 Task: Look for space in Kanaya, Japan from 9th June, 2023 to 16th June, 2023 for 2 adults in price range Rs.8000 to Rs.16000. Place can be entire place with 2 bedrooms having 2 beds and 1 bathroom. Property type can be house, flat, guest house. Booking option can be shelf check-in. Required host language is English.
Action: Mouse moved to (594, 159)
Screenshot: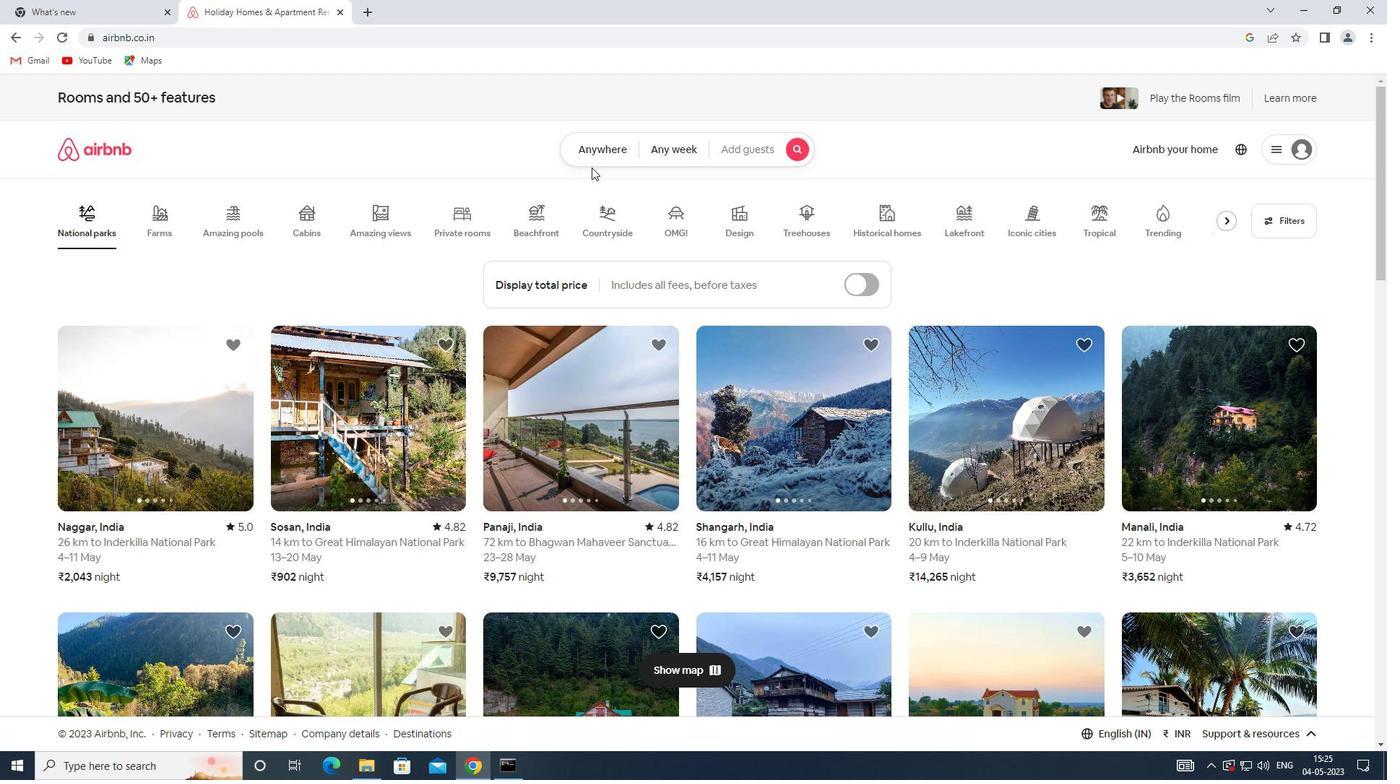 
Action: Mouse pressed left at (594, 159)
Screenshot: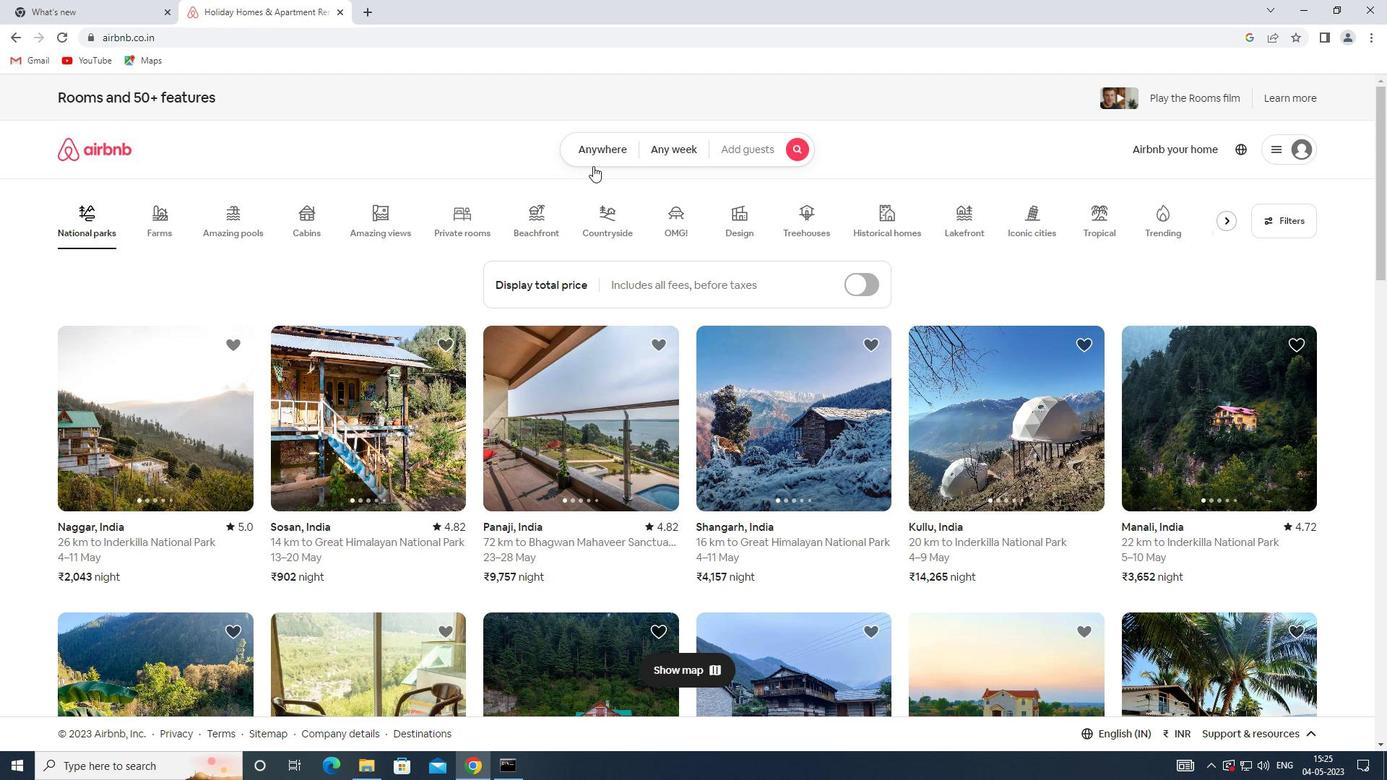 
Action: Mouse moved to (526, 197)
Screenshot: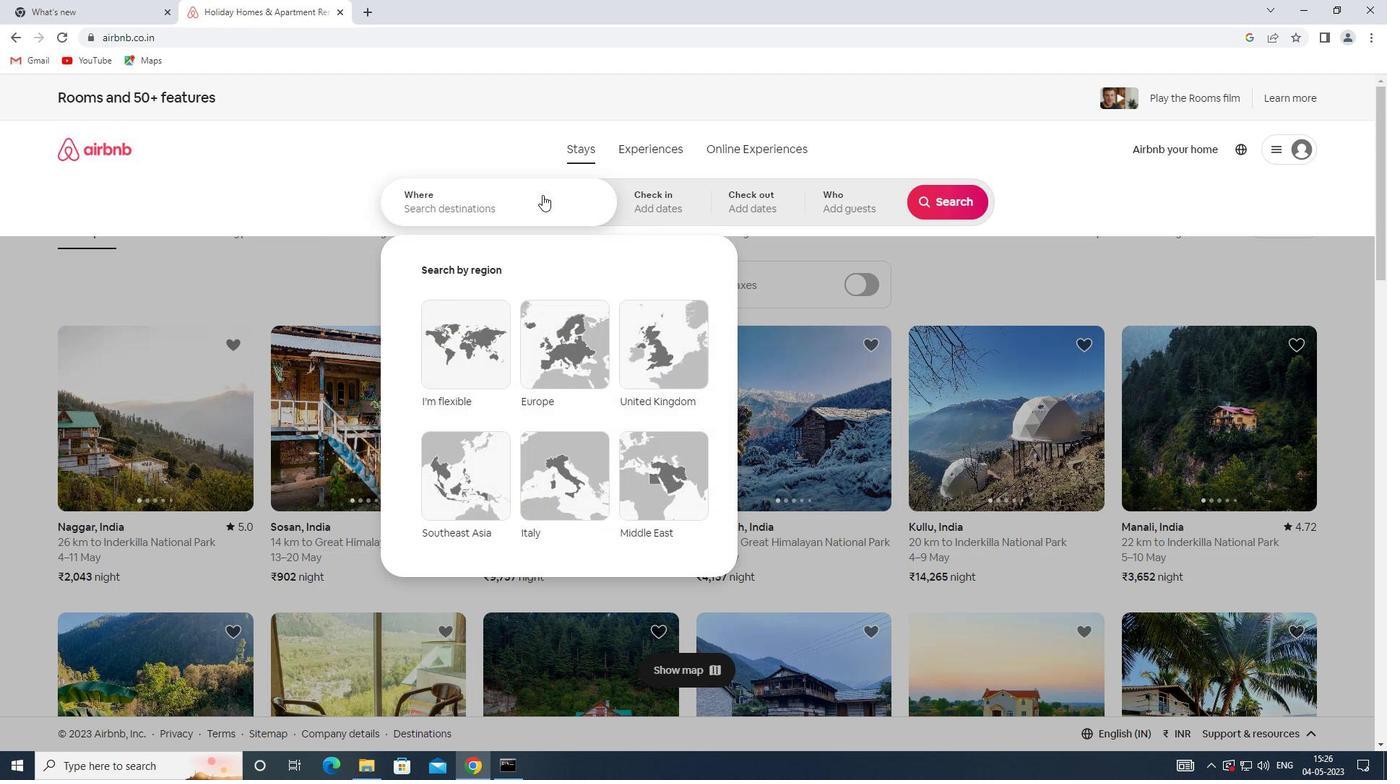 
Action: Mouse pressed left at (526, 197)
Screenshot: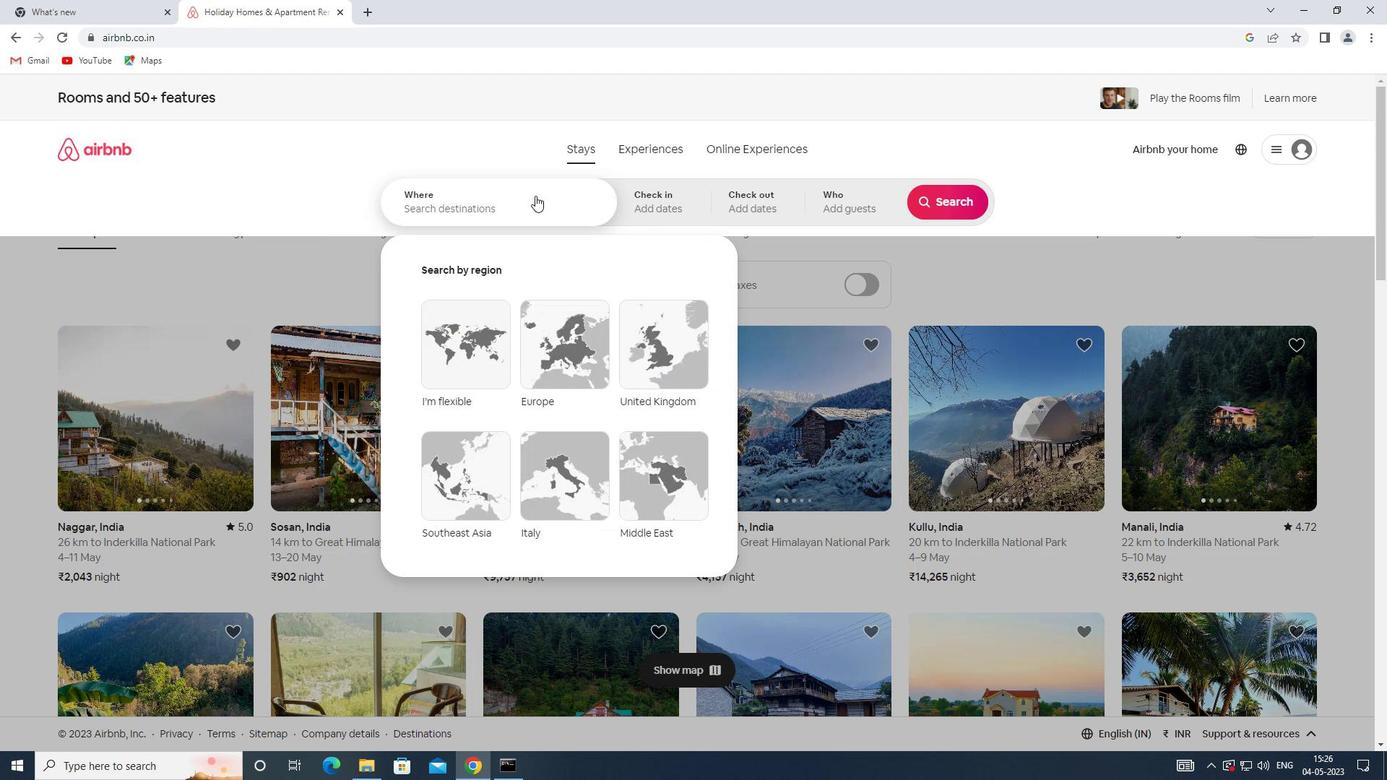 
Action: Mouse moved to (525, 197)
Screenshot: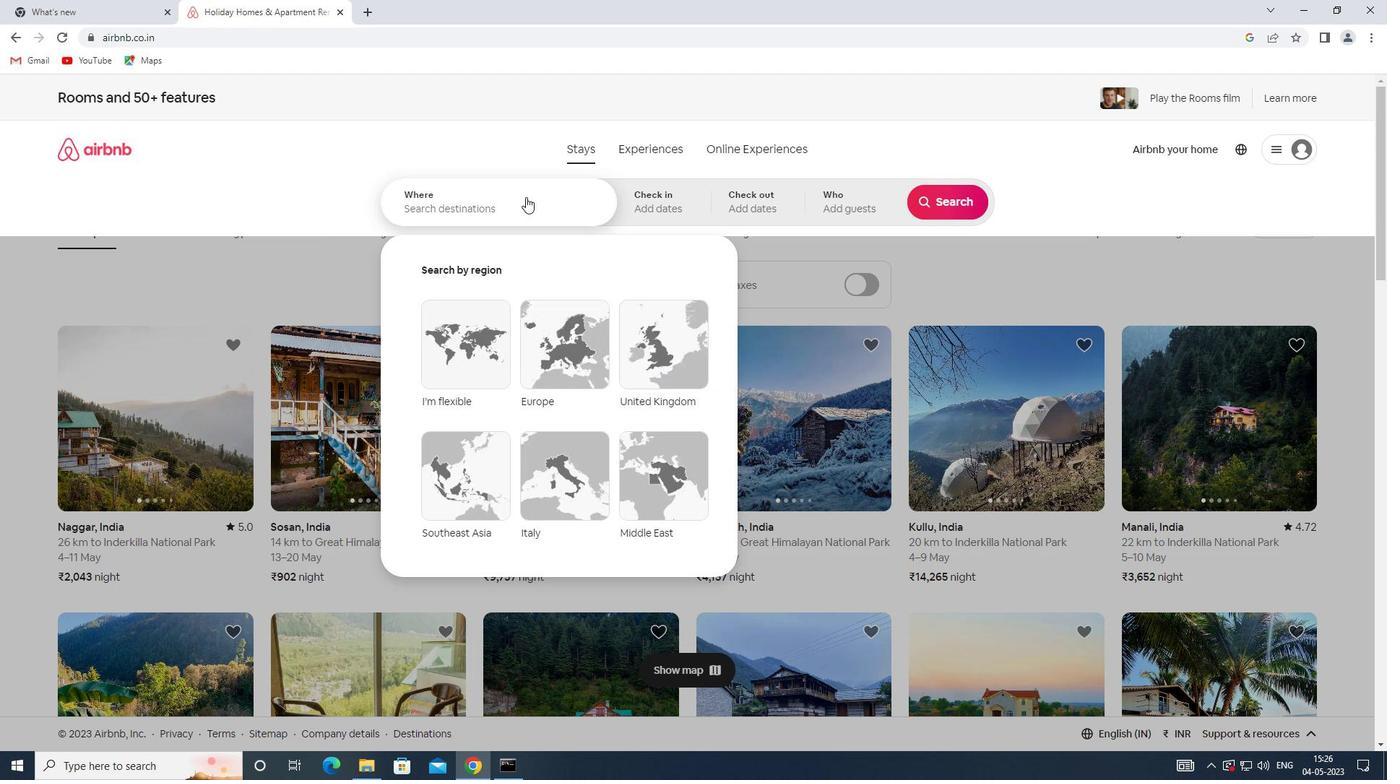 
Action: Key pressed <Key.shift>K
Screenshot: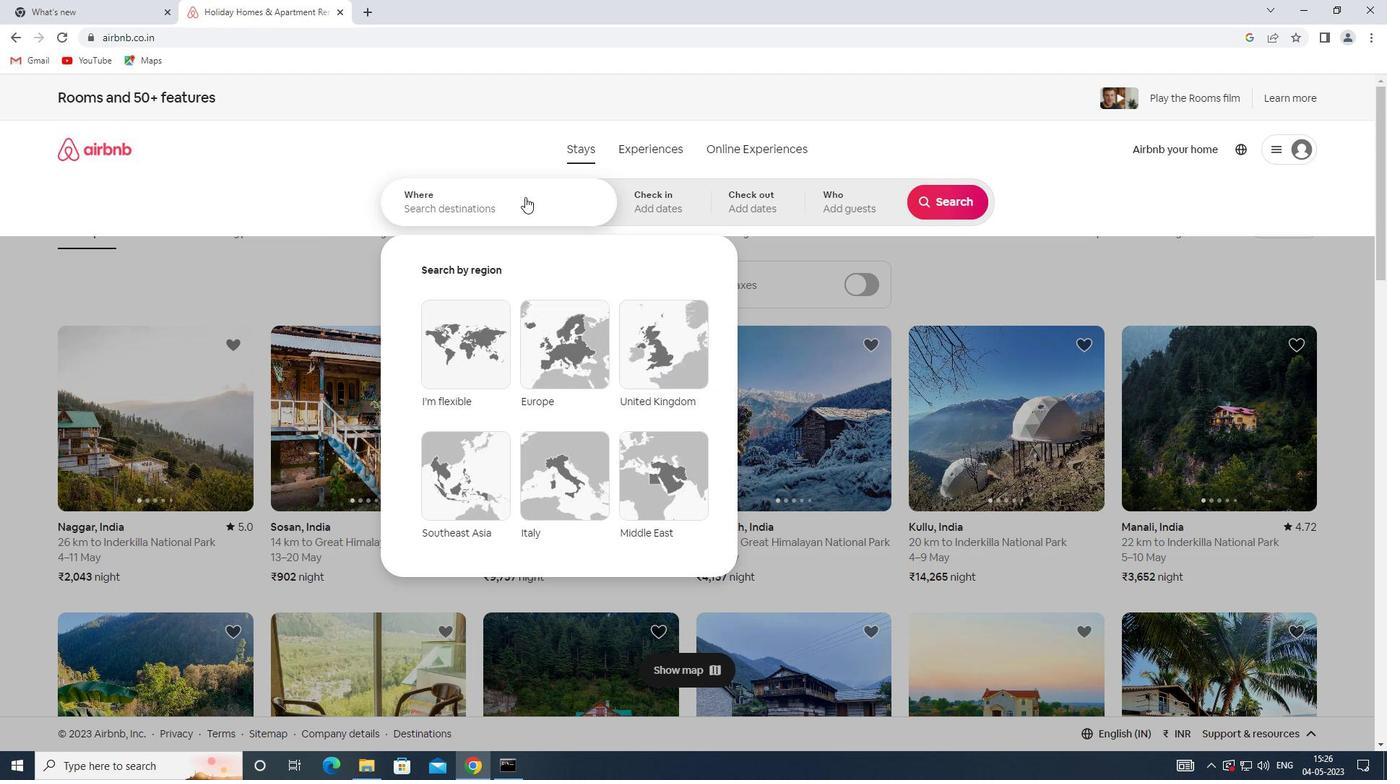 
Action: Mouse moved to (525, 198)
Screenshot: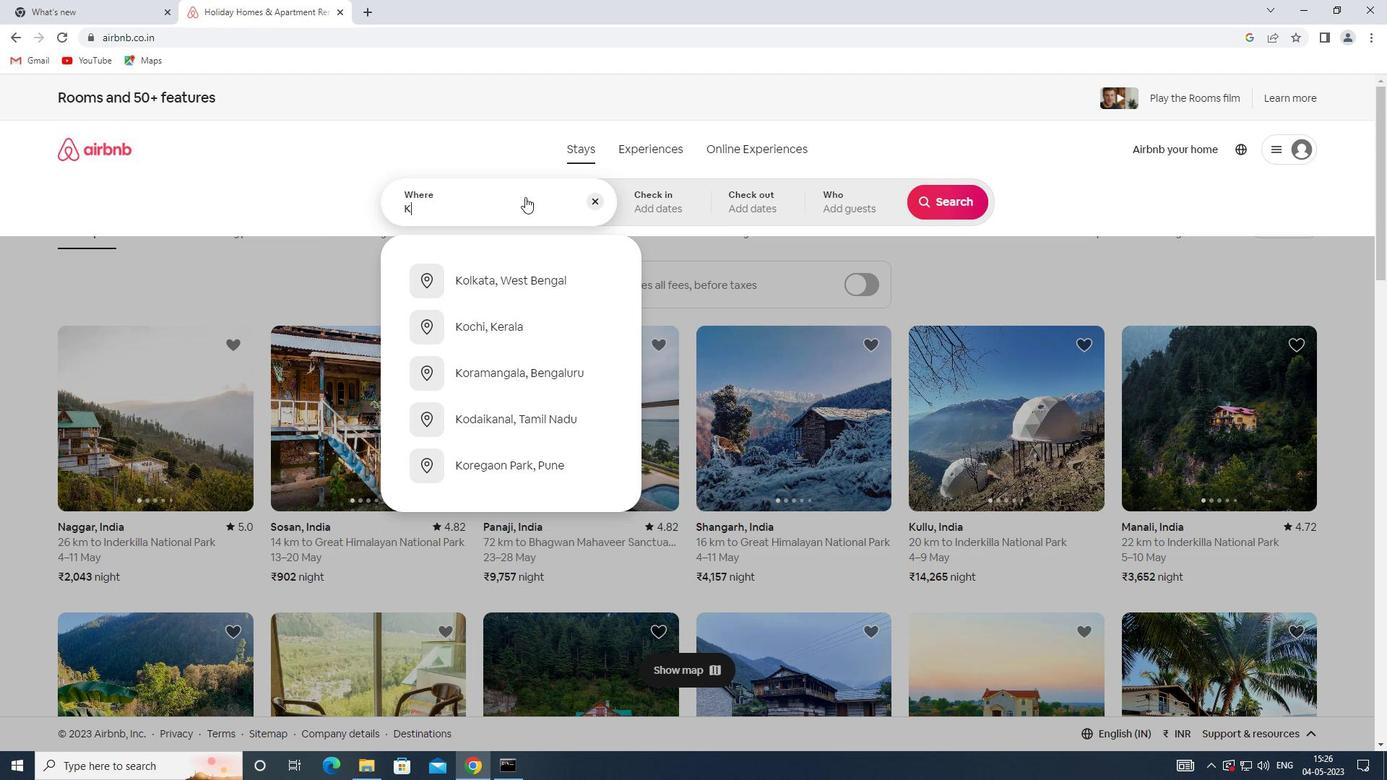 
Action: Key pressed ANAYA,<Key.shift><Key.shift><Key.shift><Key.shift><Key.shift><Key.shift><Key.shift><Key.shift><Key.shift><Key.shift><Key.shift>JAPAN
Screenshot: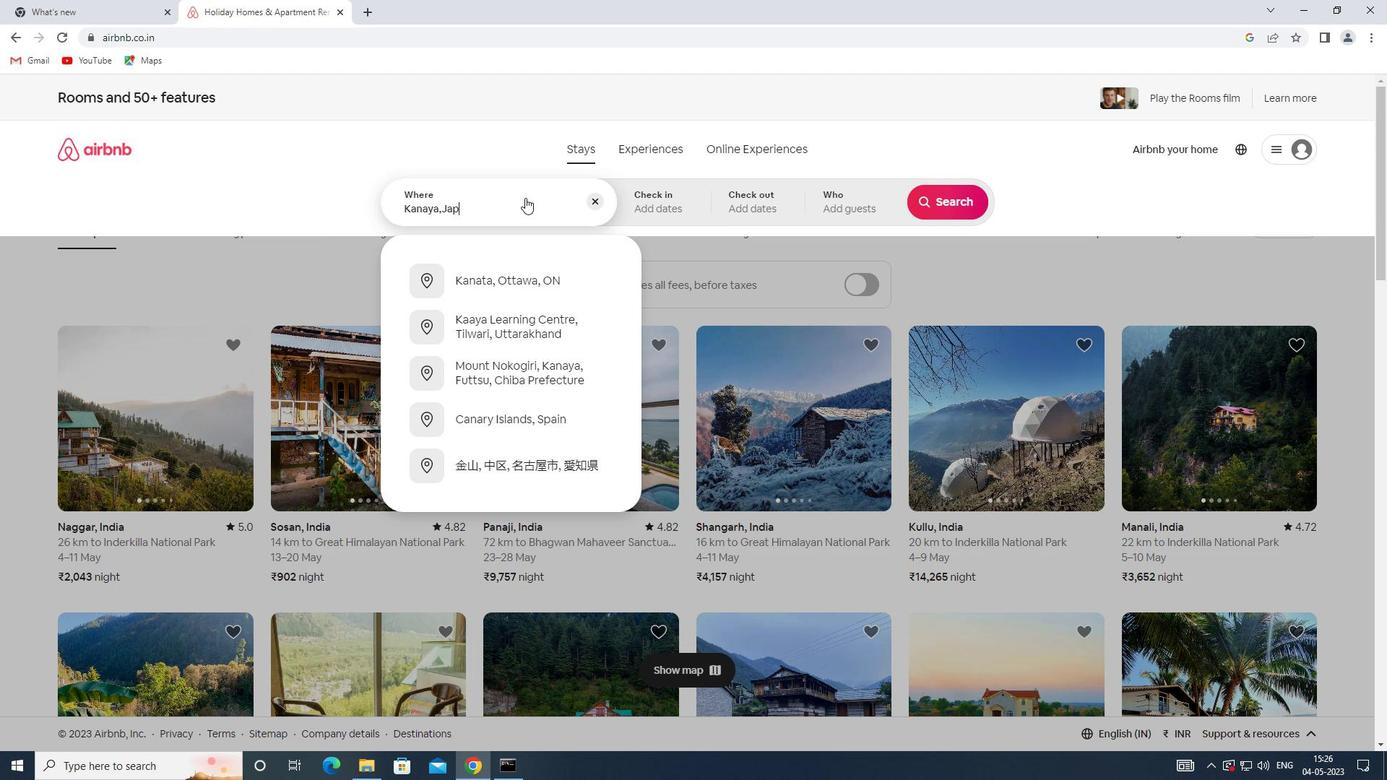 
Action: Mouse moved to (638, 207)
Screenshot: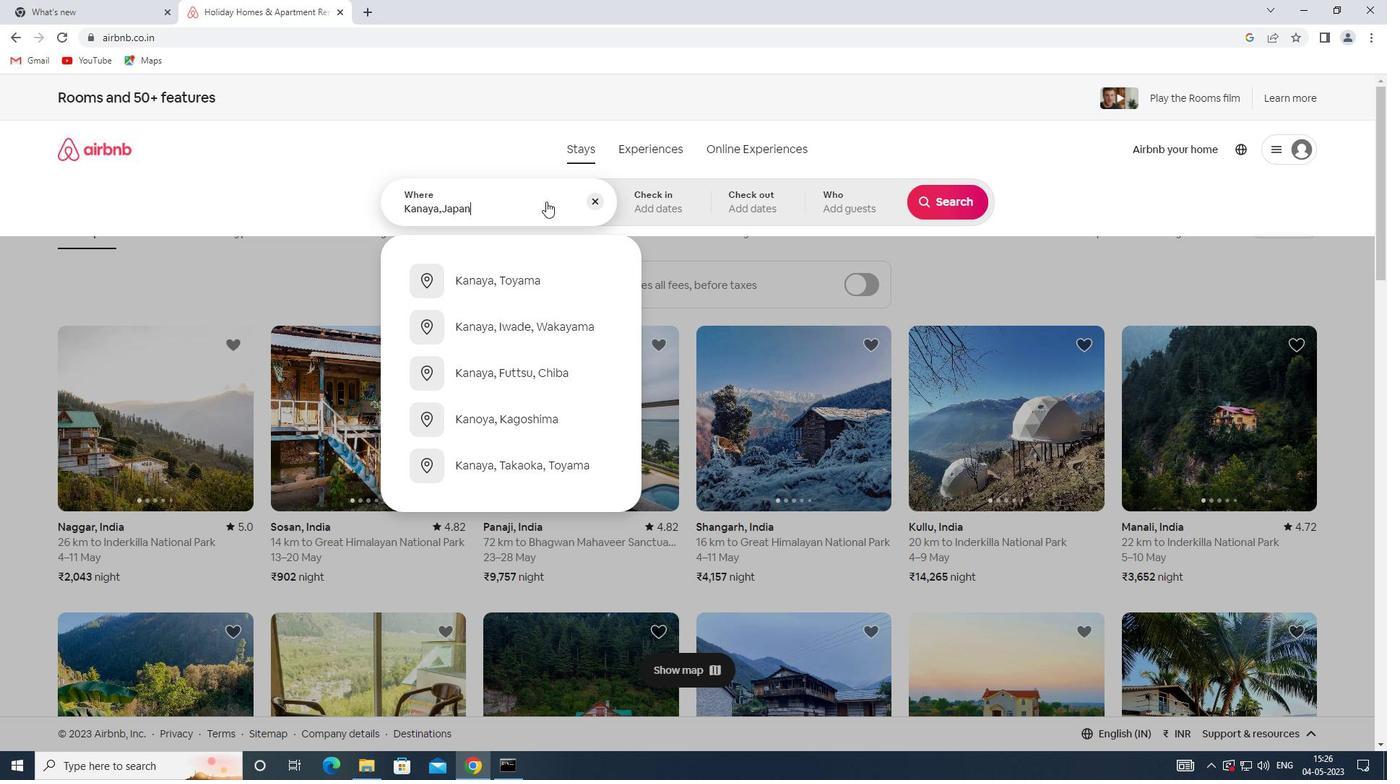 
Action: Mouse pressed left at (638, 207)
Screenshot: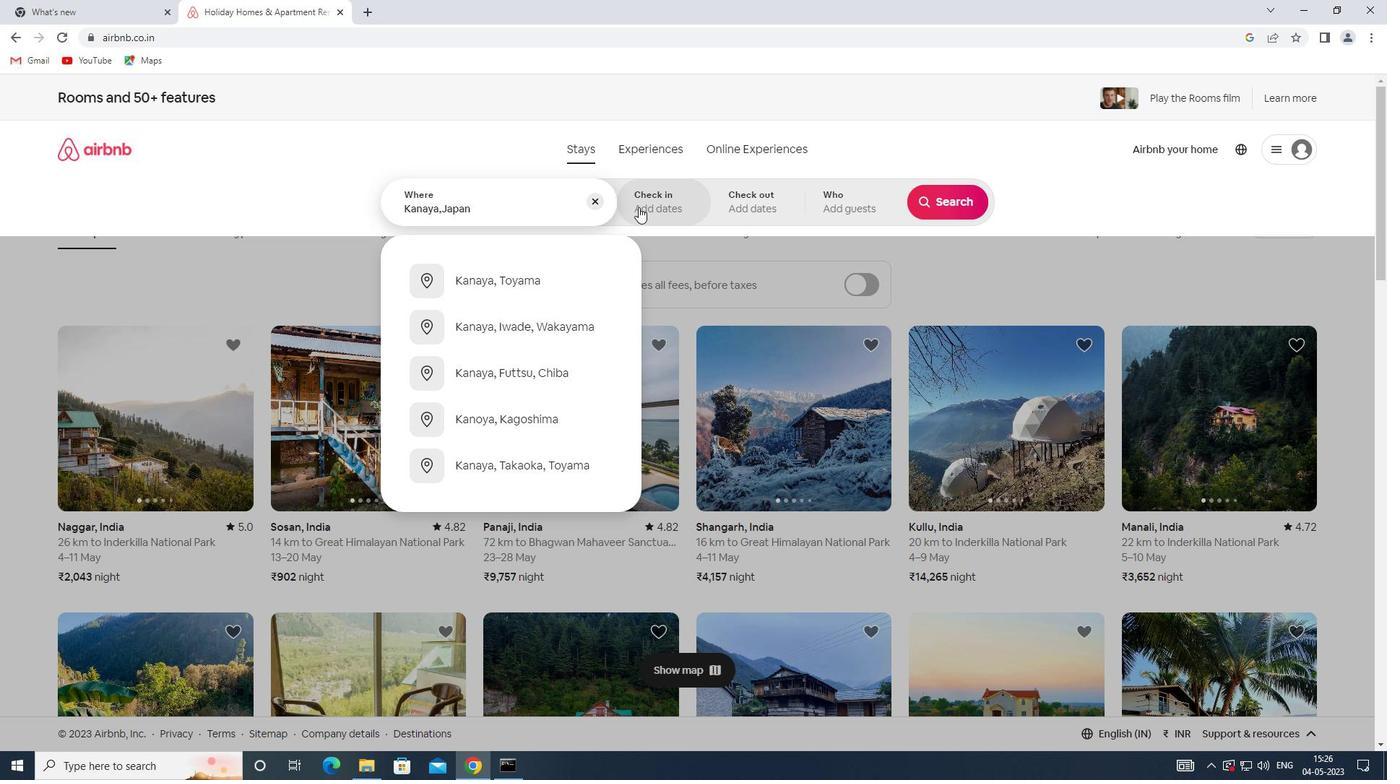 
Action: Mouse moved to (894, 411)
Screenshot: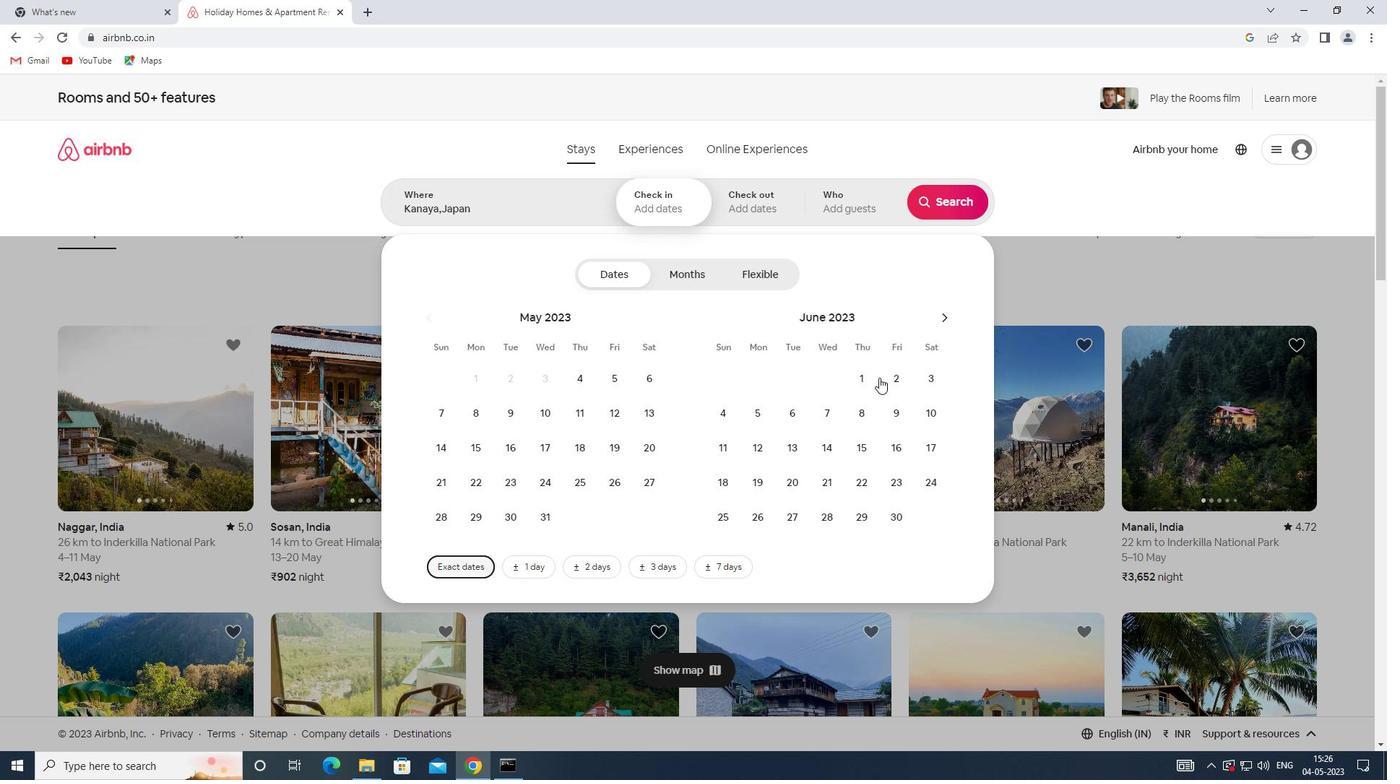 
Action: Mouse pressed left at (894, 411)
Screenshot: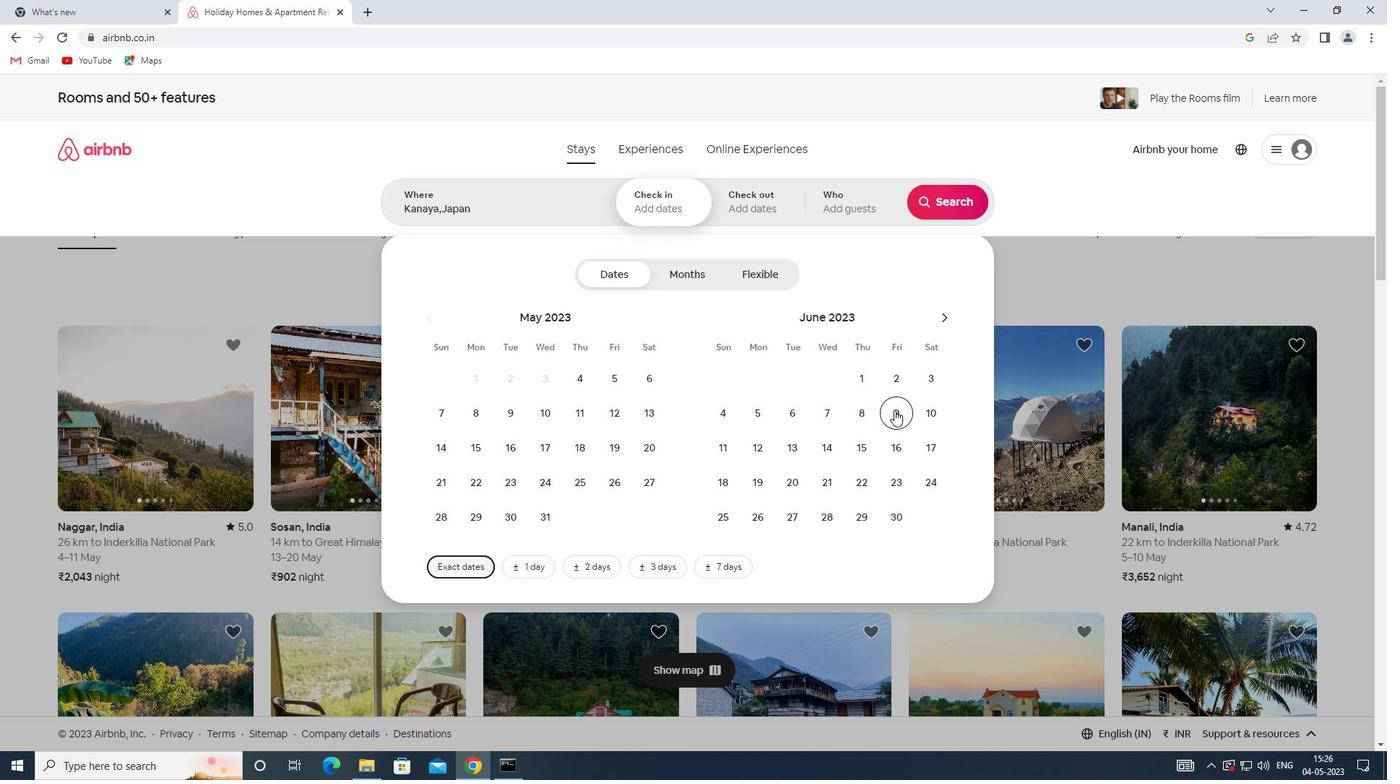 
Action: Mouse moved to (903, 450)
Screenshot: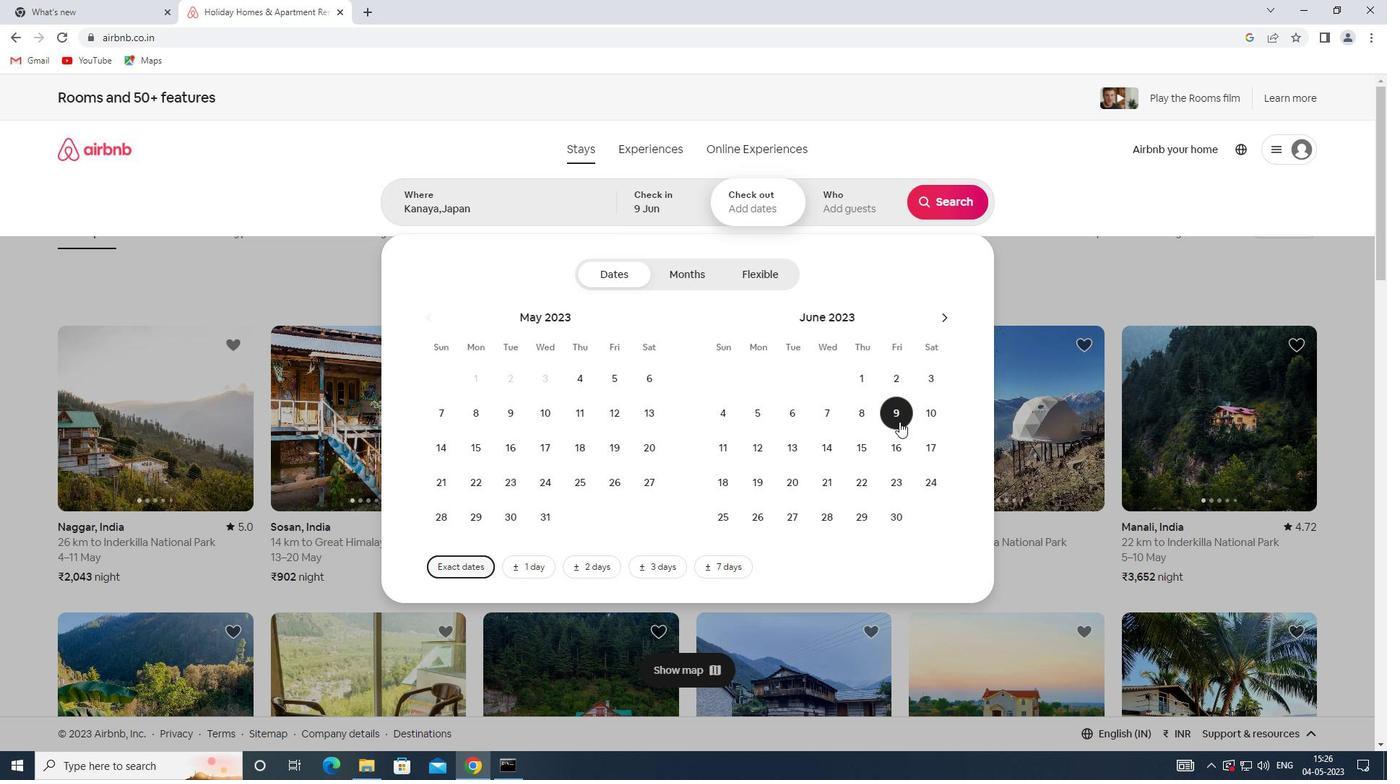 
Action: Mouse pressed left at (903, 450)
Screenshot: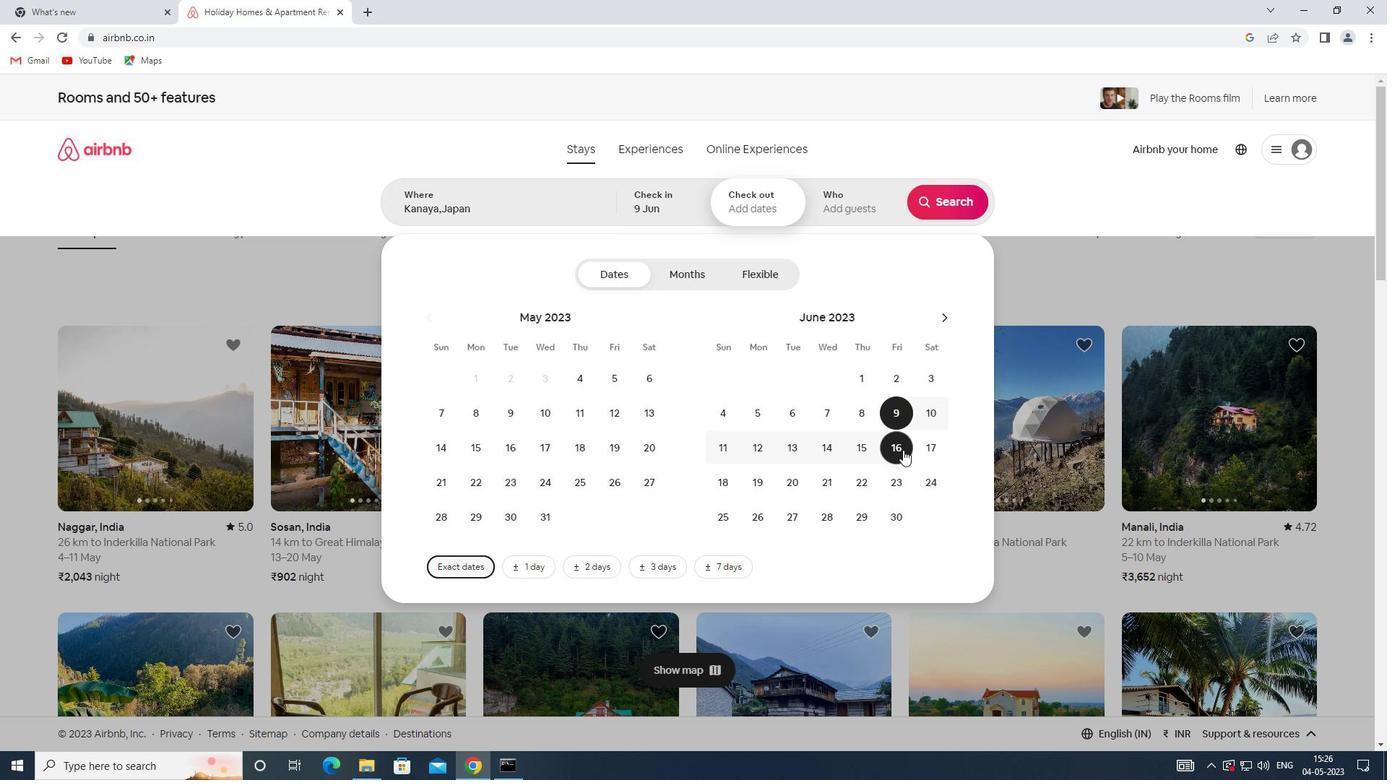 
Action: Mouse moved to (855, 207)
Screenshot: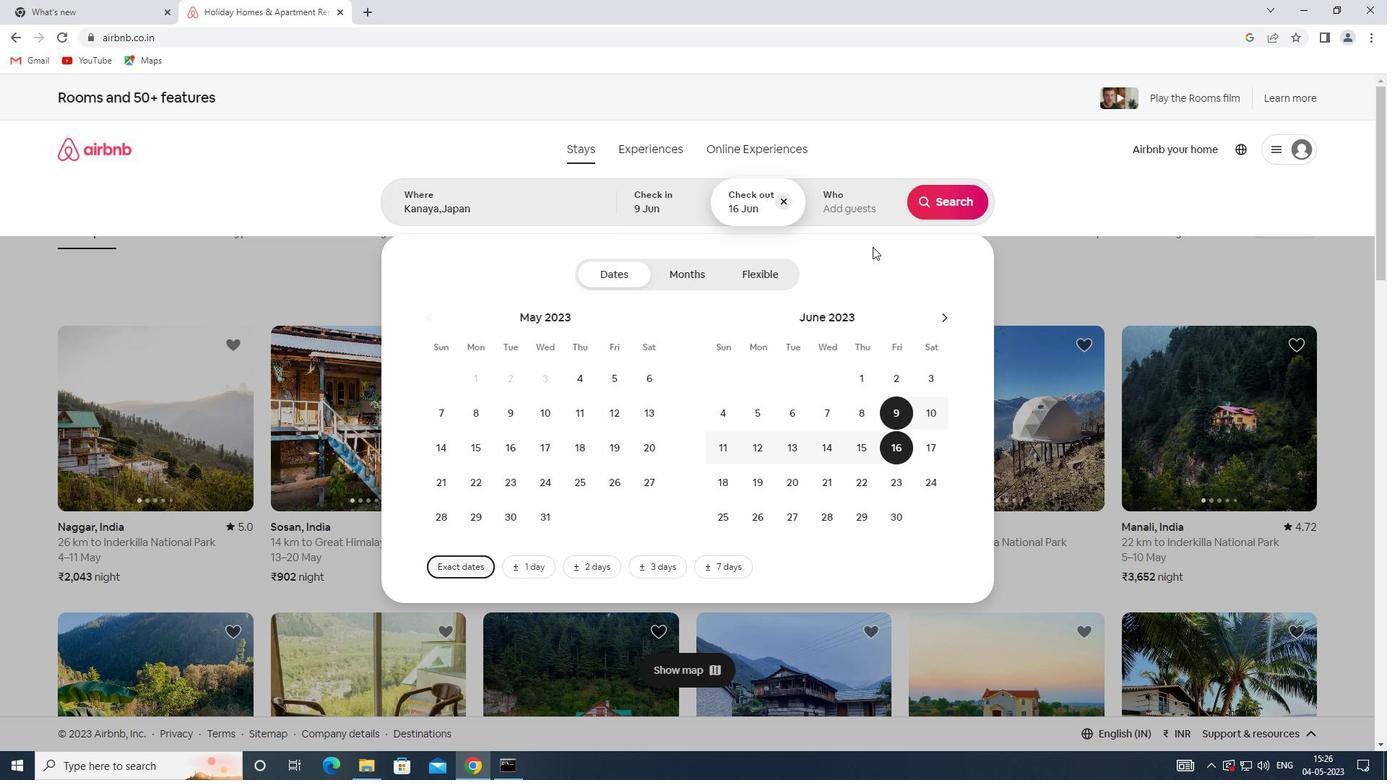 
Action: Mouse pressed left at (855, 207)
Screenshot: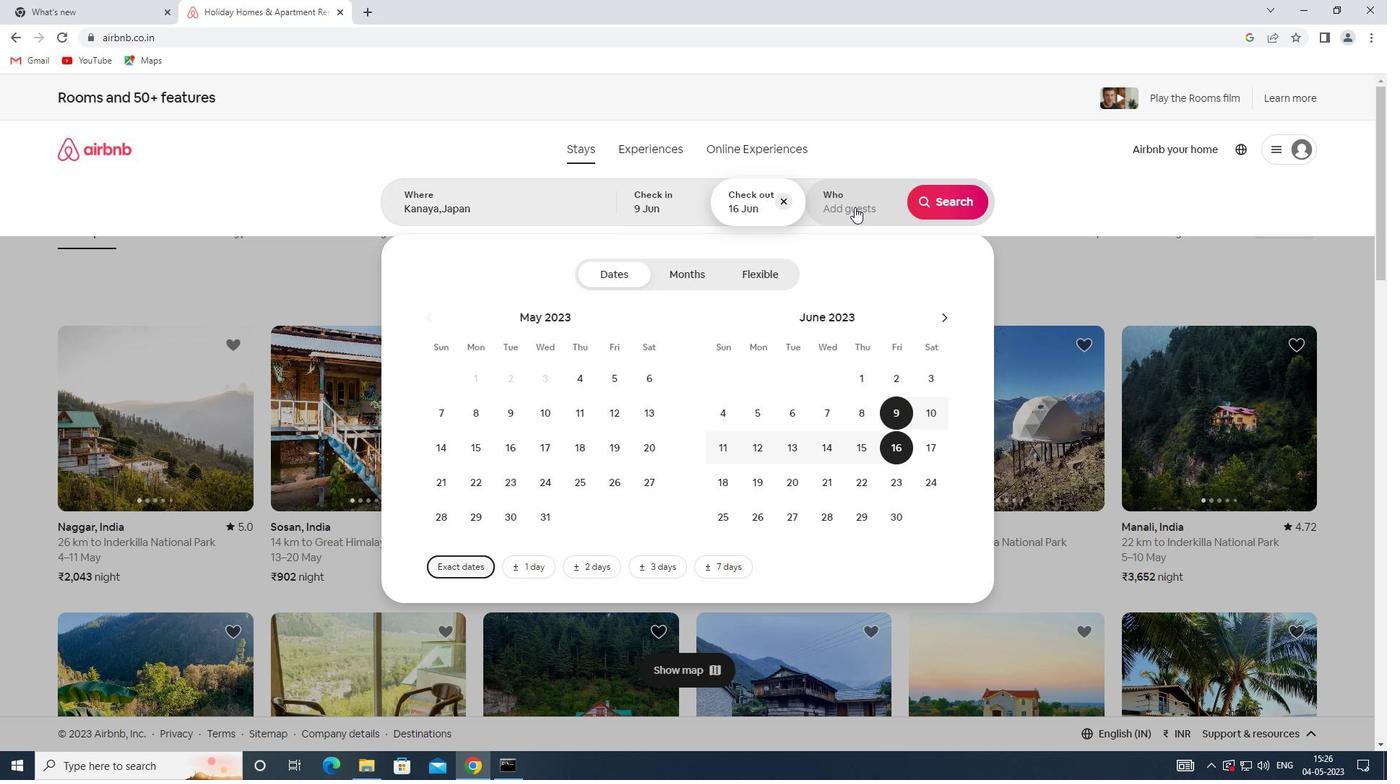 
Action: Mouse moved to (962, 276)
Screenshot: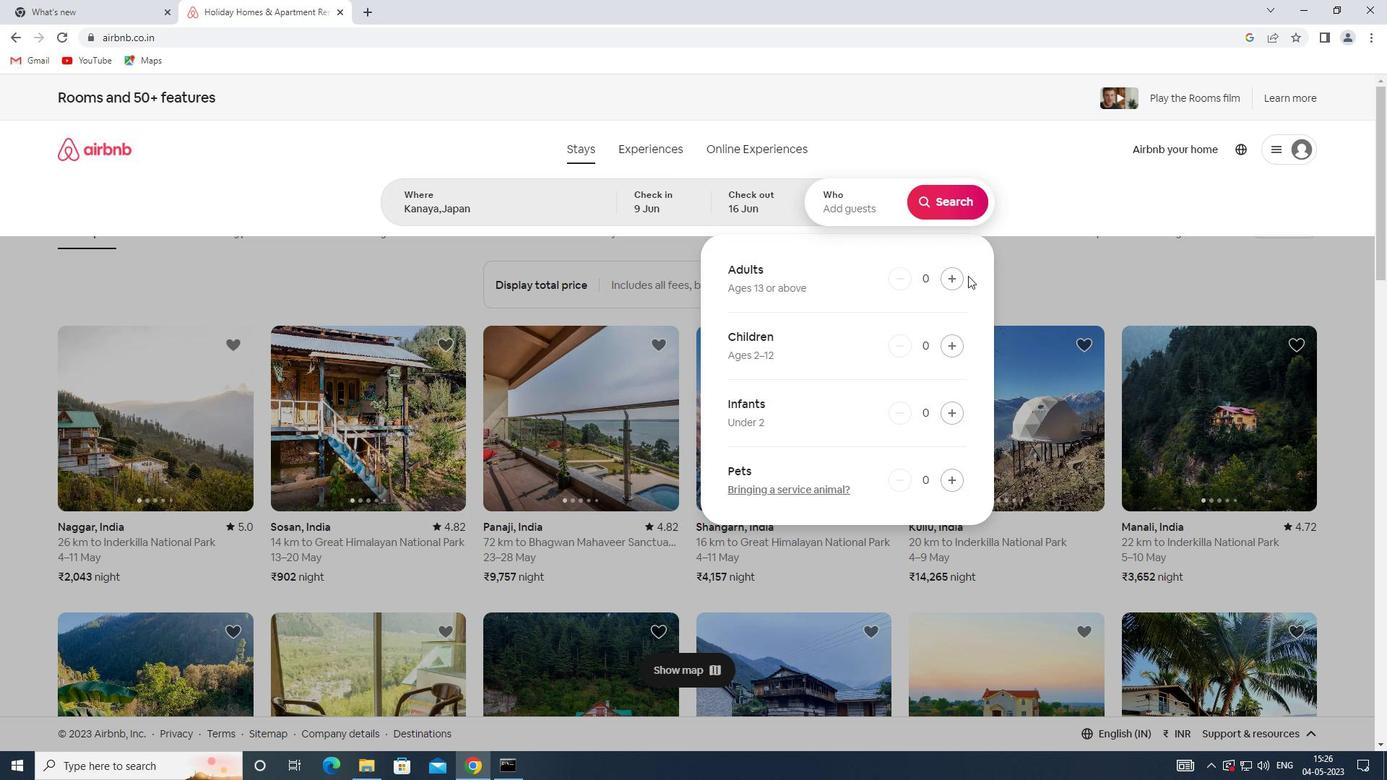 
Action: Mouse pressed left at (962, 276)
Screenshot: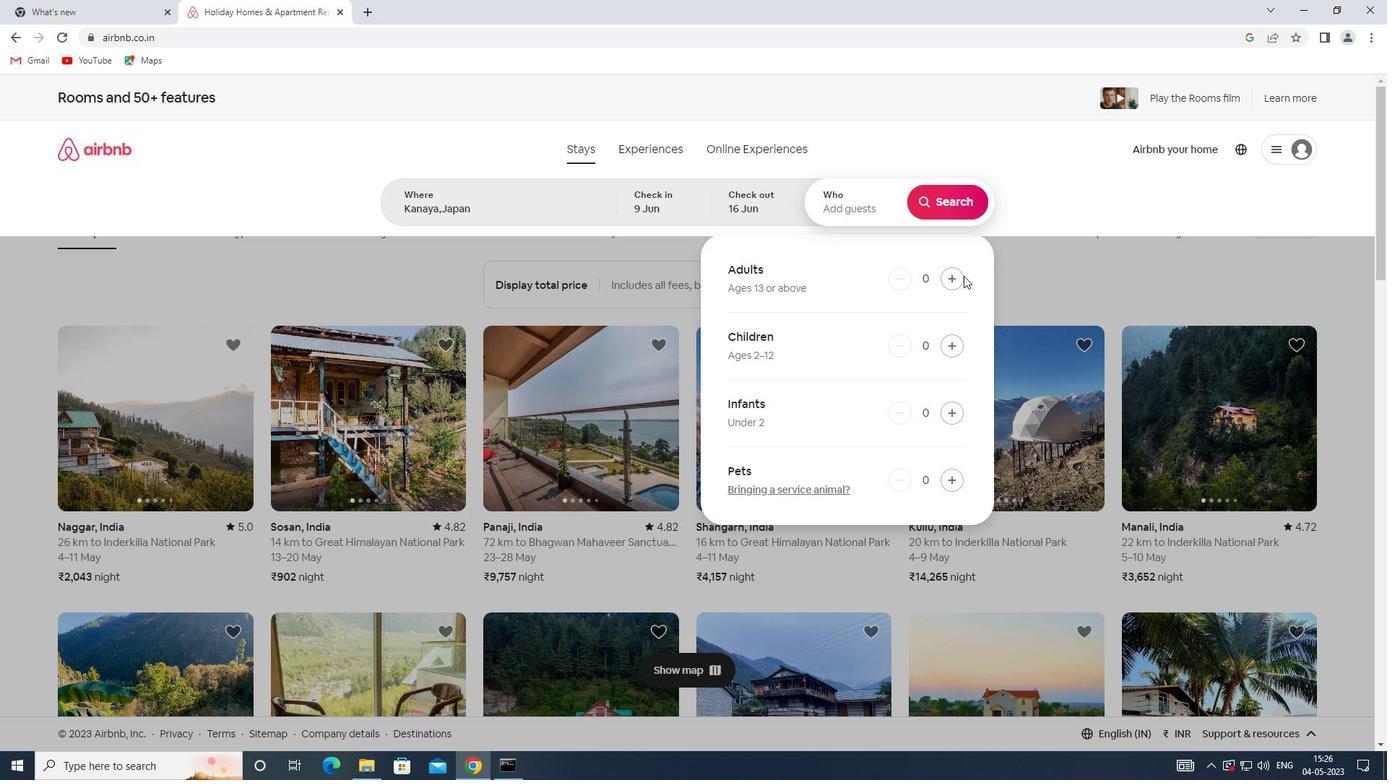 
Action: Mouse pressed left at (962, 276)
Screenshot: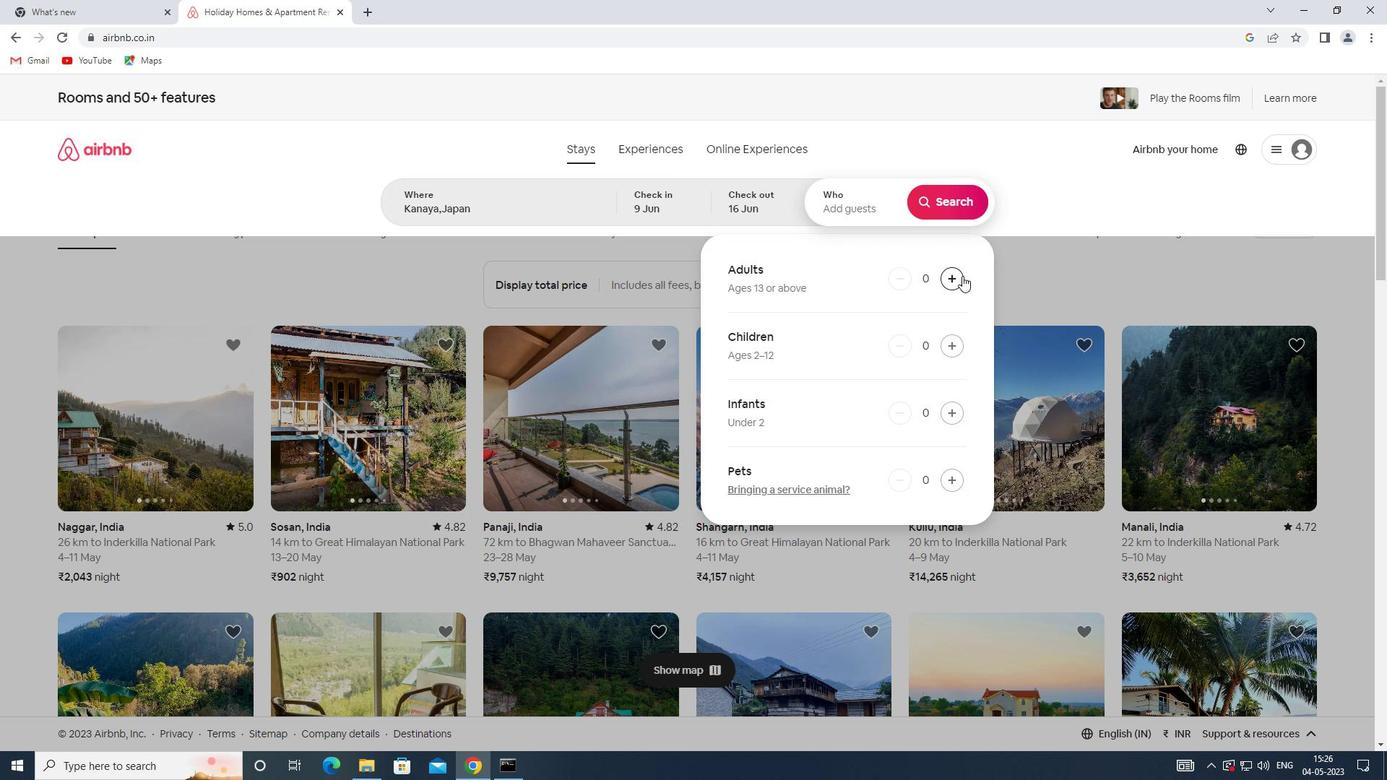 
Action: Mouse moved to (949, 205)
Screenshot: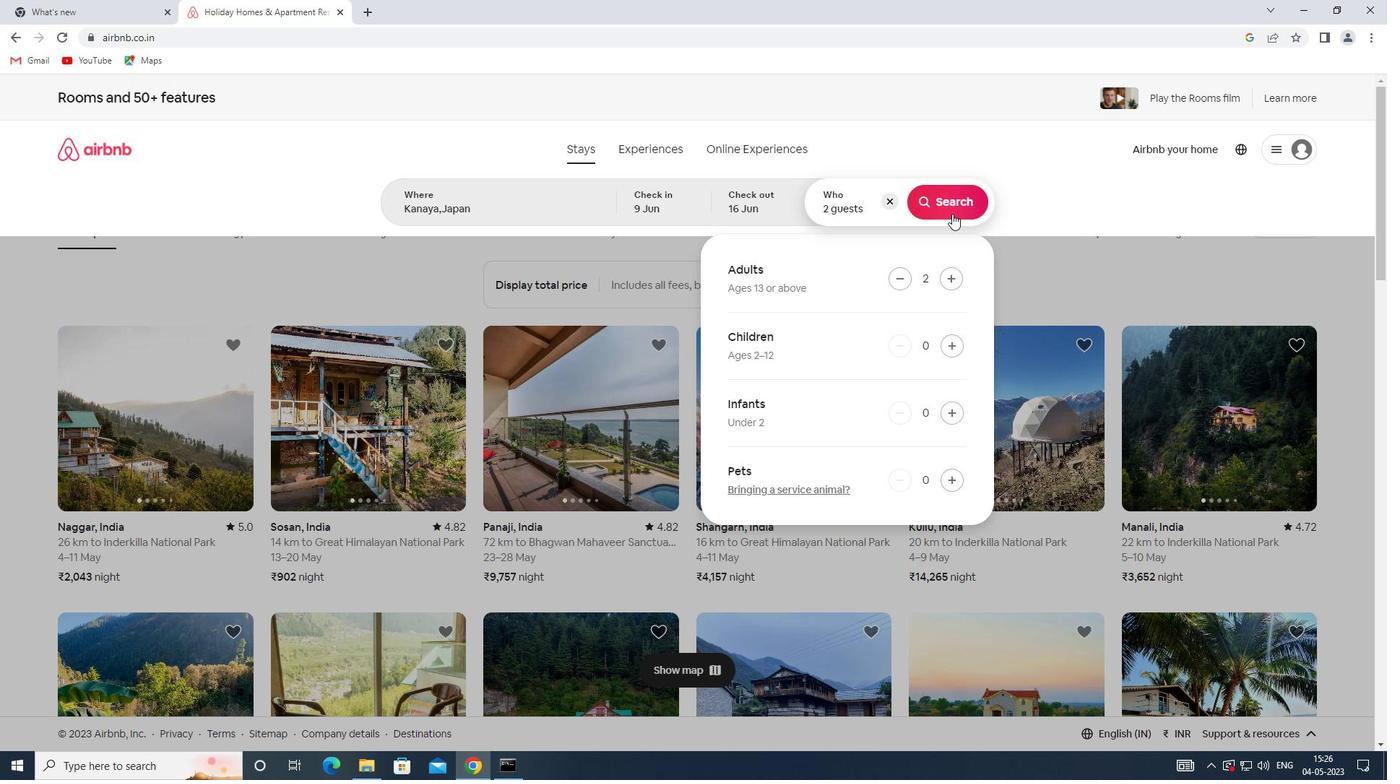 
Action: Mouse pressed left at (949, 205)
Screenshot: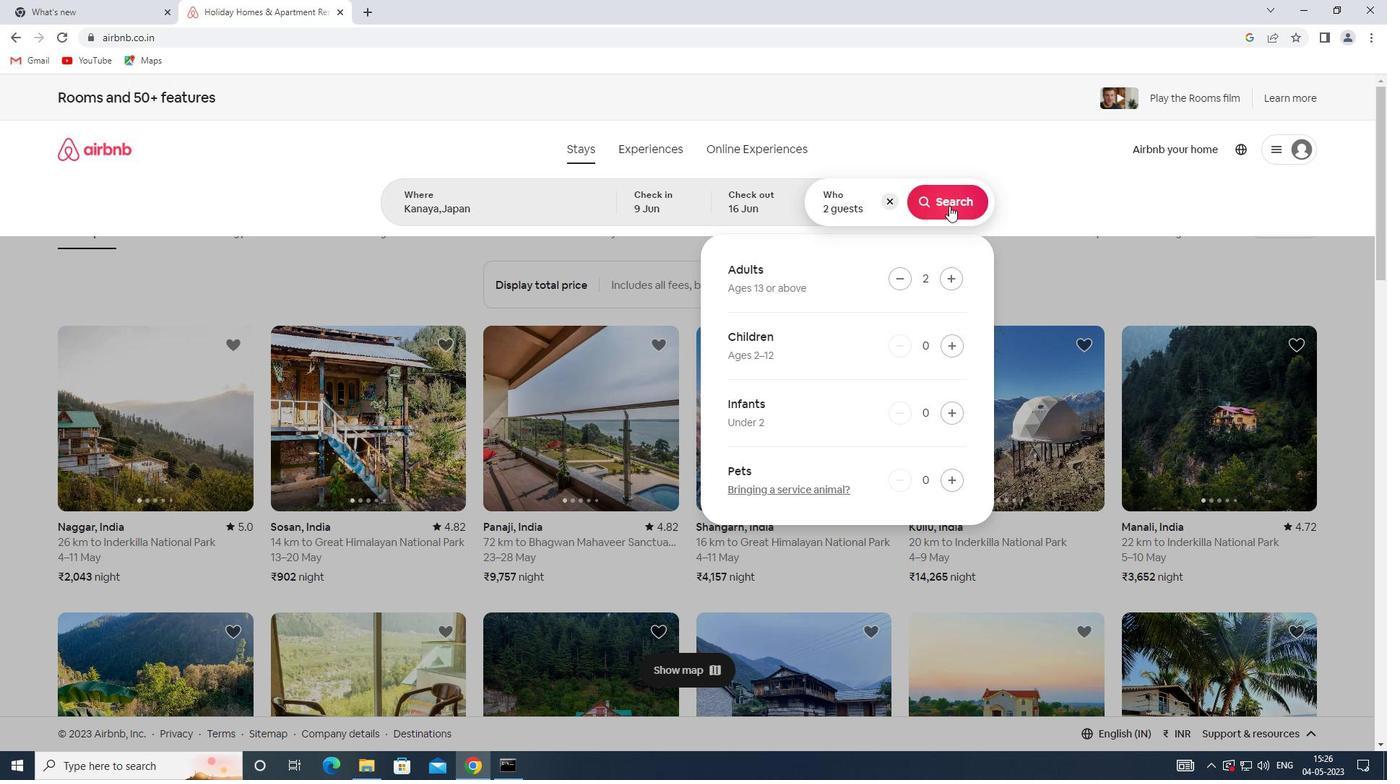 
Action: Mouse moved to (1324, 161)
Screenshot: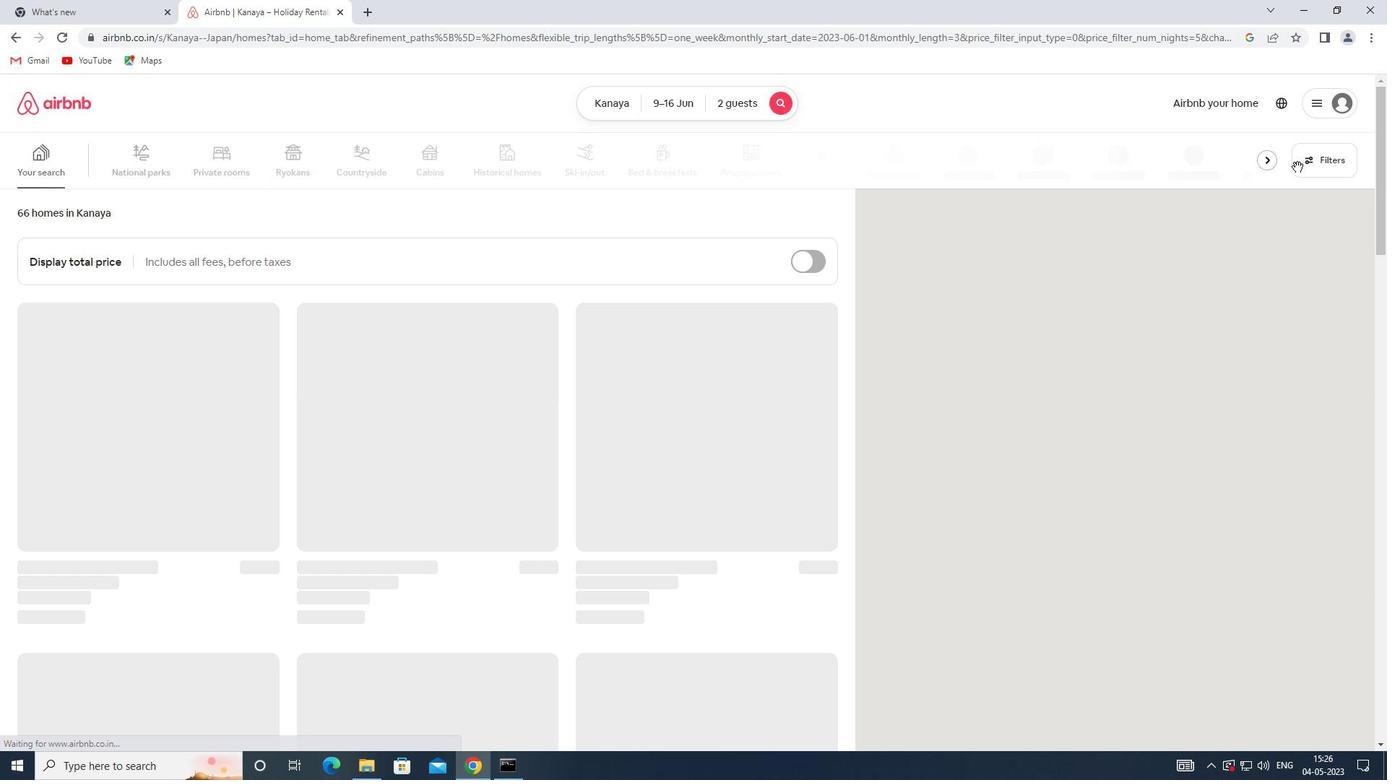 
Action: Mouse pressed left at (1324, 161)
Screenshot: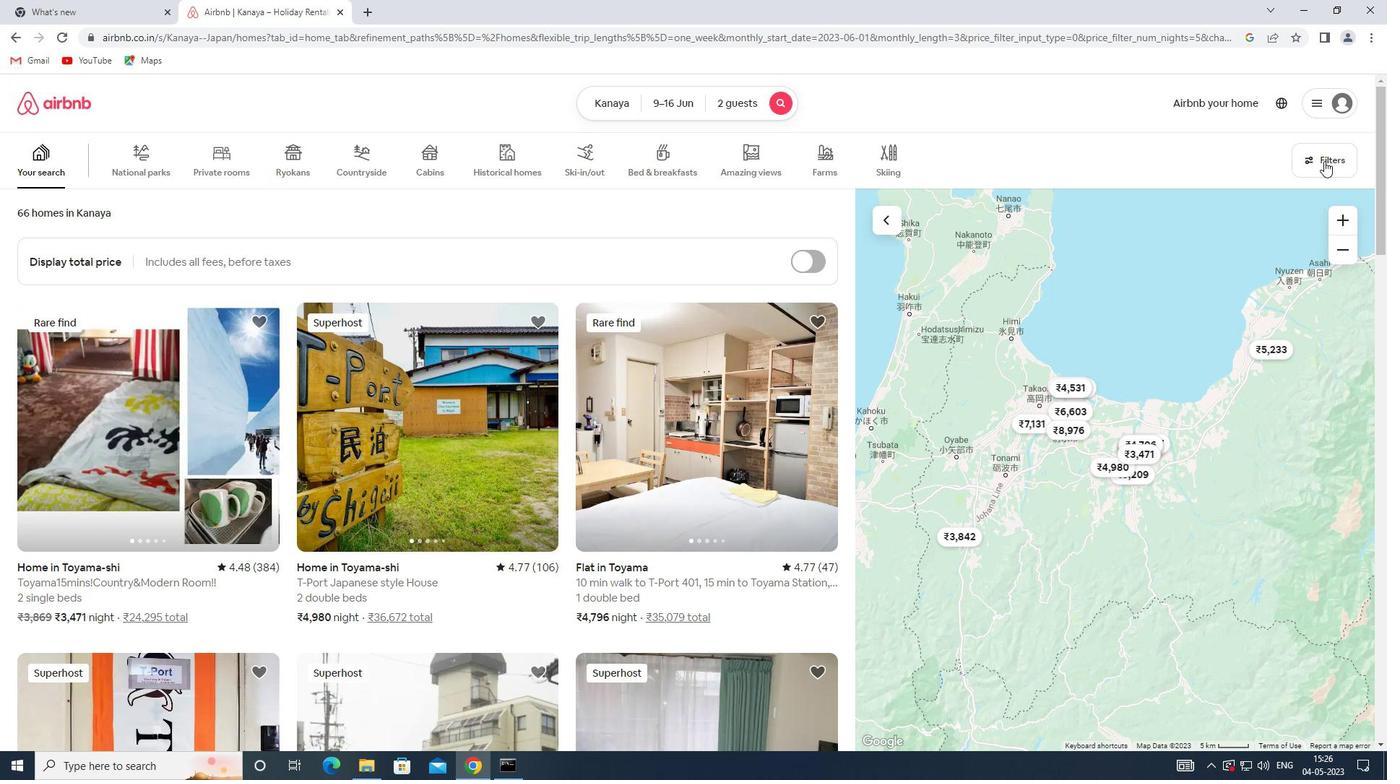 
Action: Mouse moved to (509, 343)
Screenshot: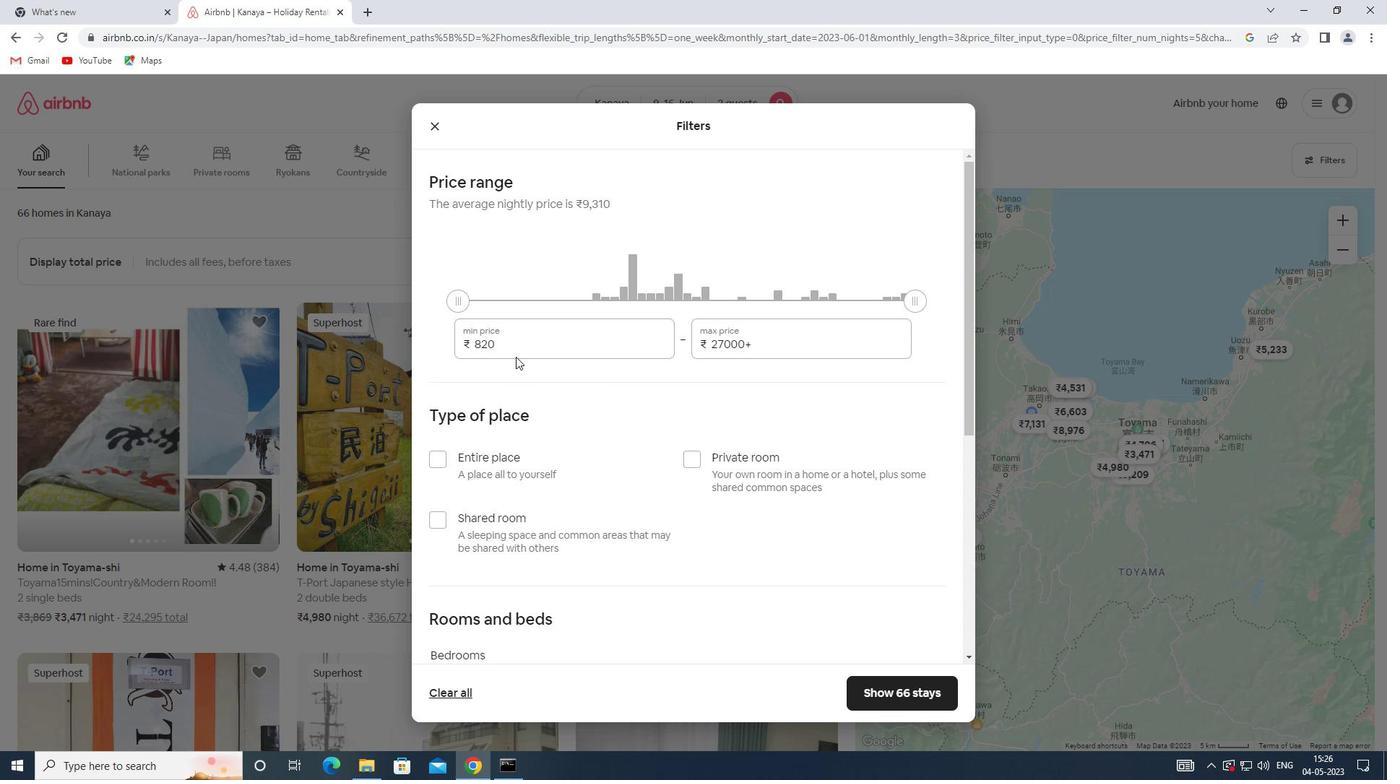
Action: Mouse pressed left at (509, 343)
Screenshot: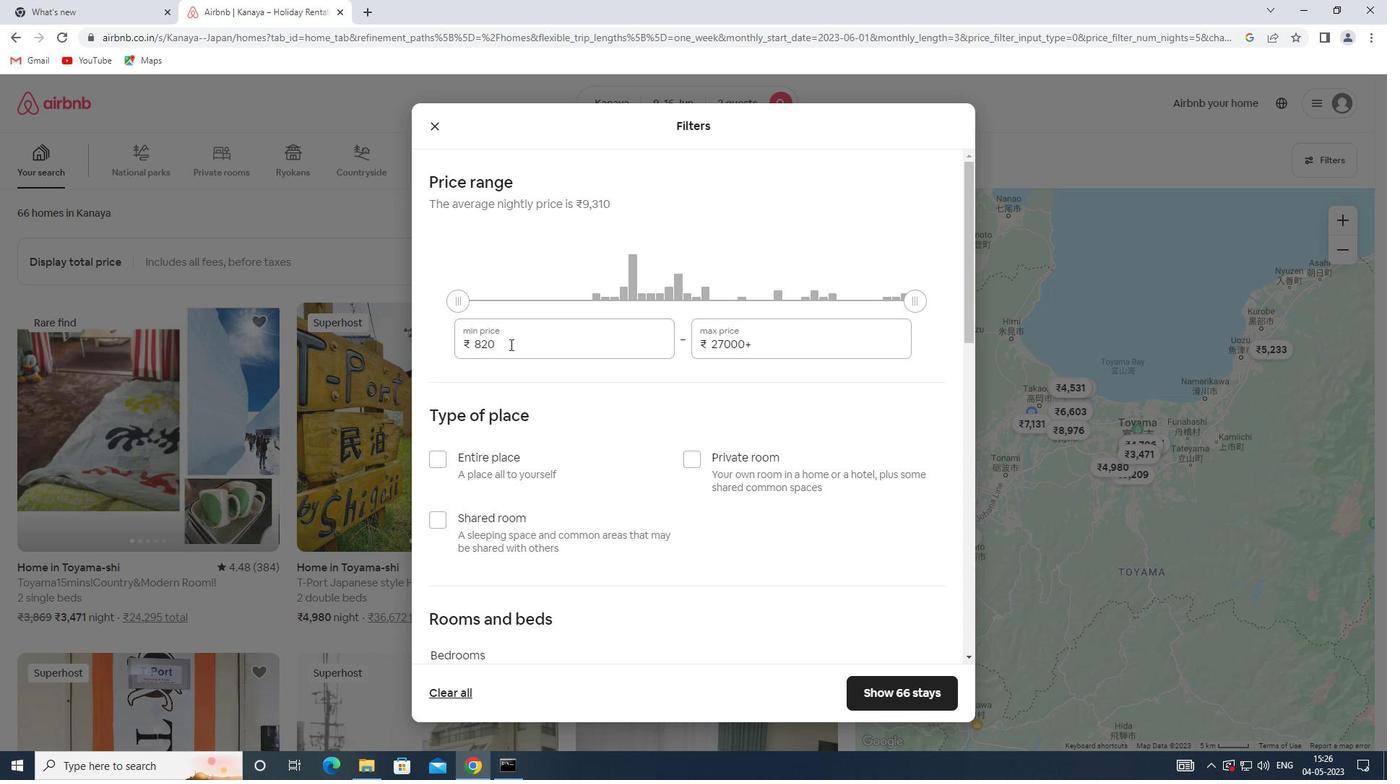 
Action: Mouse moved to (355, 351)
Screenshot: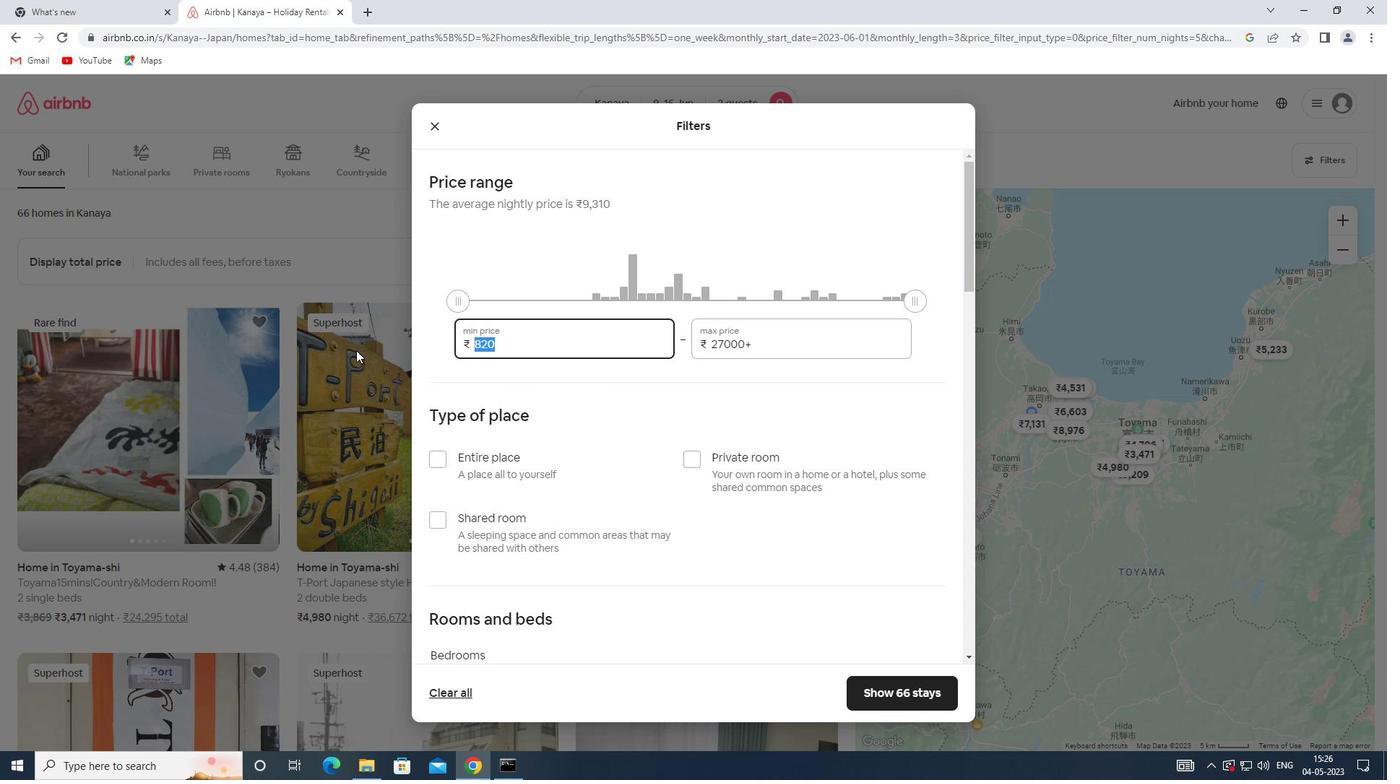 
Action: Key pressed 8000
Screenshot: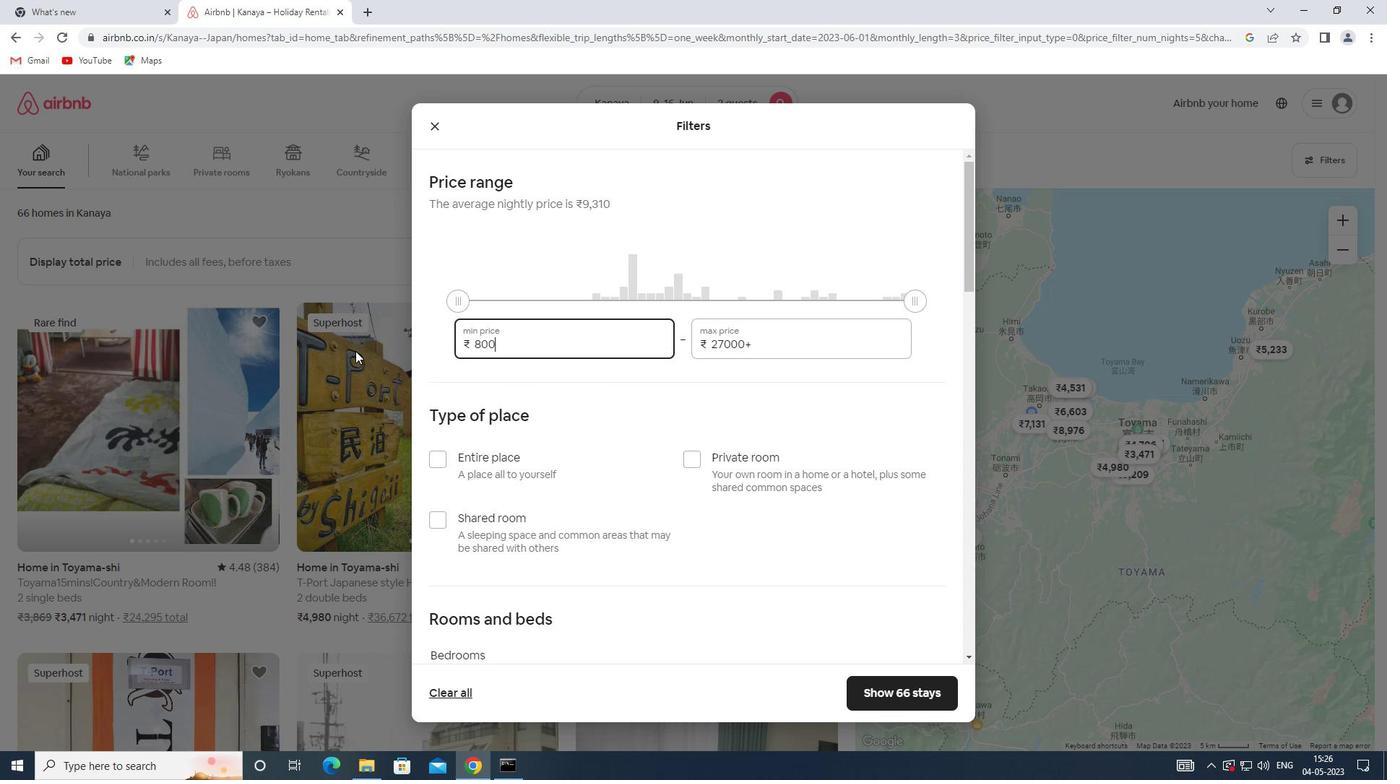 
Action: Mouse moved to (755, 344)
Screenshot: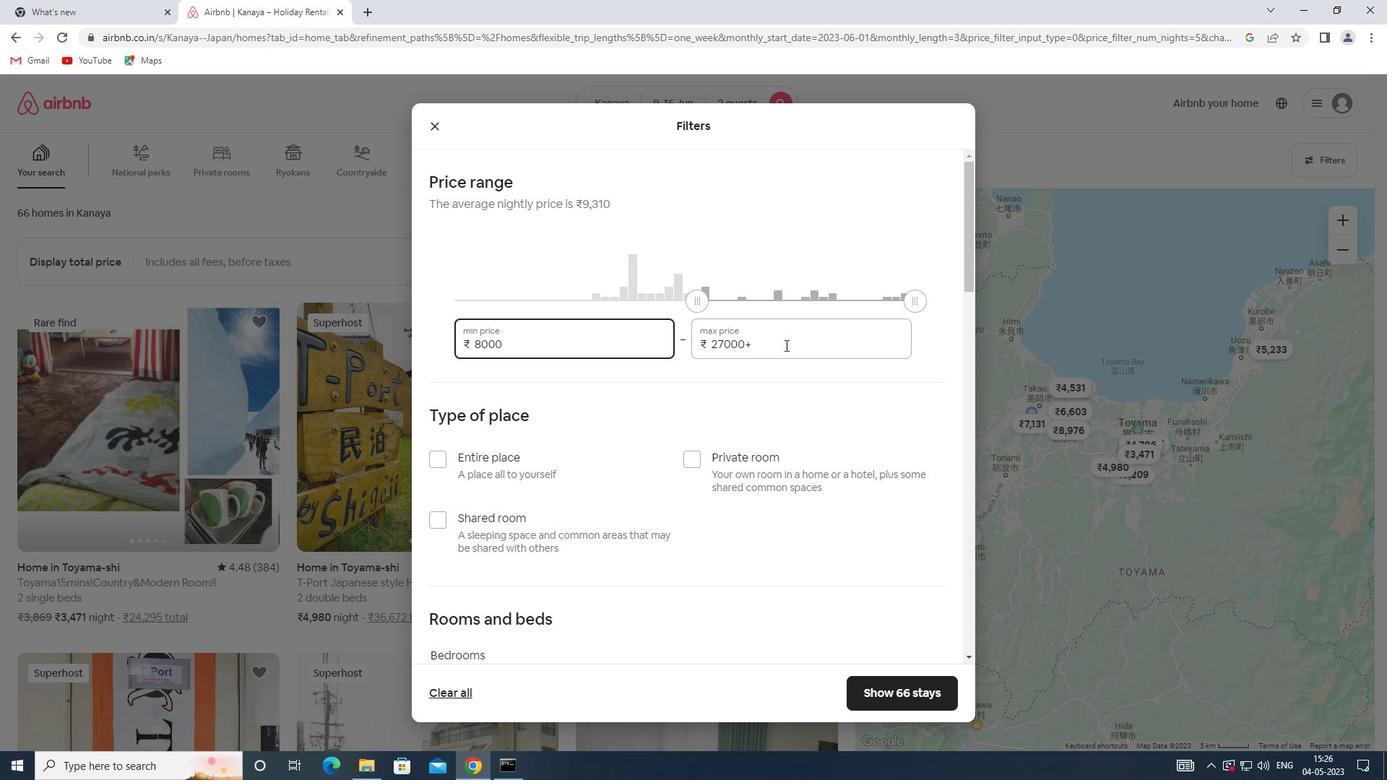 
Action: Mouse pressed left at (755, 344)
Screenshot: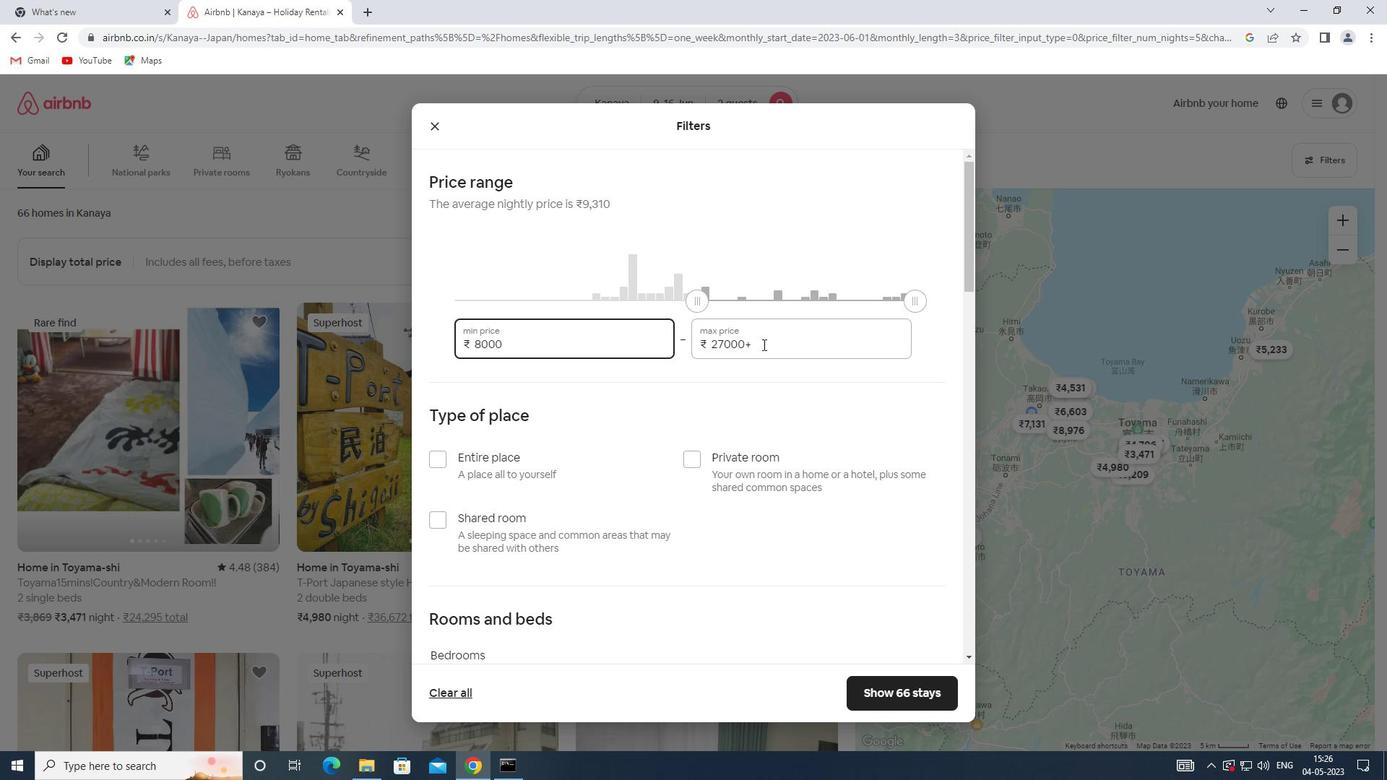 
Action: Mouse moved to (646, 344)
Screenshot: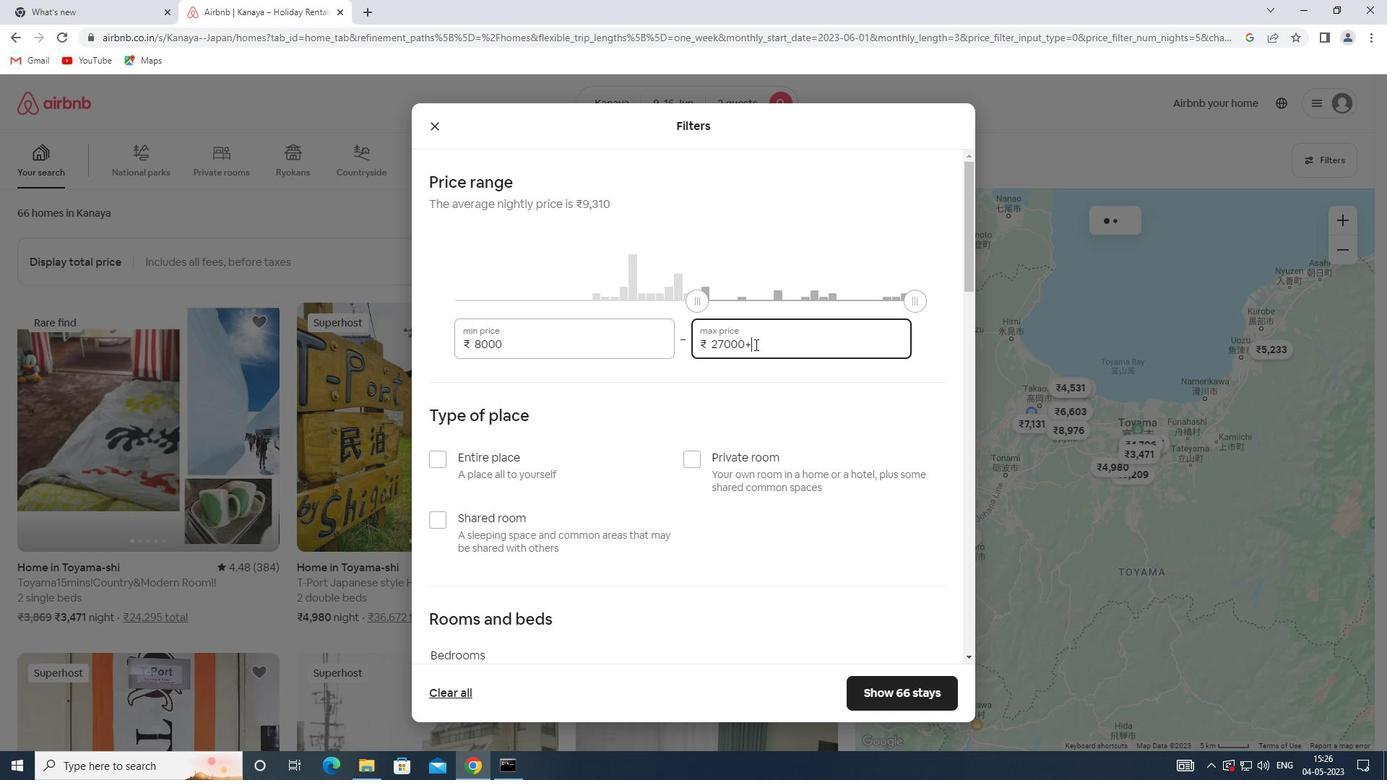 
Action: Key pressed 16000
Screenshot: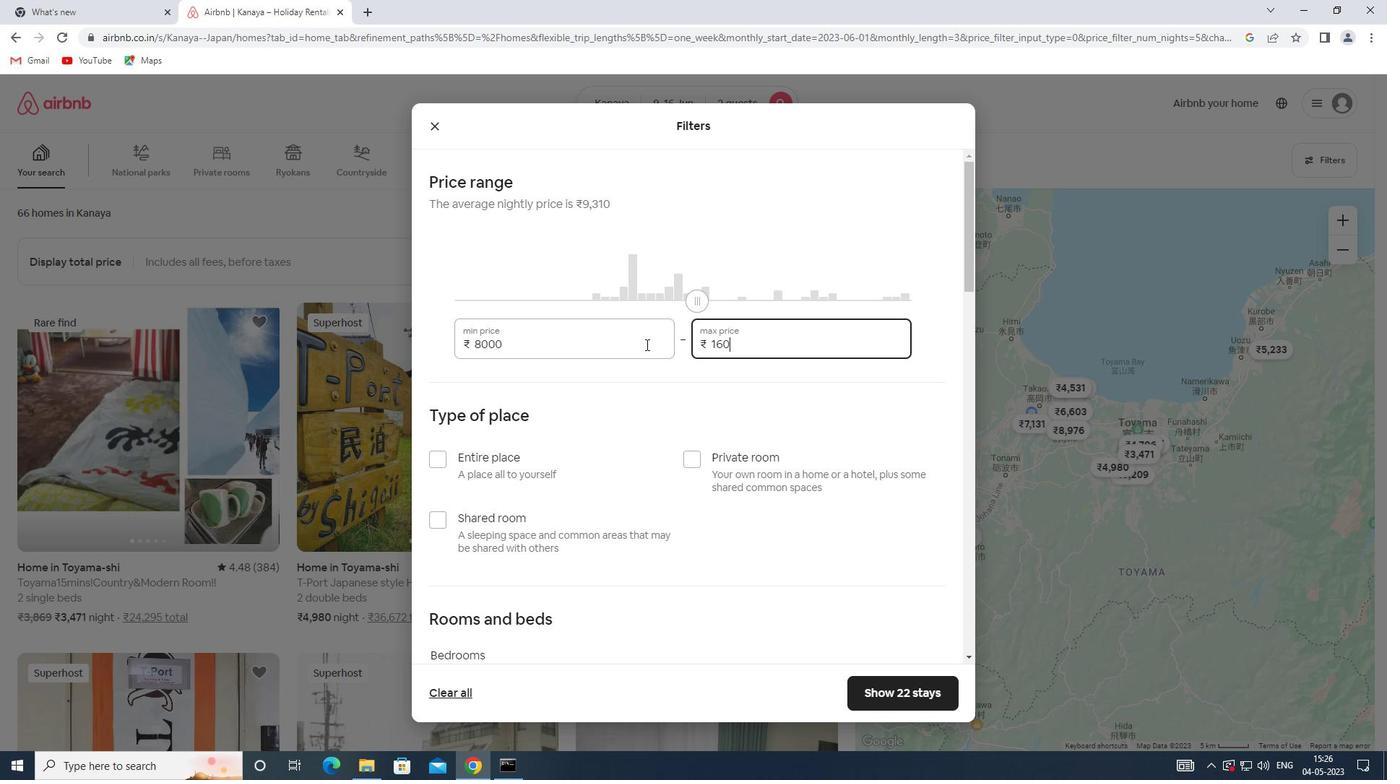 
Action: Mouse scrolled (646, 344) with delta (0, 0)
Screenshot: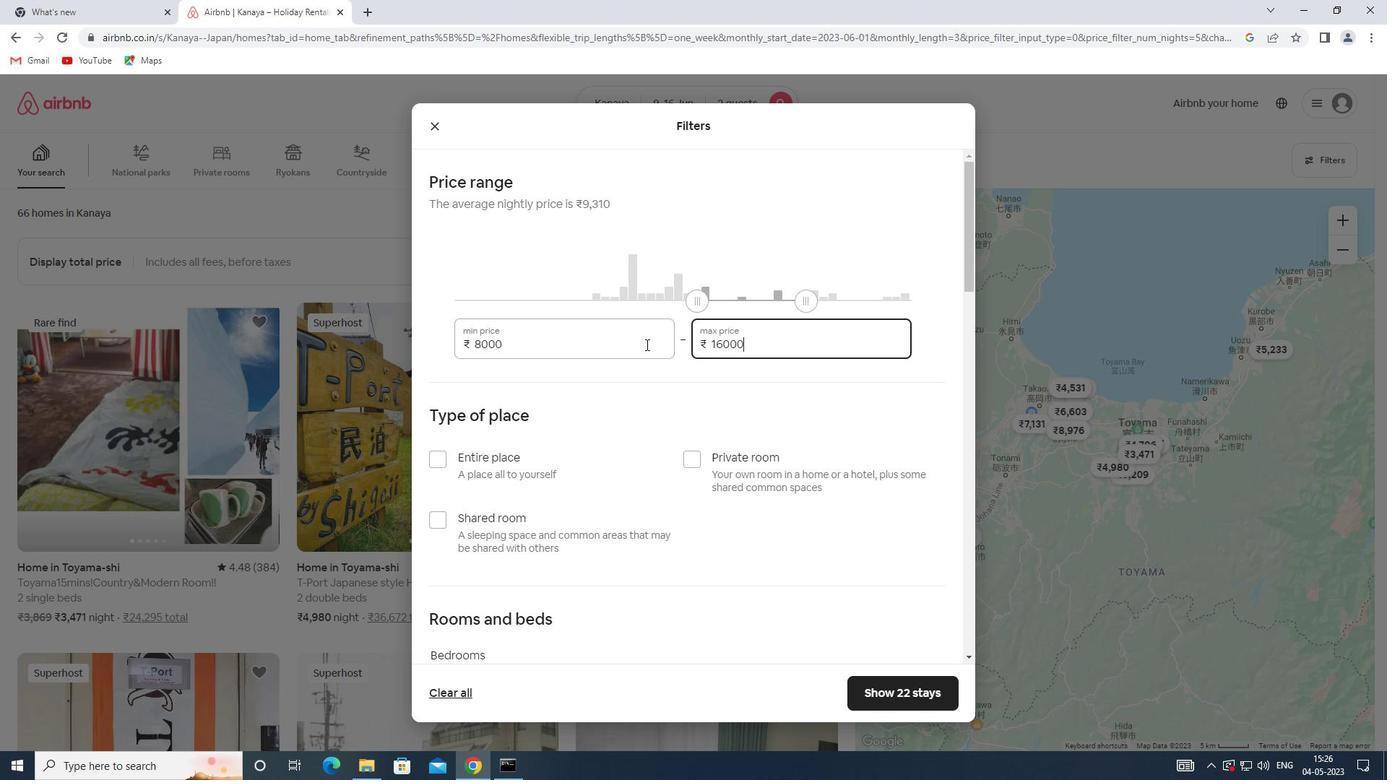 
Action: Mouse scrolled (646, 344) with delta (0, 0)
Screenshot: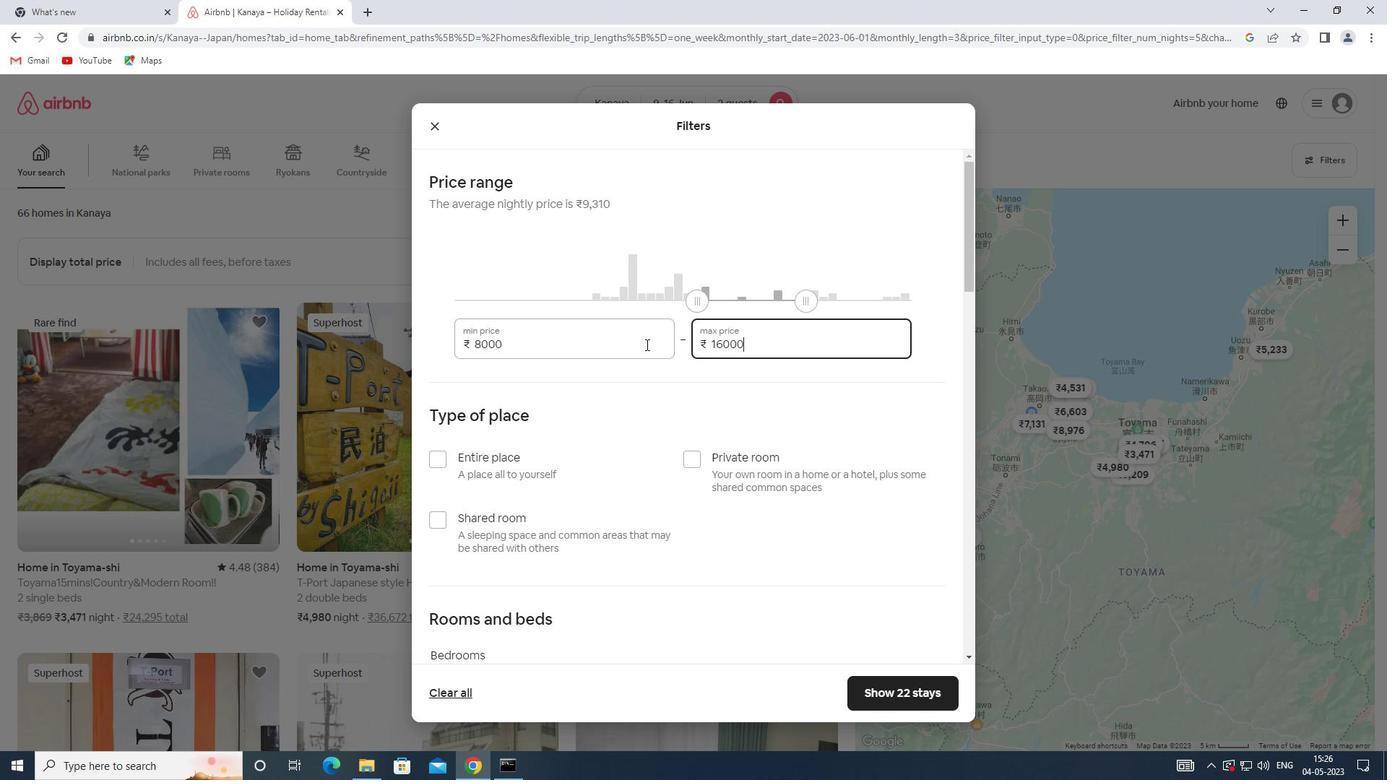
Action: Mouse moved to (646, 344)
Screenshot: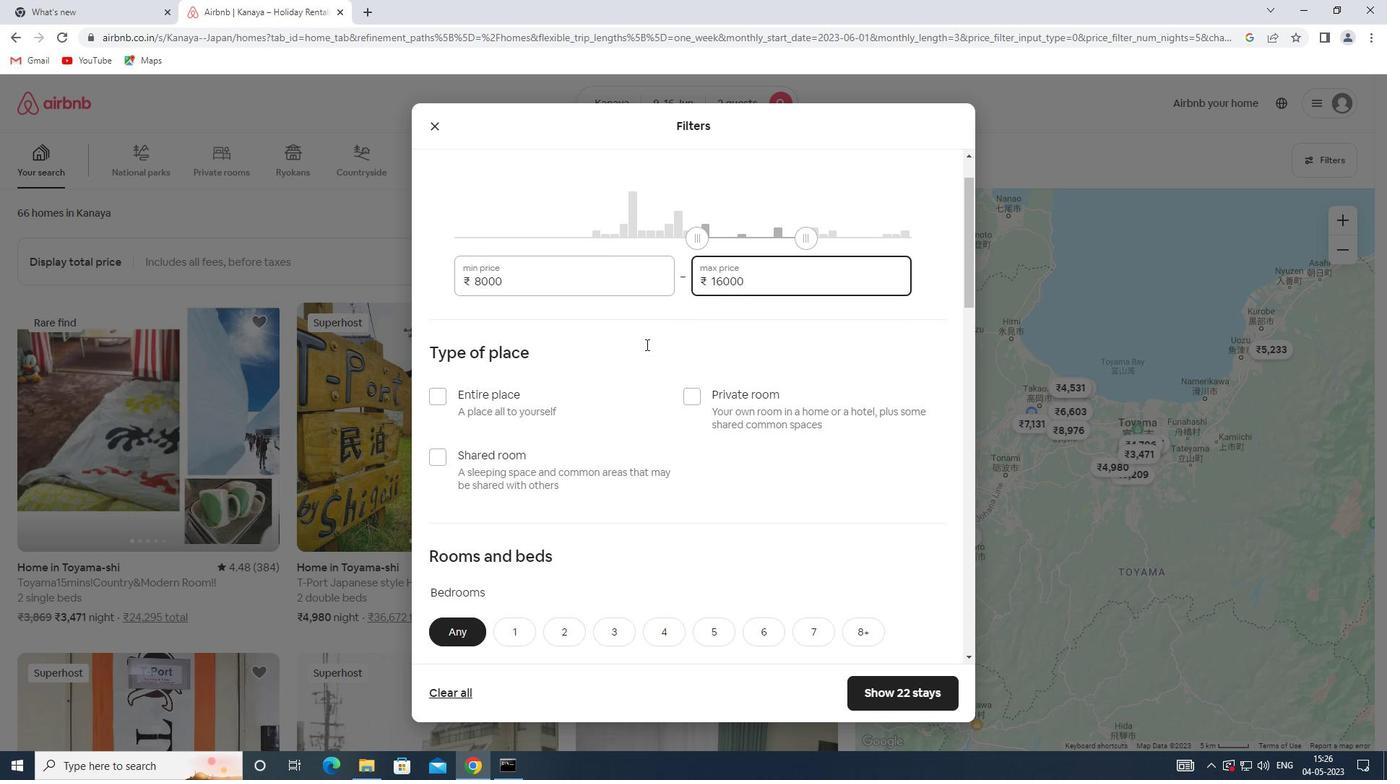 
Action: Mouse scrolled (646, 343) with delta (0, 0)
Screenshot: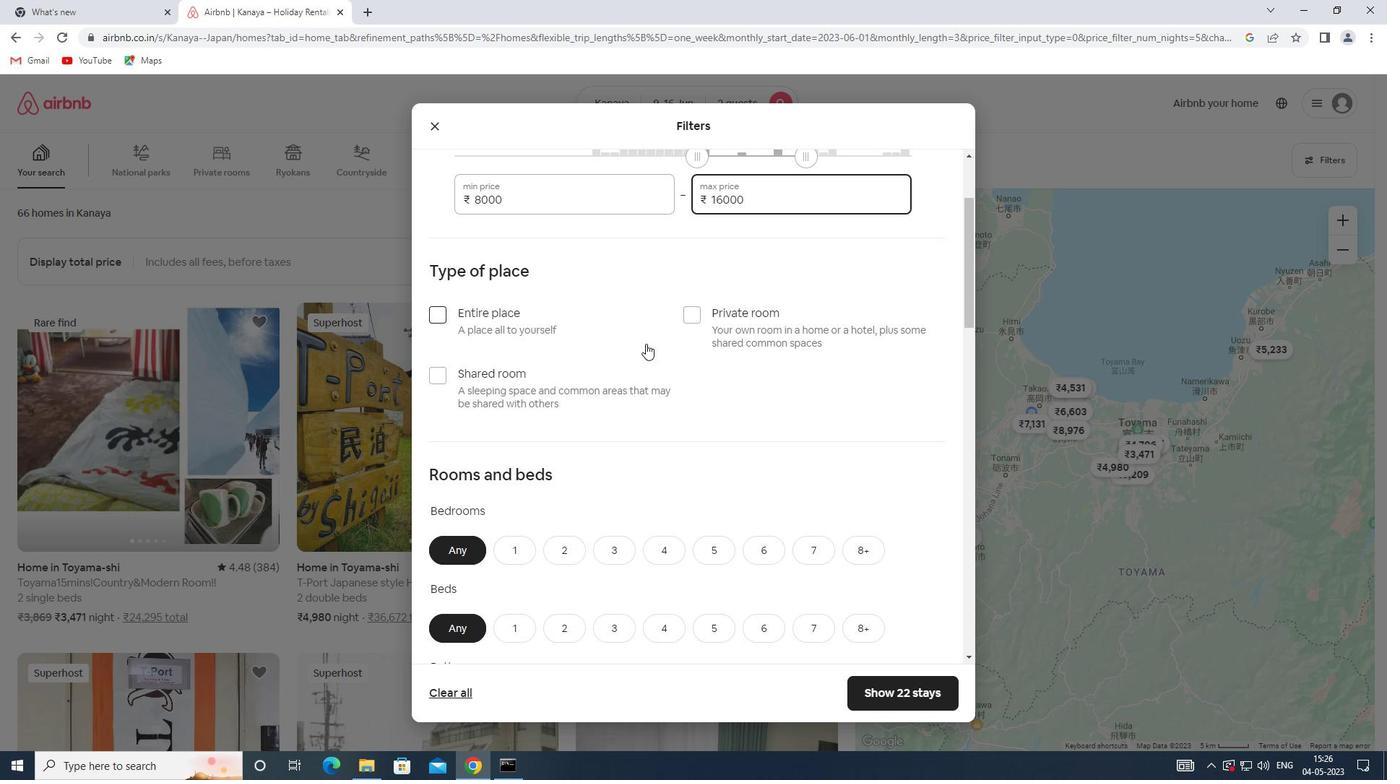 
Action: Mouse moved to (480, 249)
Screenshot: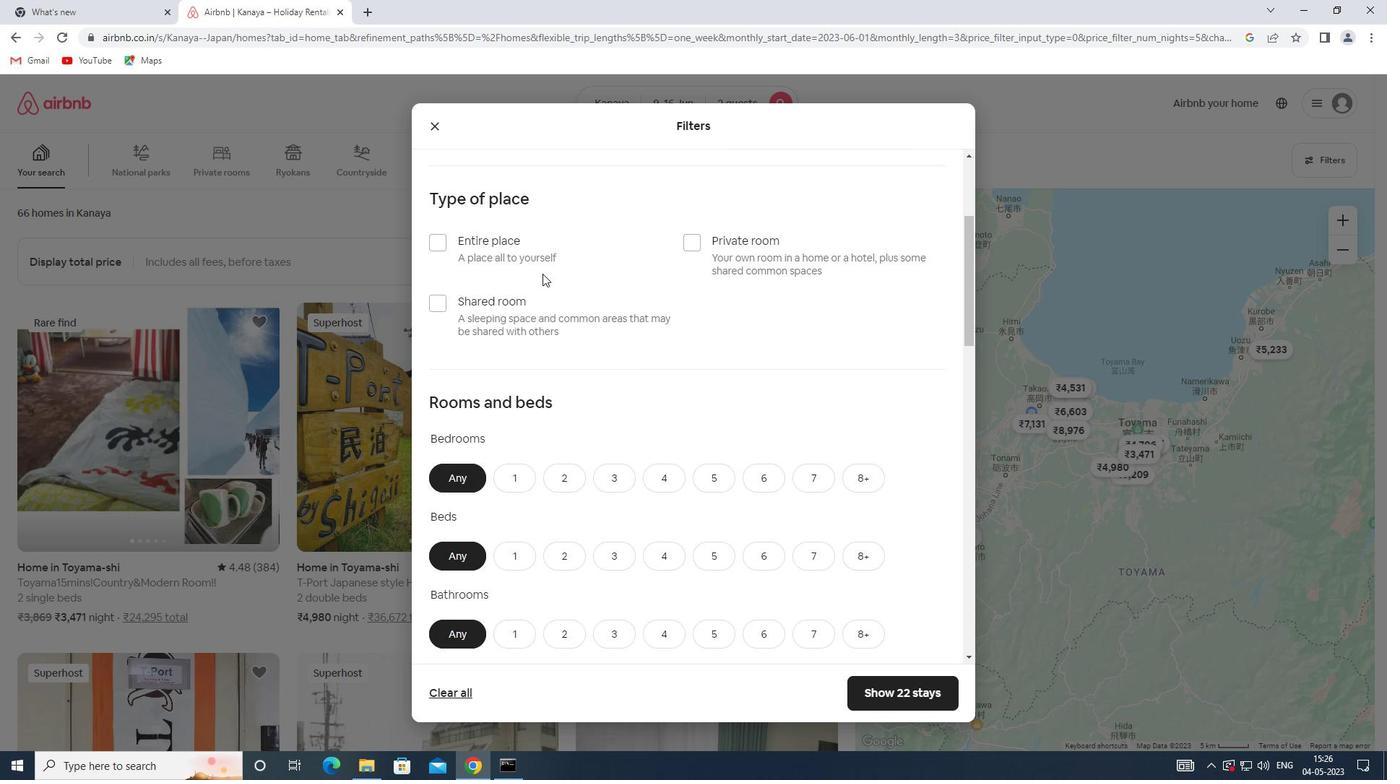 
Action: Mouse pressed left at (480, 249)
Screenshot: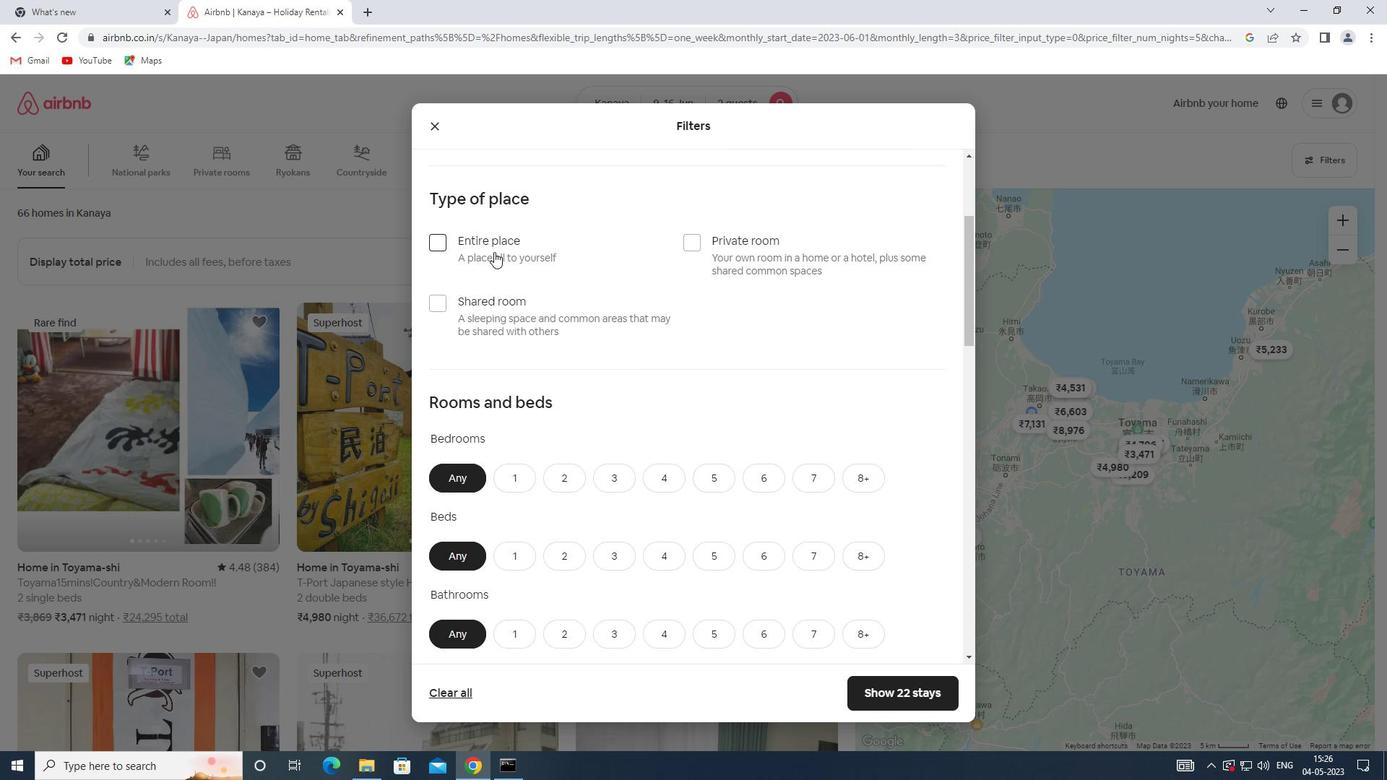
Action: Mouse scrolled (480, 248) with delta (0, 0)
Screenshot: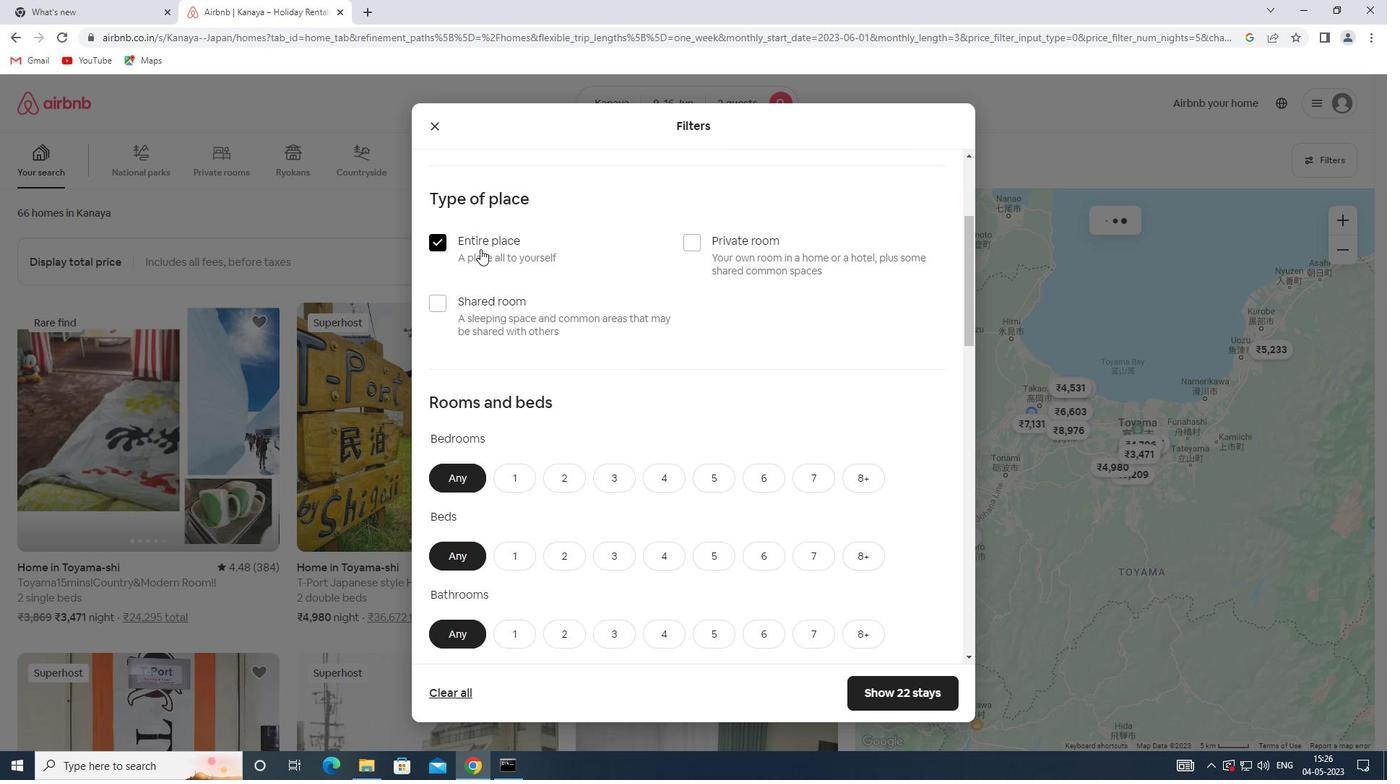 
Action: Mouse moved to (479, 249)
Screenshot: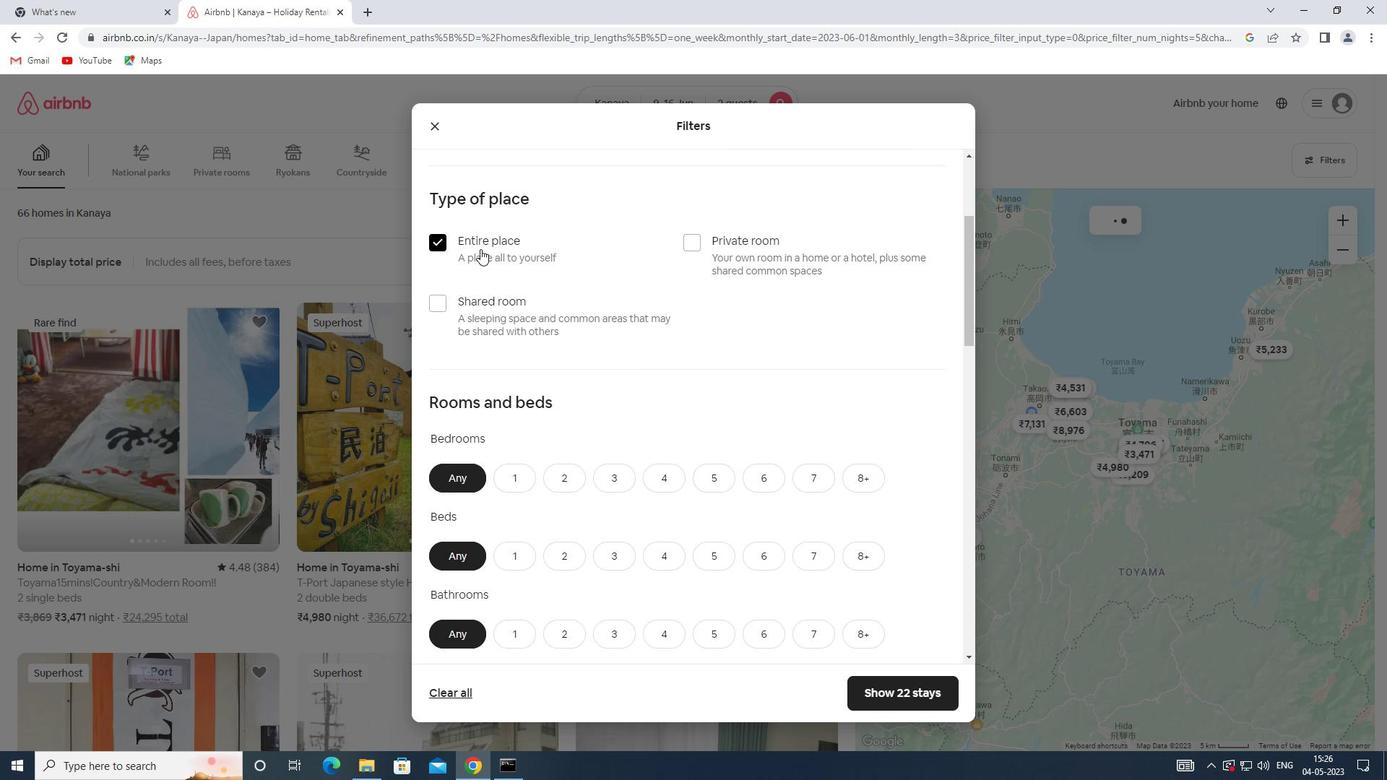 
Action: Mouse scrolled (479, 248) with delta (0, 0)
Screenshot: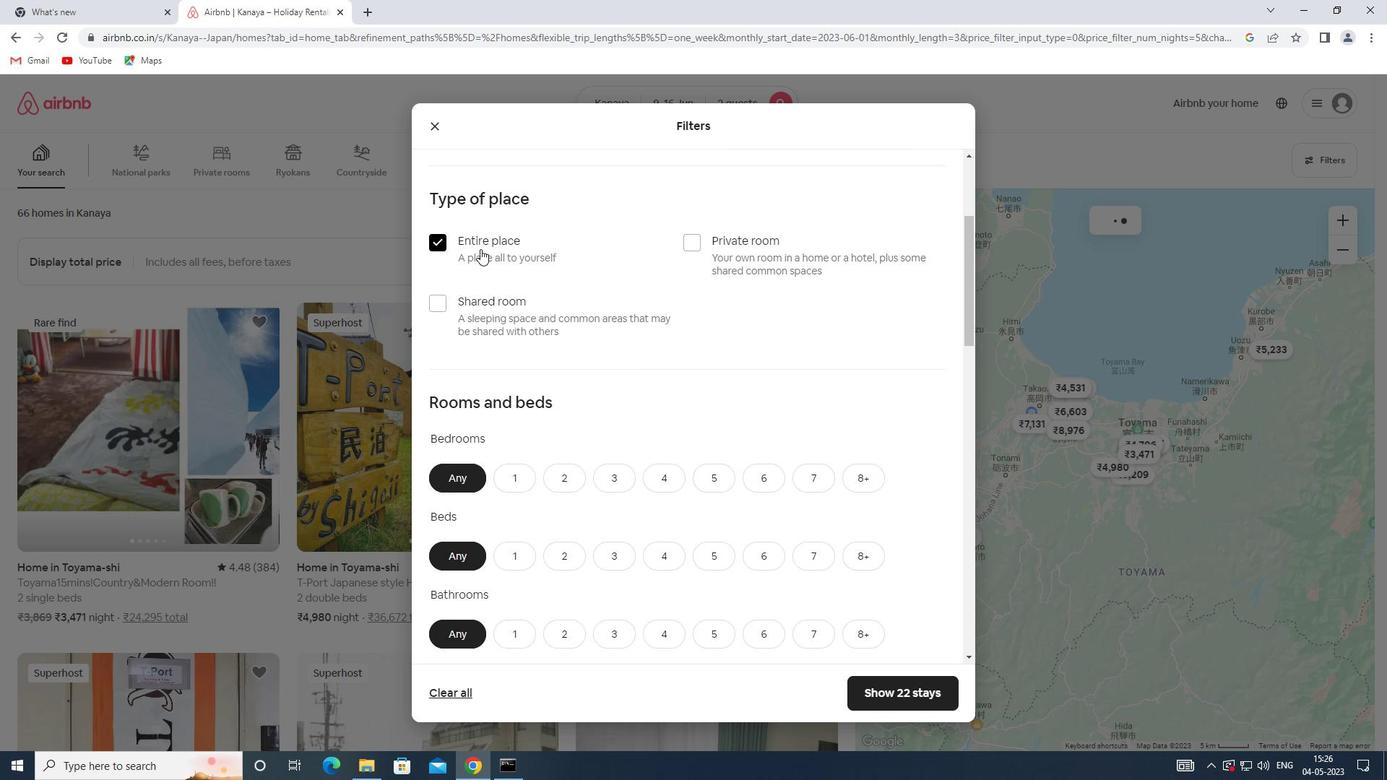 
Action: Mouse scrolled (479, 248) with delta (0, 0)
Screenshot: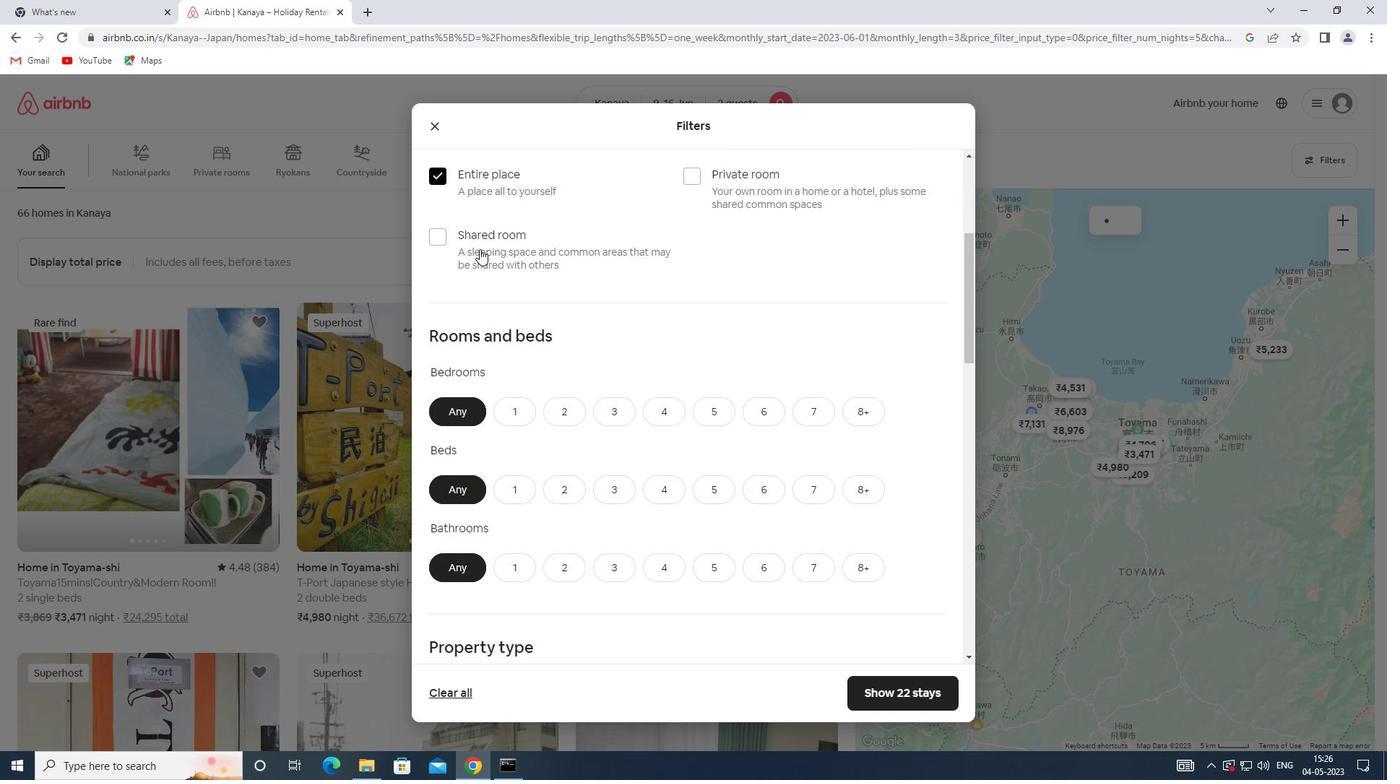 
Action: Mouse scrolled (479, 248) with delta (0, 0)
Screenshot: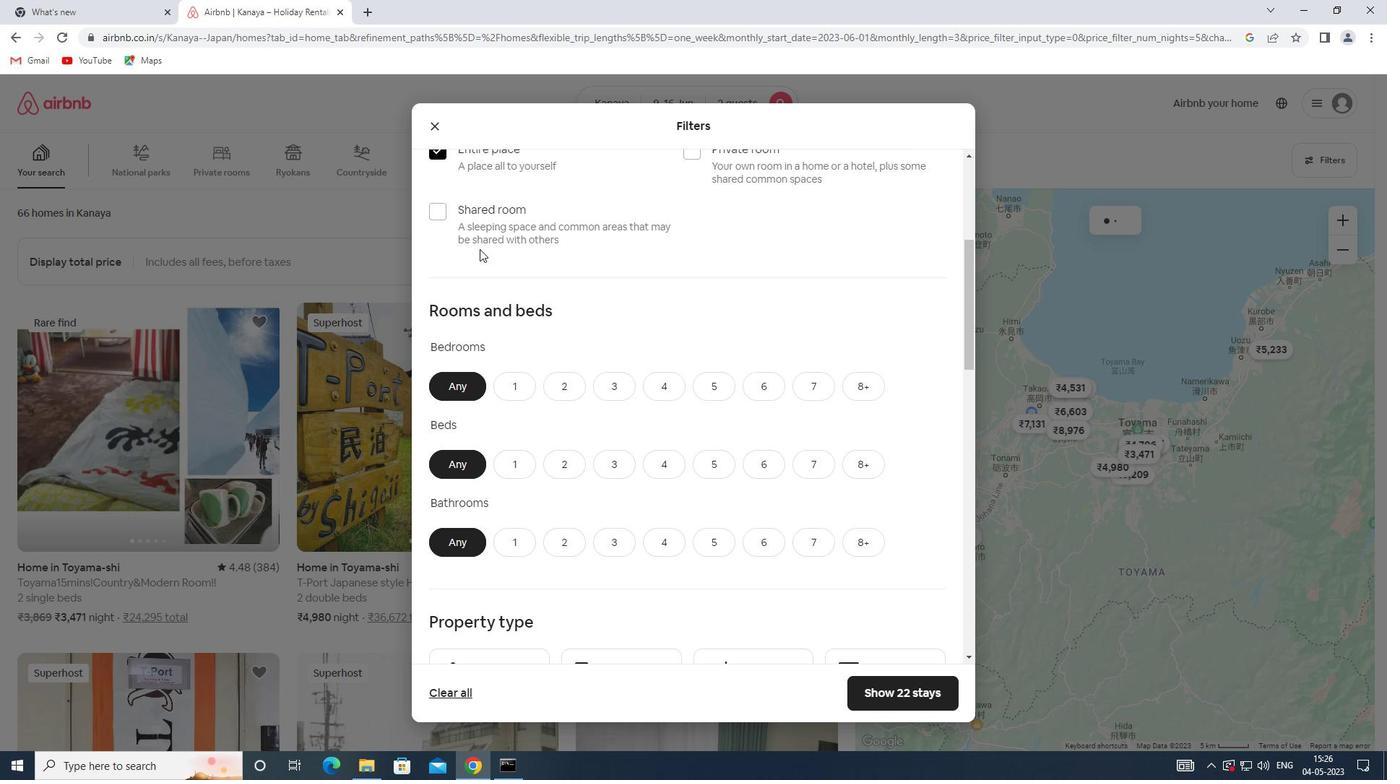 
Action: Mouse moved to (544, 176)
Screenshot: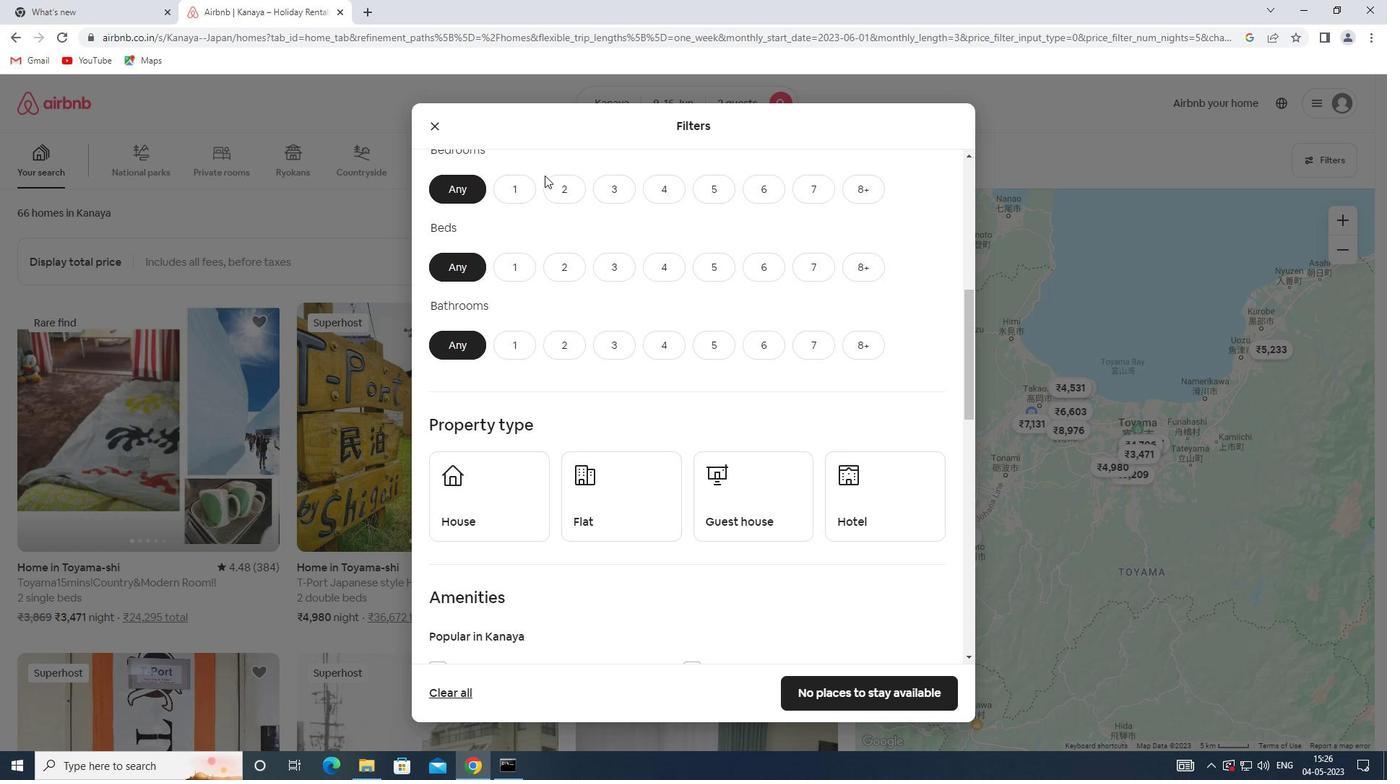 
Action: Mouse scrolled (544, 177) with delta (0, 0)
Screenshot: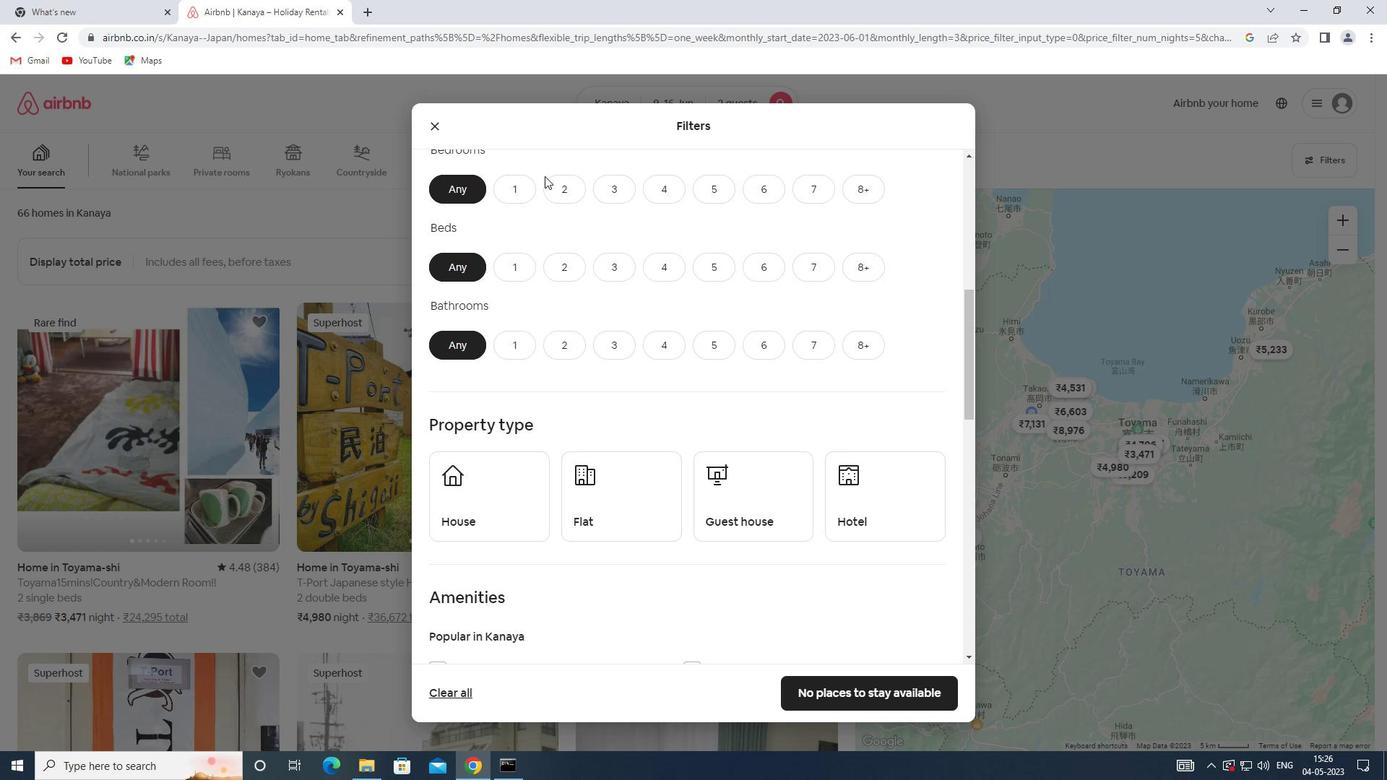 
Action: Mouse moved to (559, 251)
Screenshot: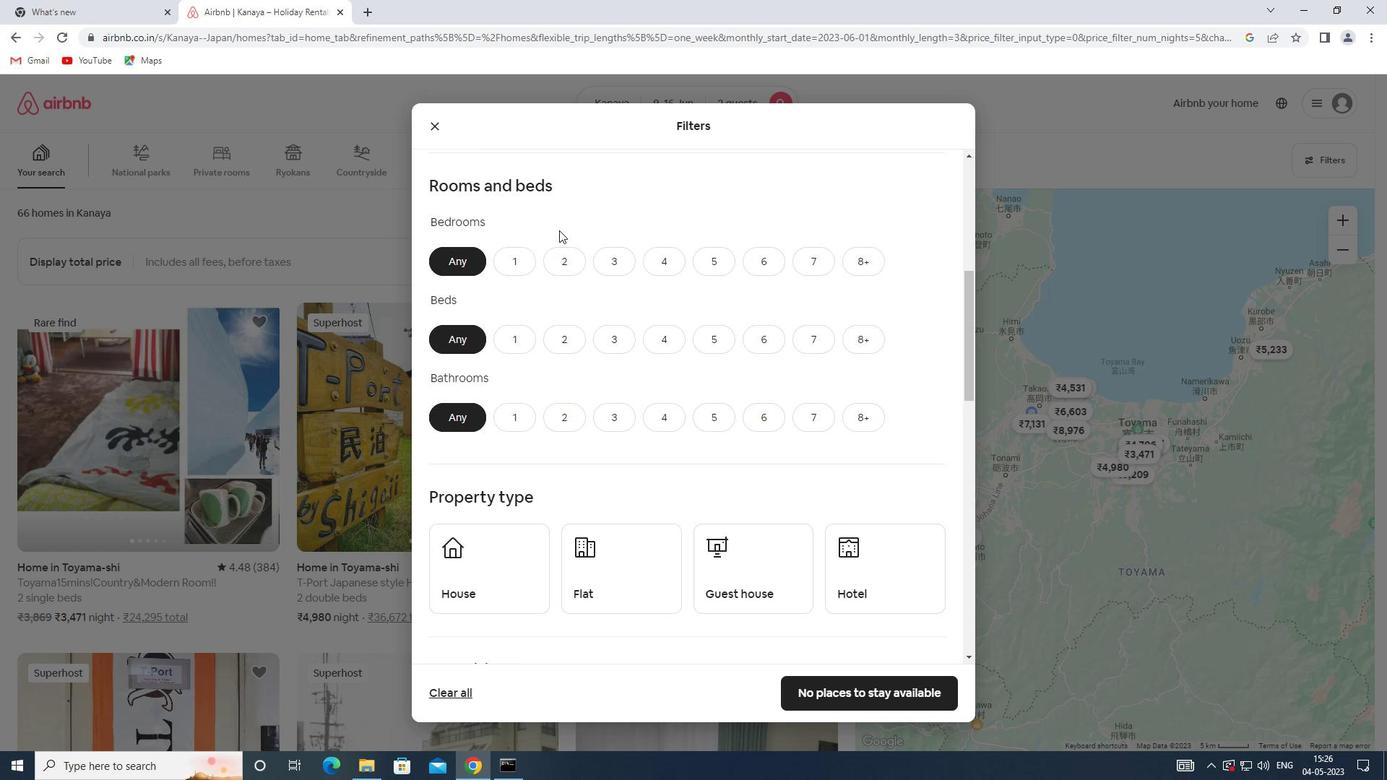 
Action: Mouse pressed left at (559, 251)
Screenshot: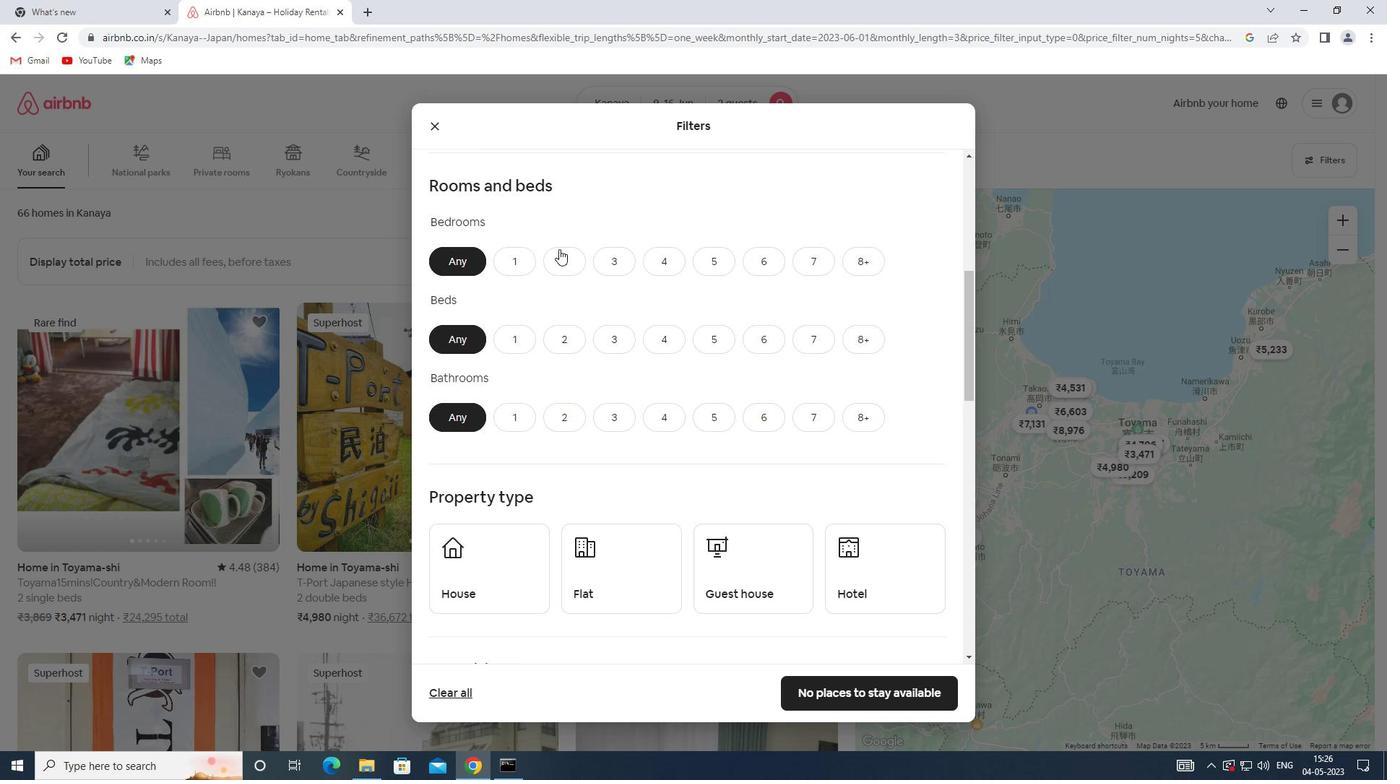 
Action: Mouse moved to (561, 341)
Screenshot: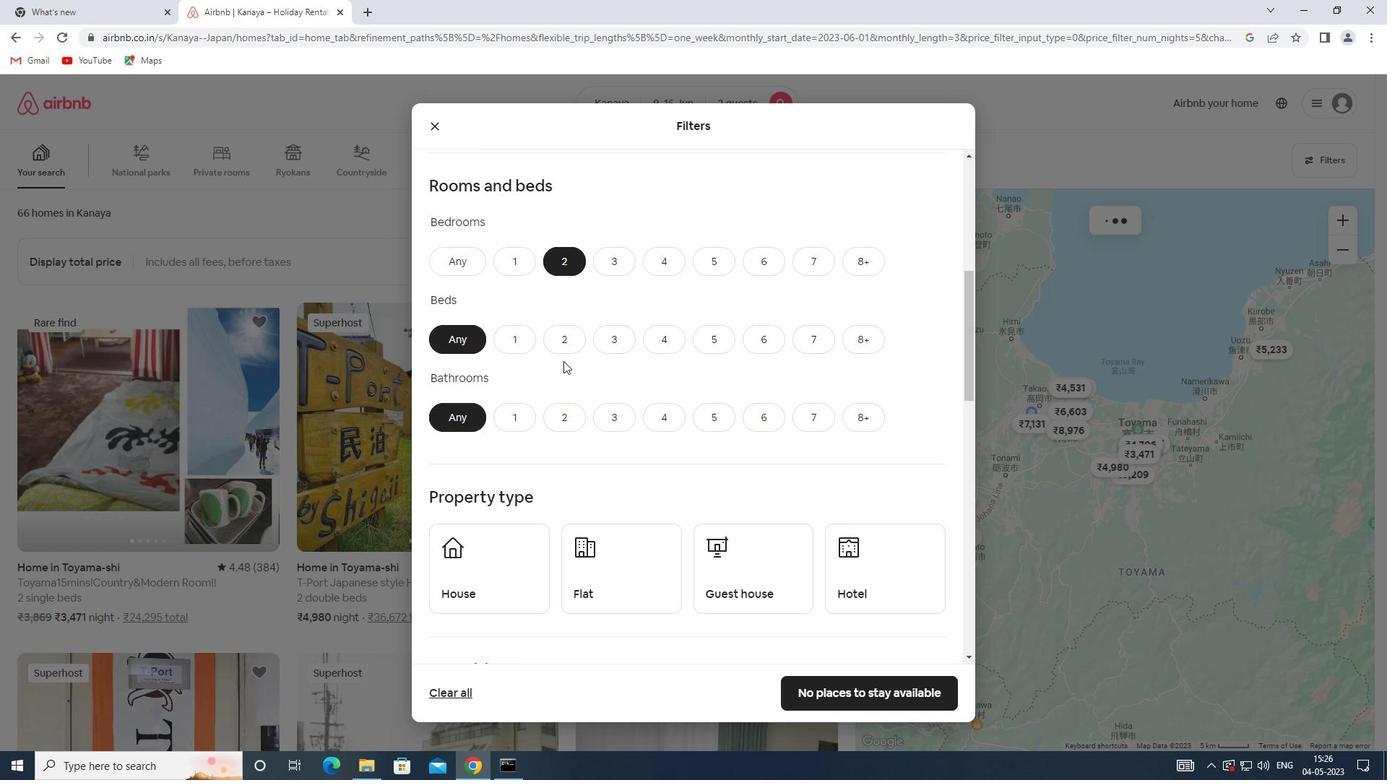 
Action: Mouse pressed left at (561, 341)
Screenshot: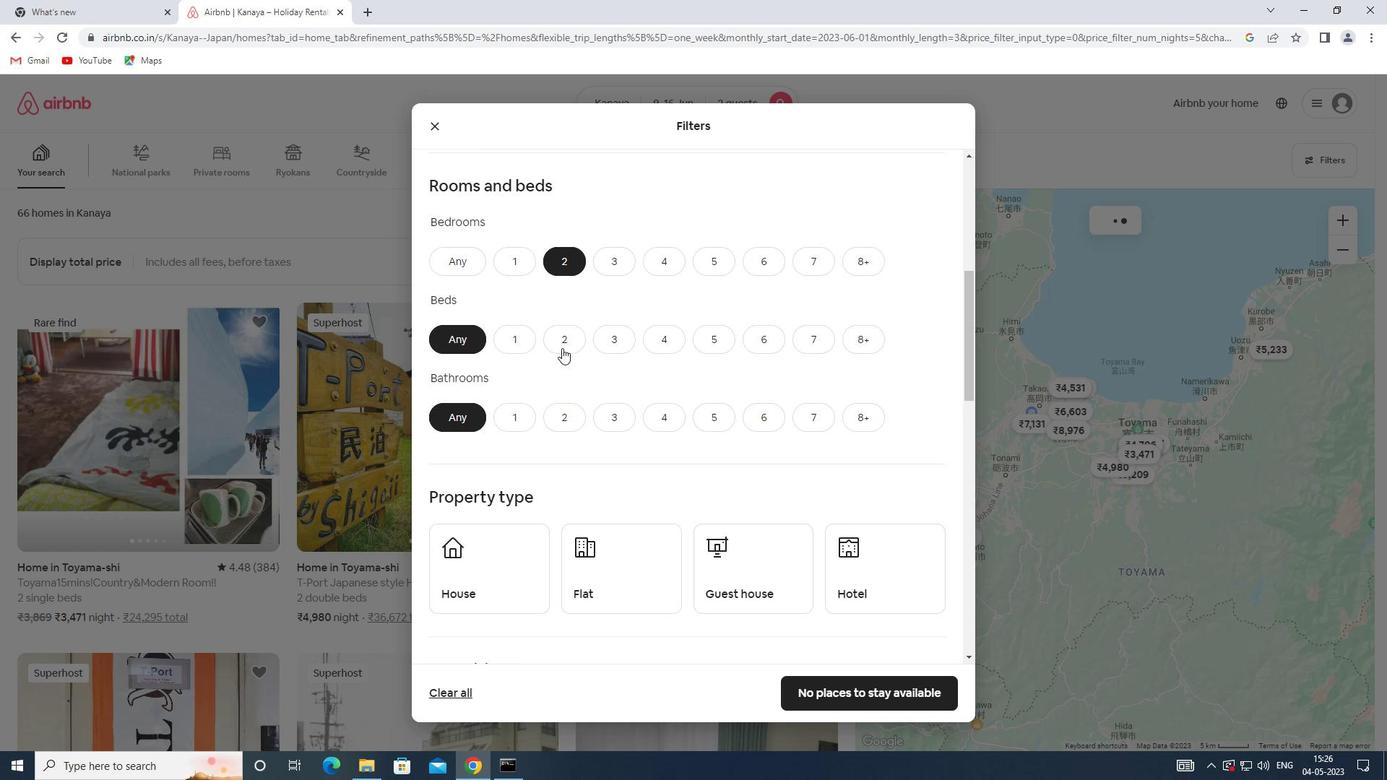 
Action: Mouse moved to (515, 426)
Screenshot: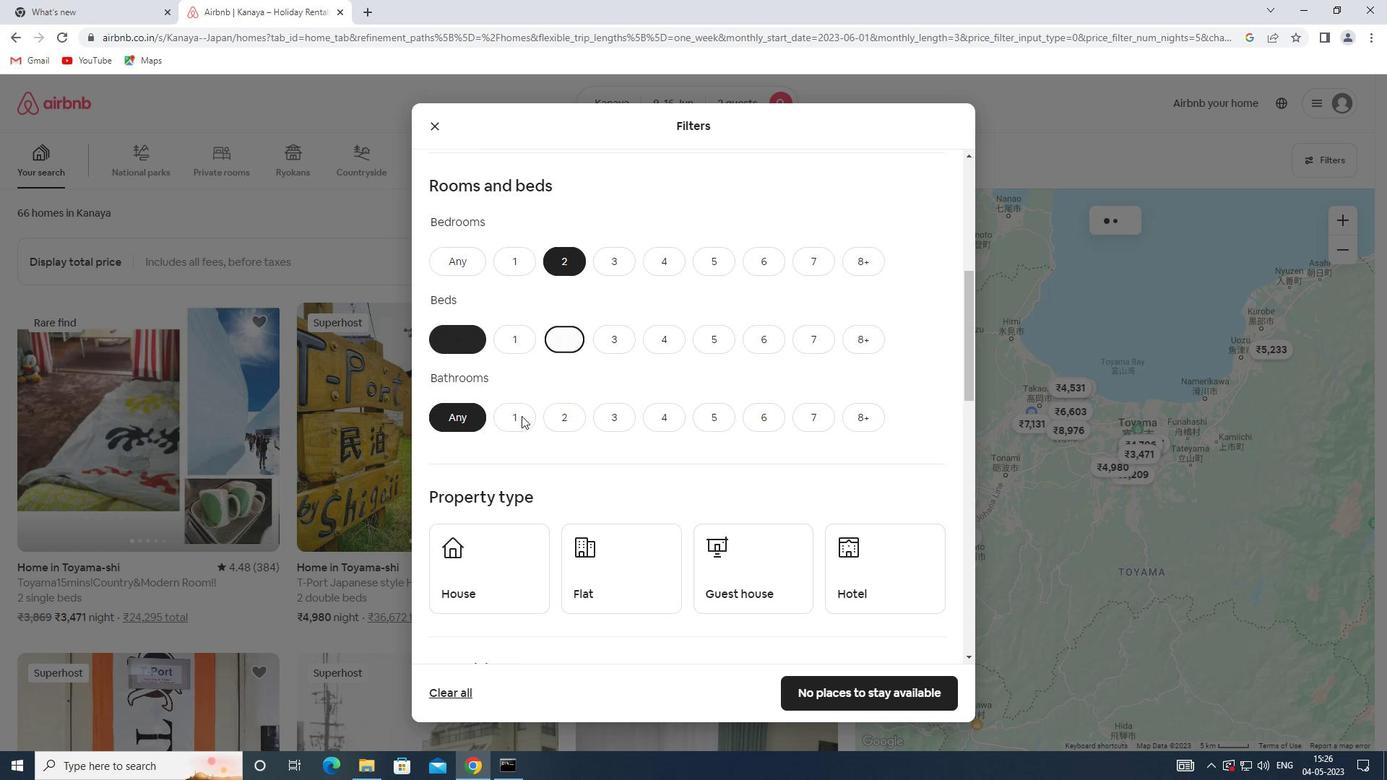 
Action: Mouse pressed left at (515, 426)
Screenshot: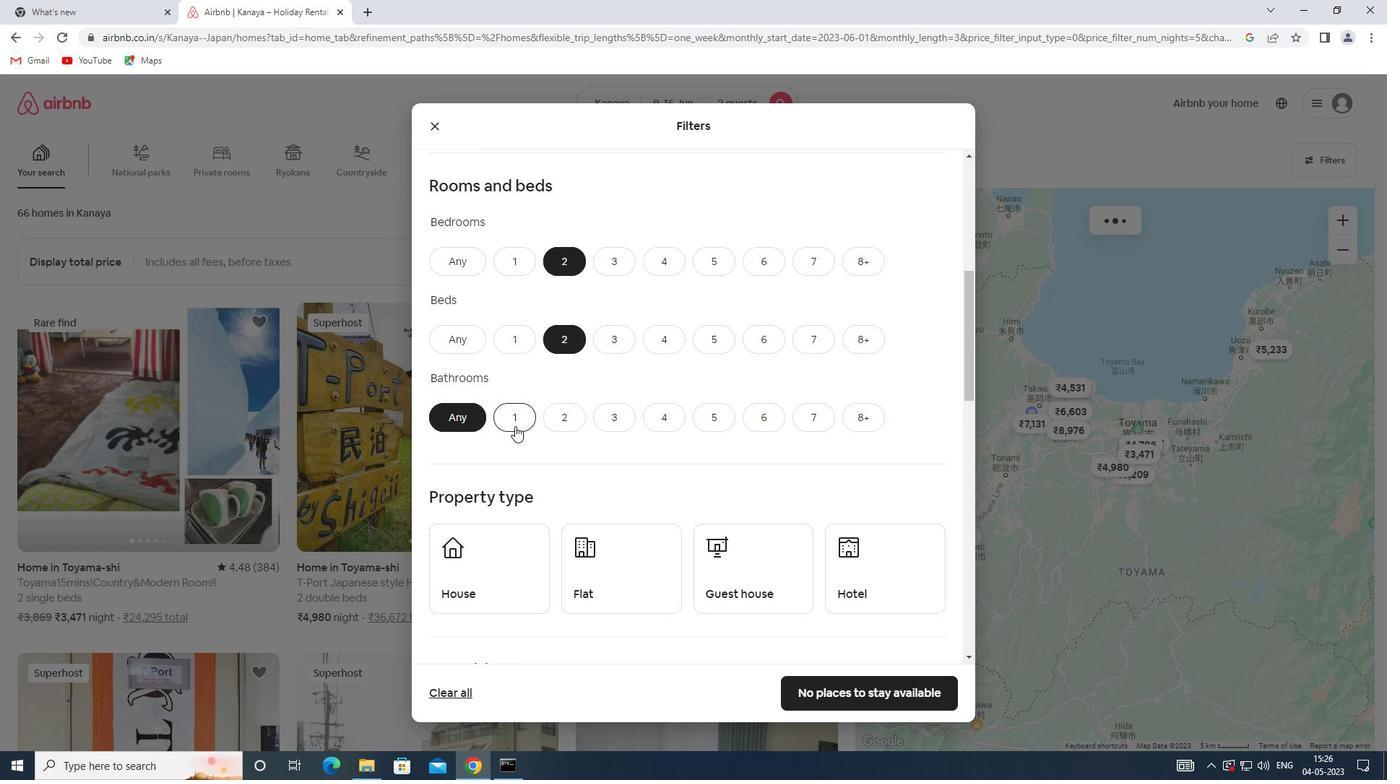 
Action: Mouse moved to (514, 396)
Screenshot: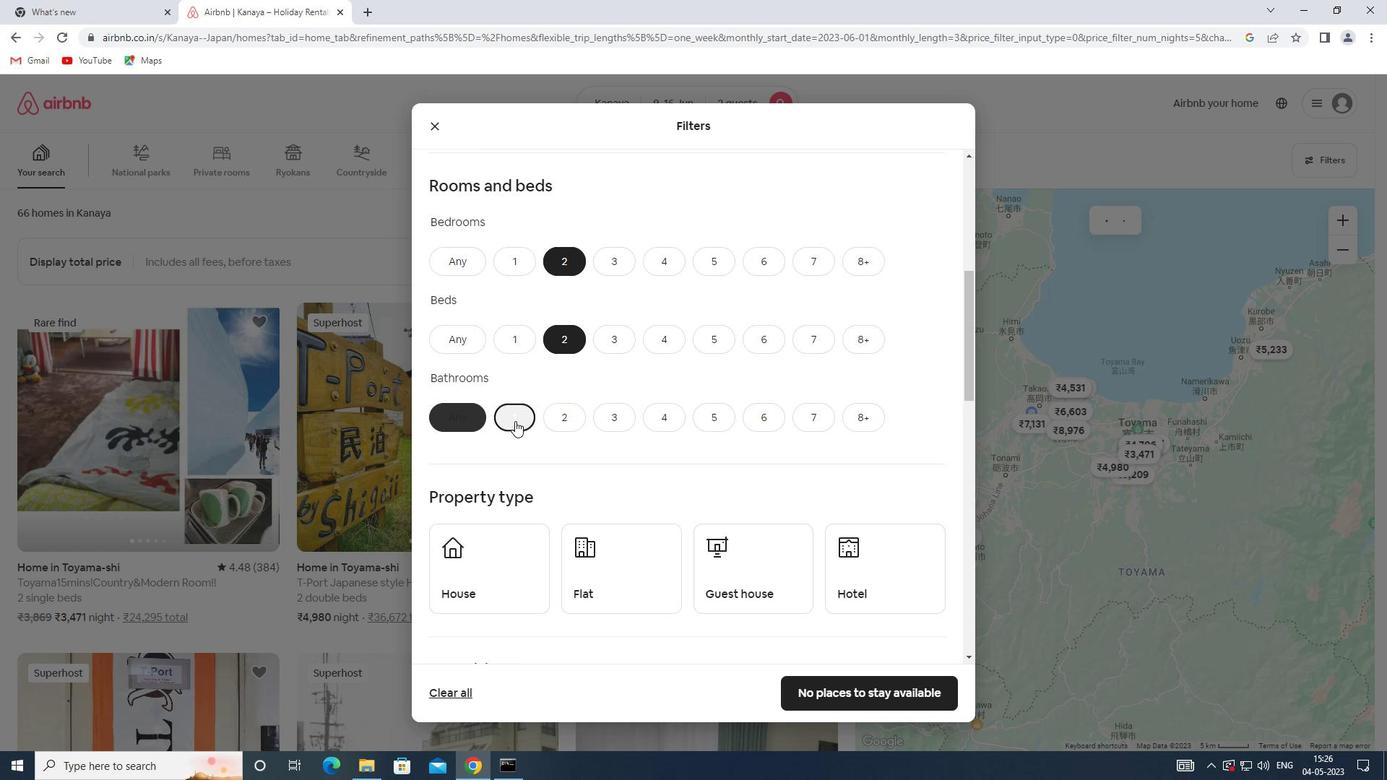 
Action: Mouse scrolled (514, 396) with delta (0, 0)
Screenshot: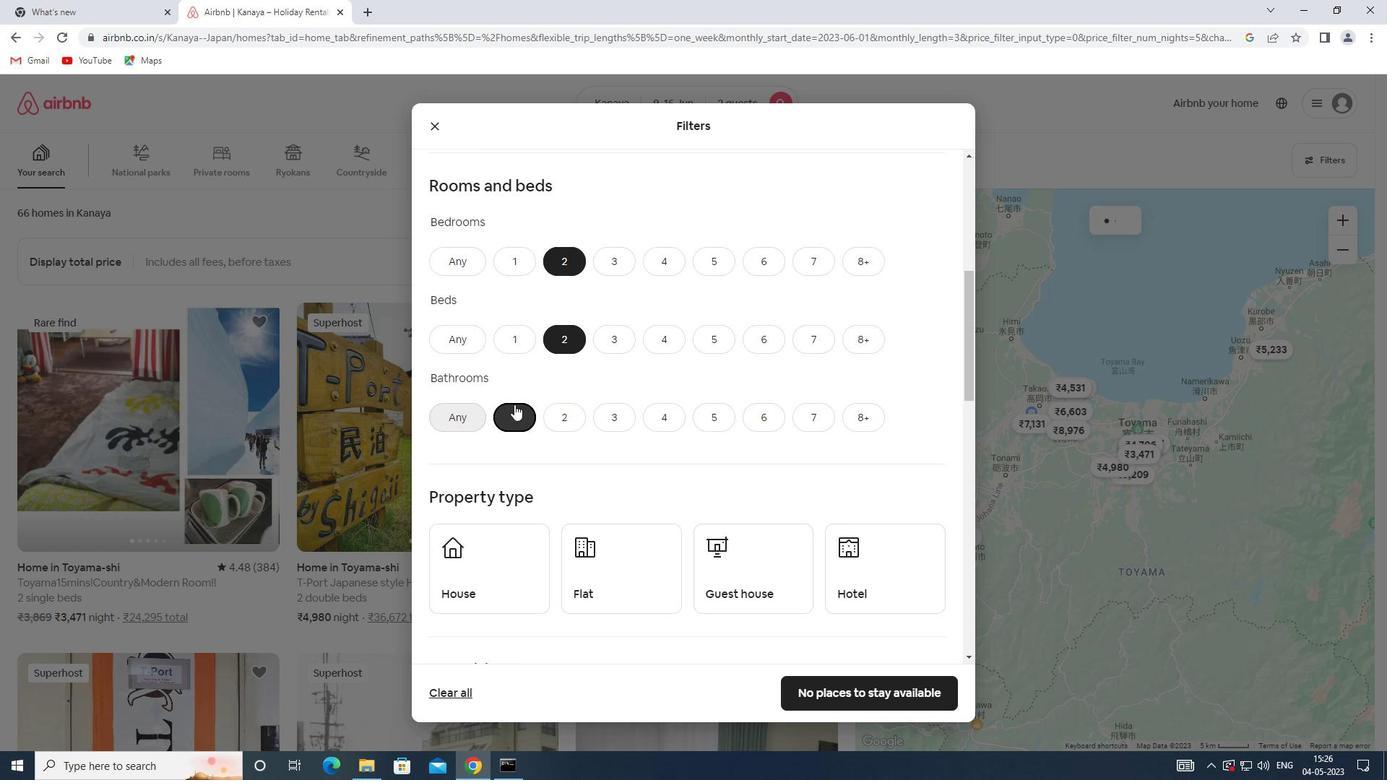 
Action: Mouse scrolled (514, 396) with delta (0, 0)
Screenshot: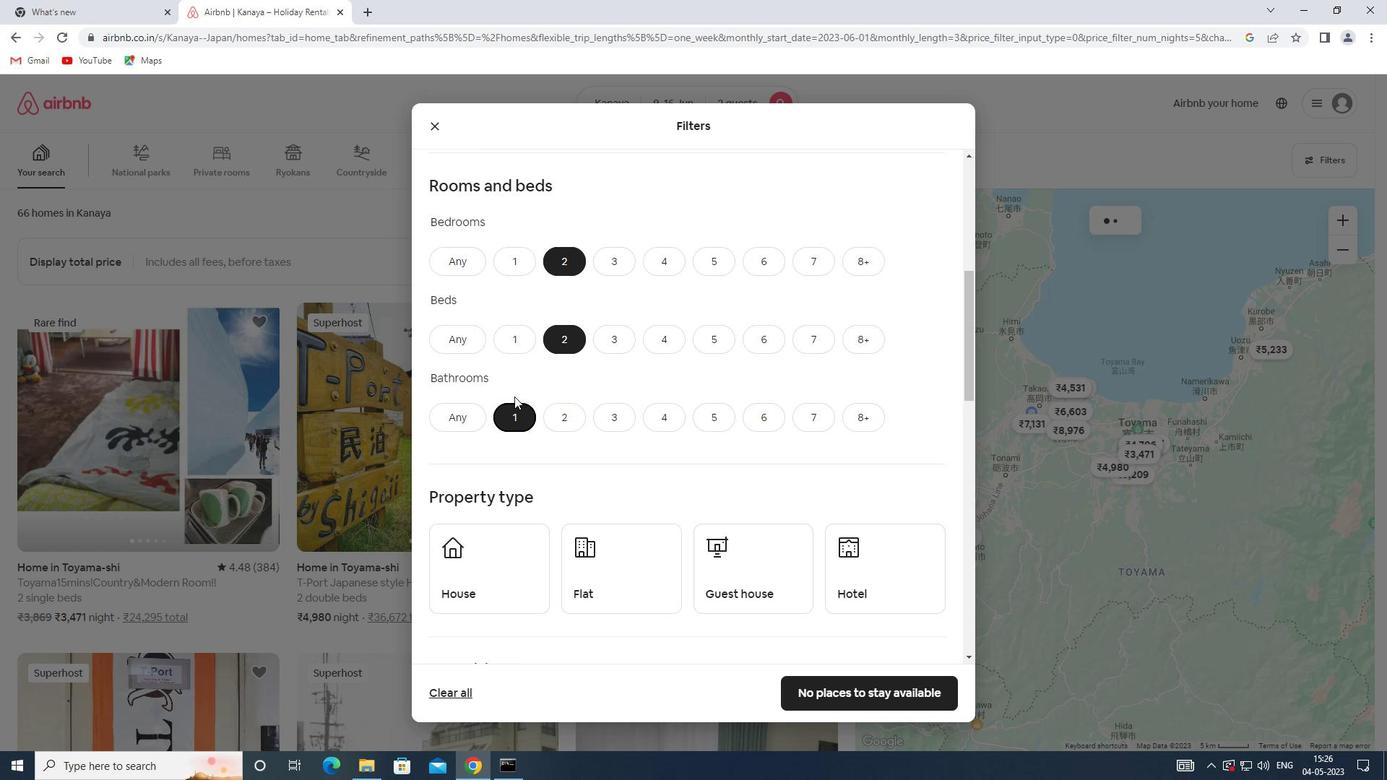 
Action: Mouse moved to (499, 389)
Screenshot: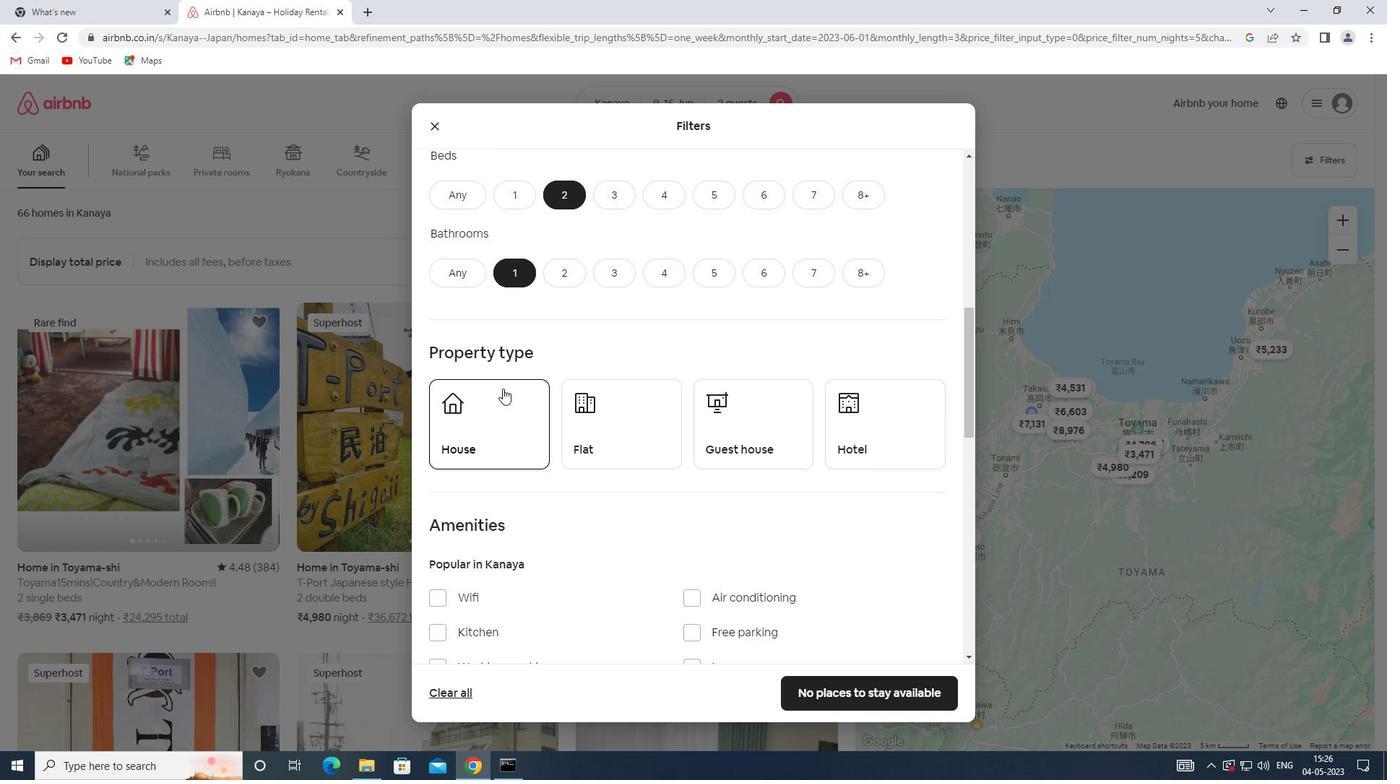 
Action: Mouse pressed left at (499, 389)
Screenshot: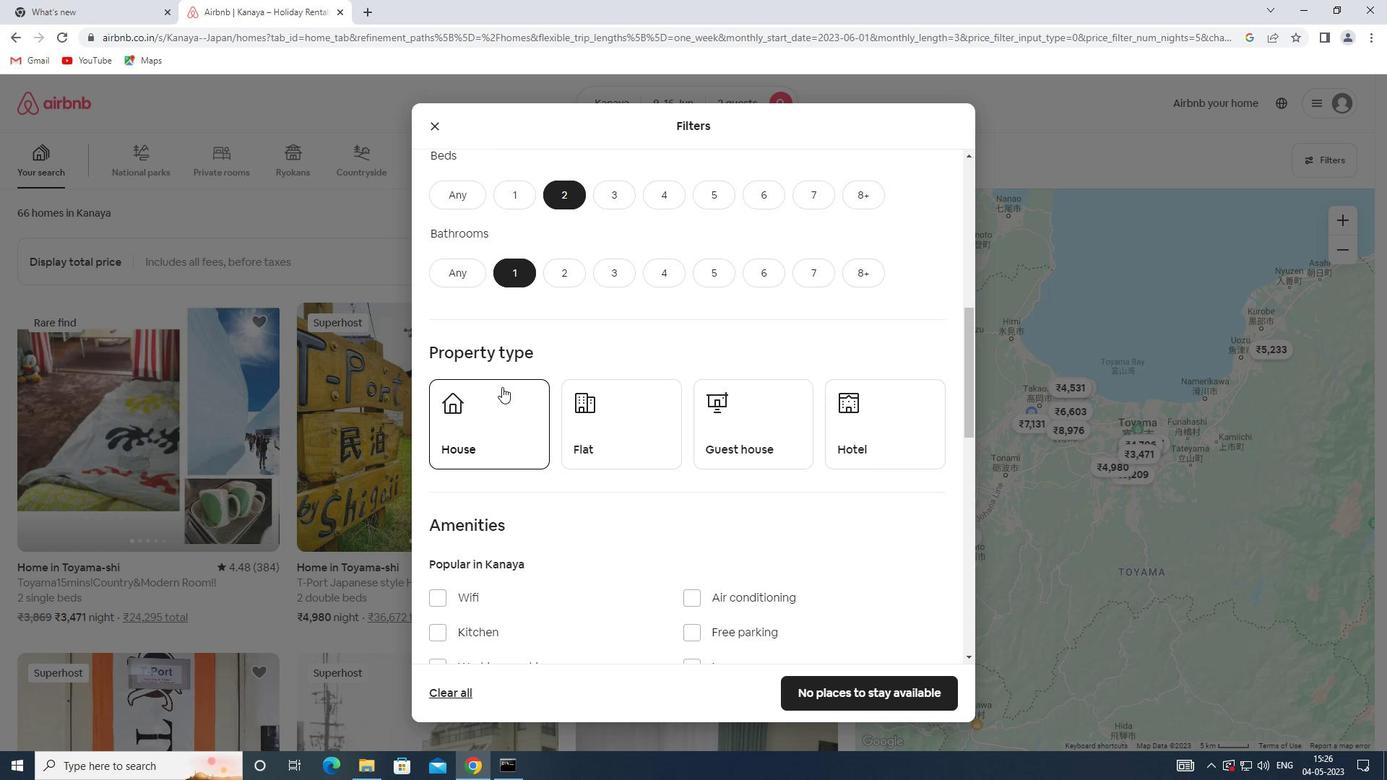 
Action: Mouse moved to (623, 414)
Screenshot: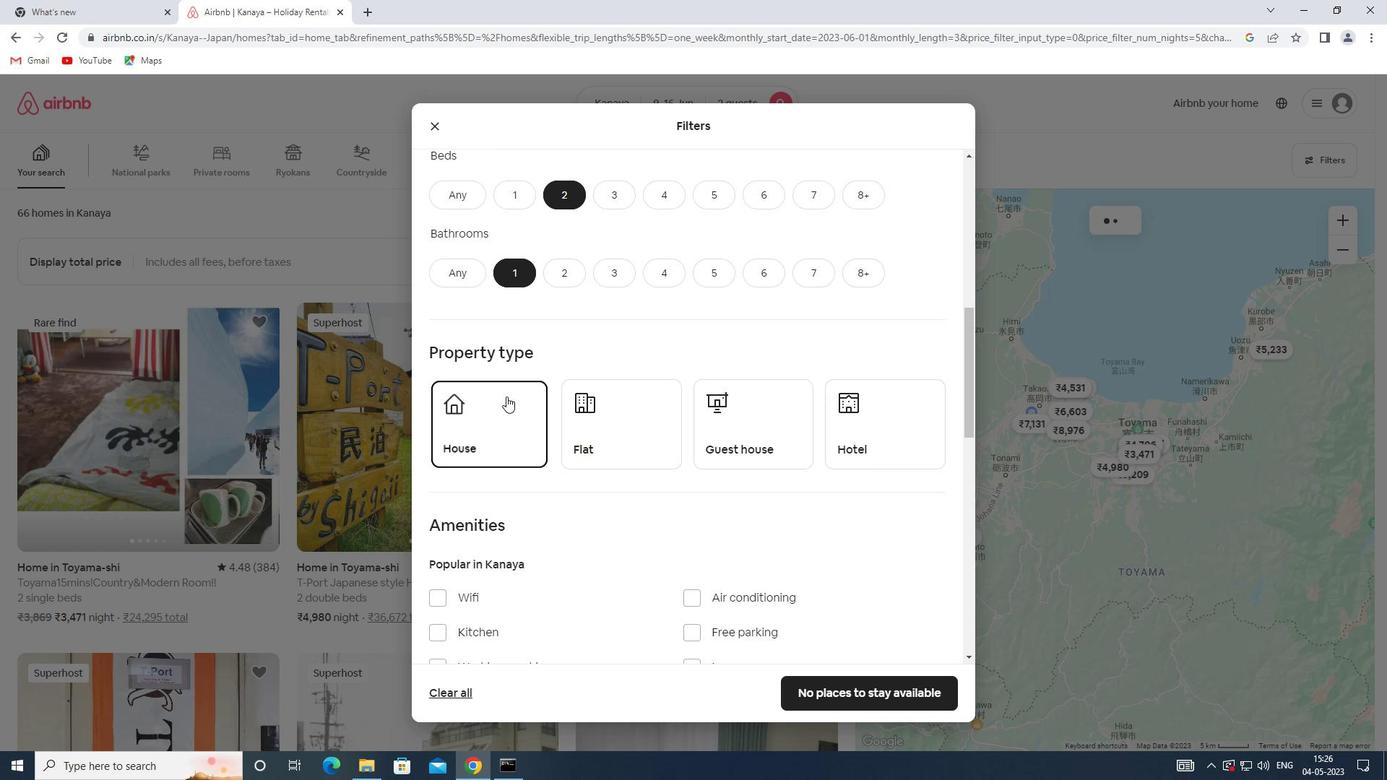 
Action: Mouse pressed left at (623, 414)
Screenshot: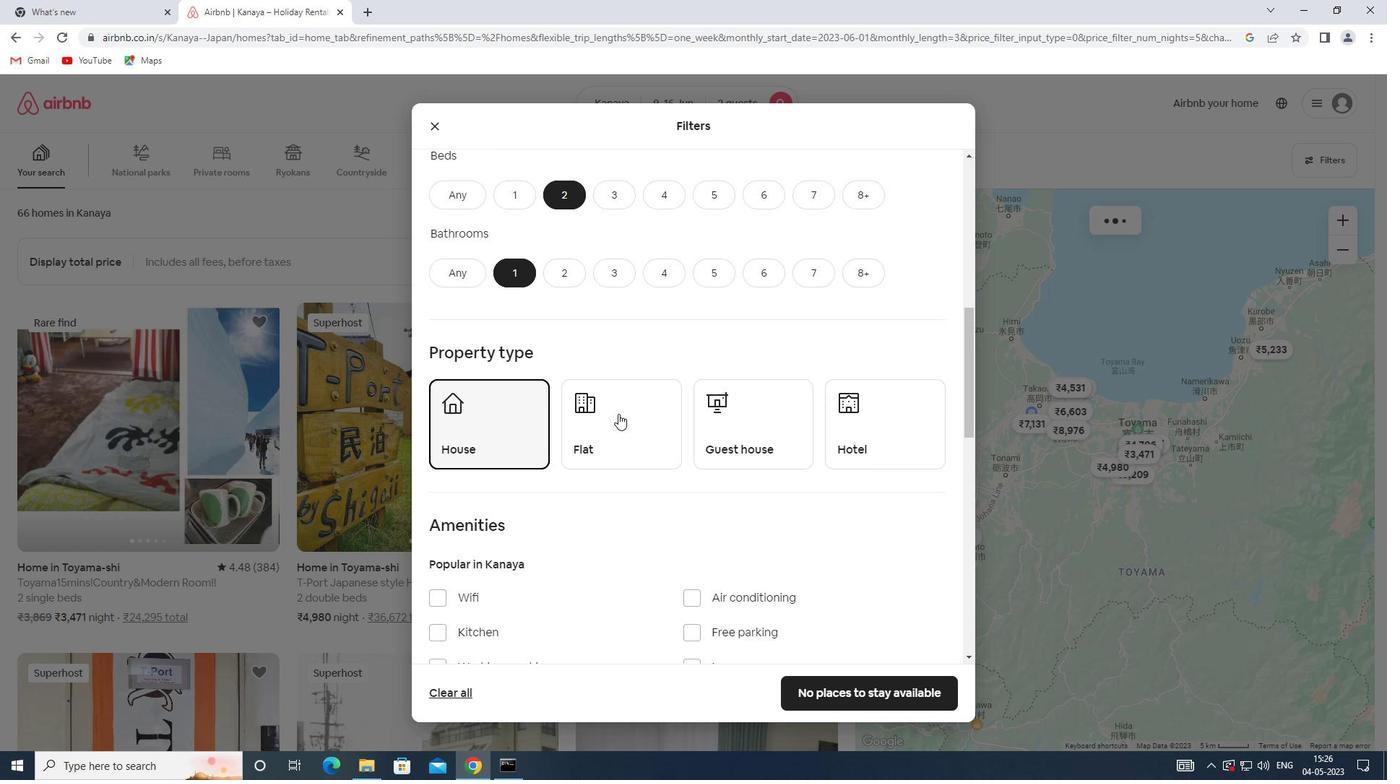 
Action: Mouse moved to (714, 417)
Screenshot: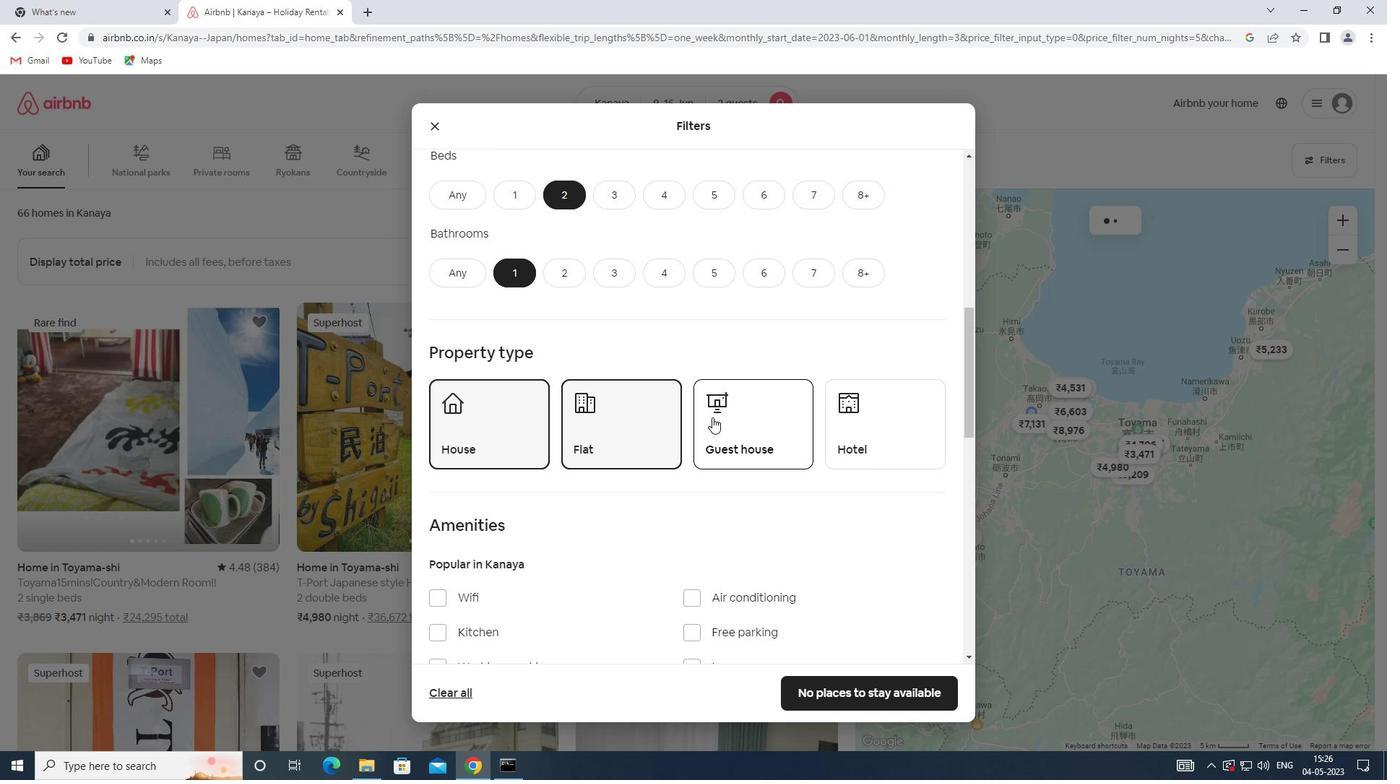 
Action: Mouse pressed left at (714, 417)
Screenshot: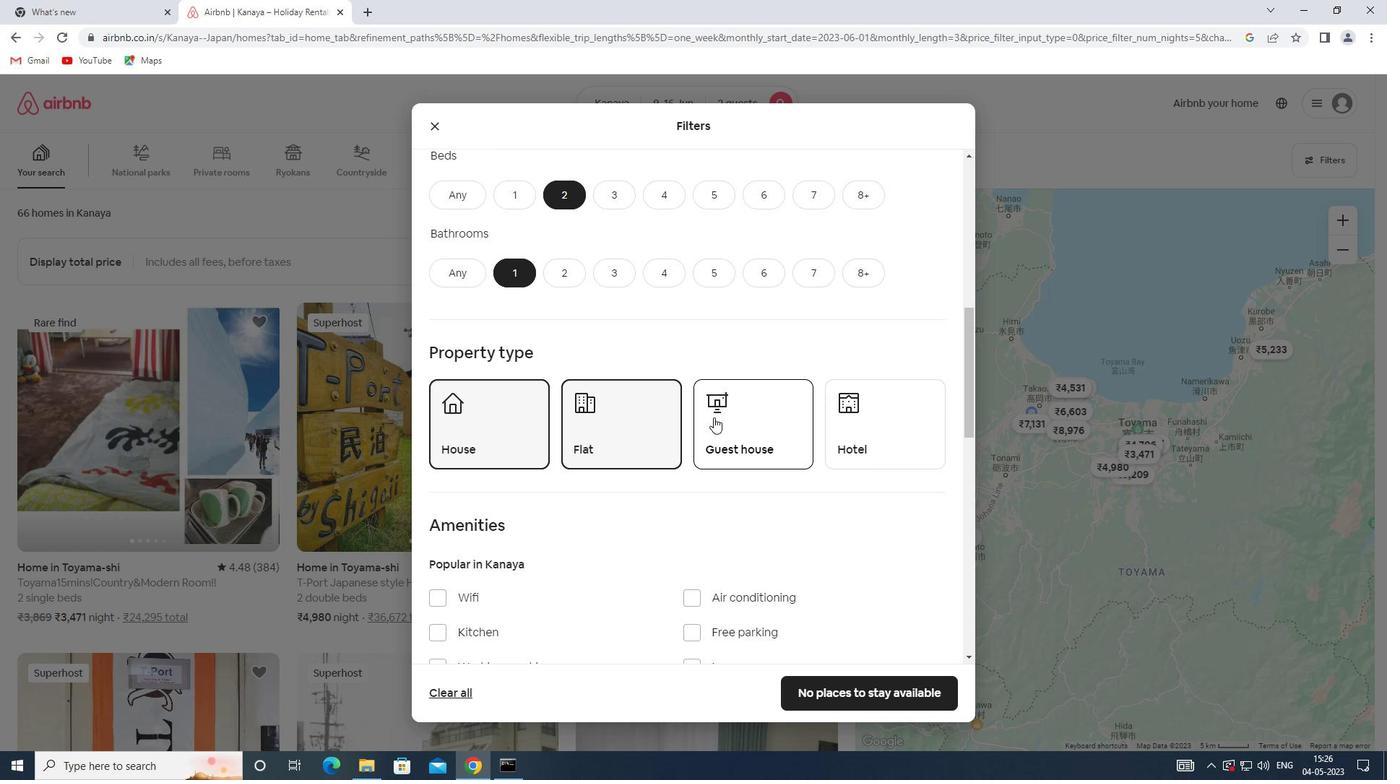 
Action: Mouse scrolled (714, 417) with delta (0, 0)
Screenshot: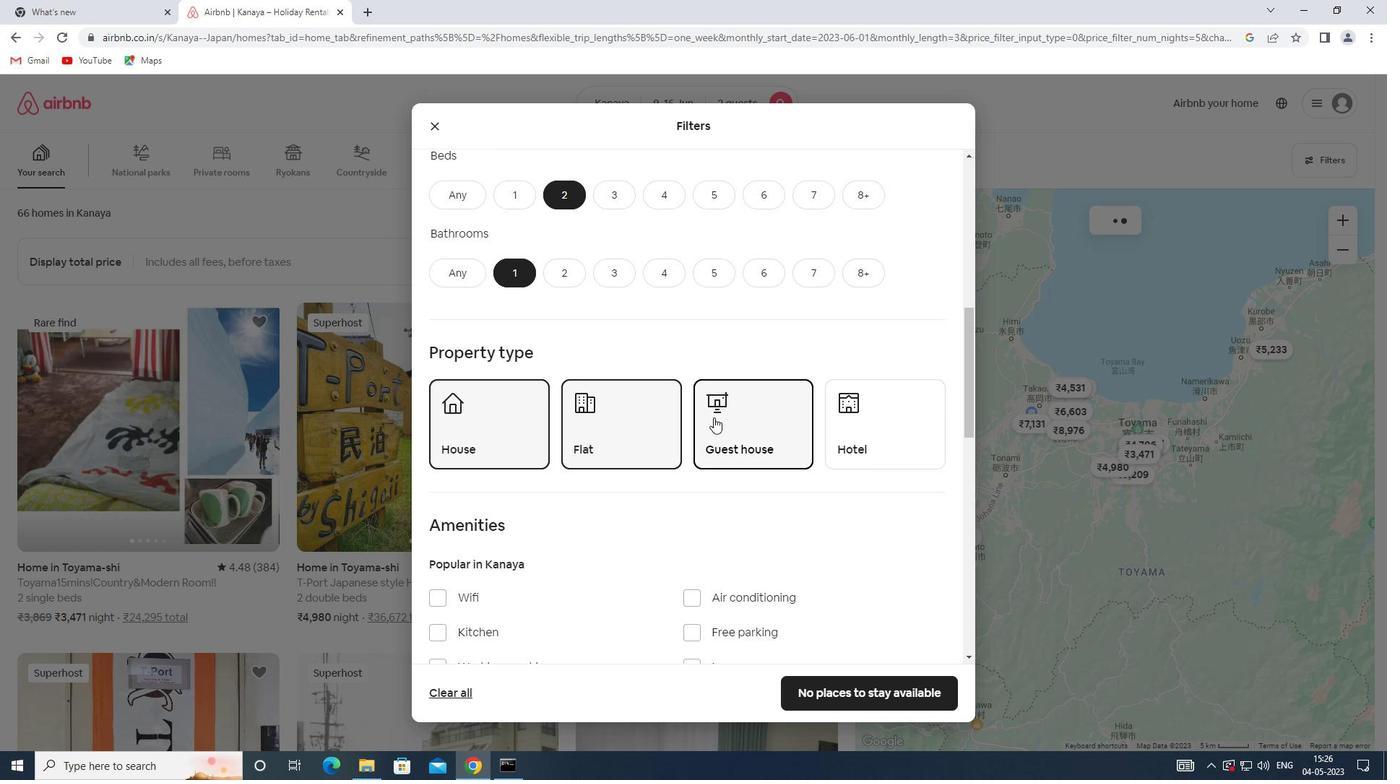 
Action: Mouse scrolled (714, 417) with delta (0, 0)
Screenshot: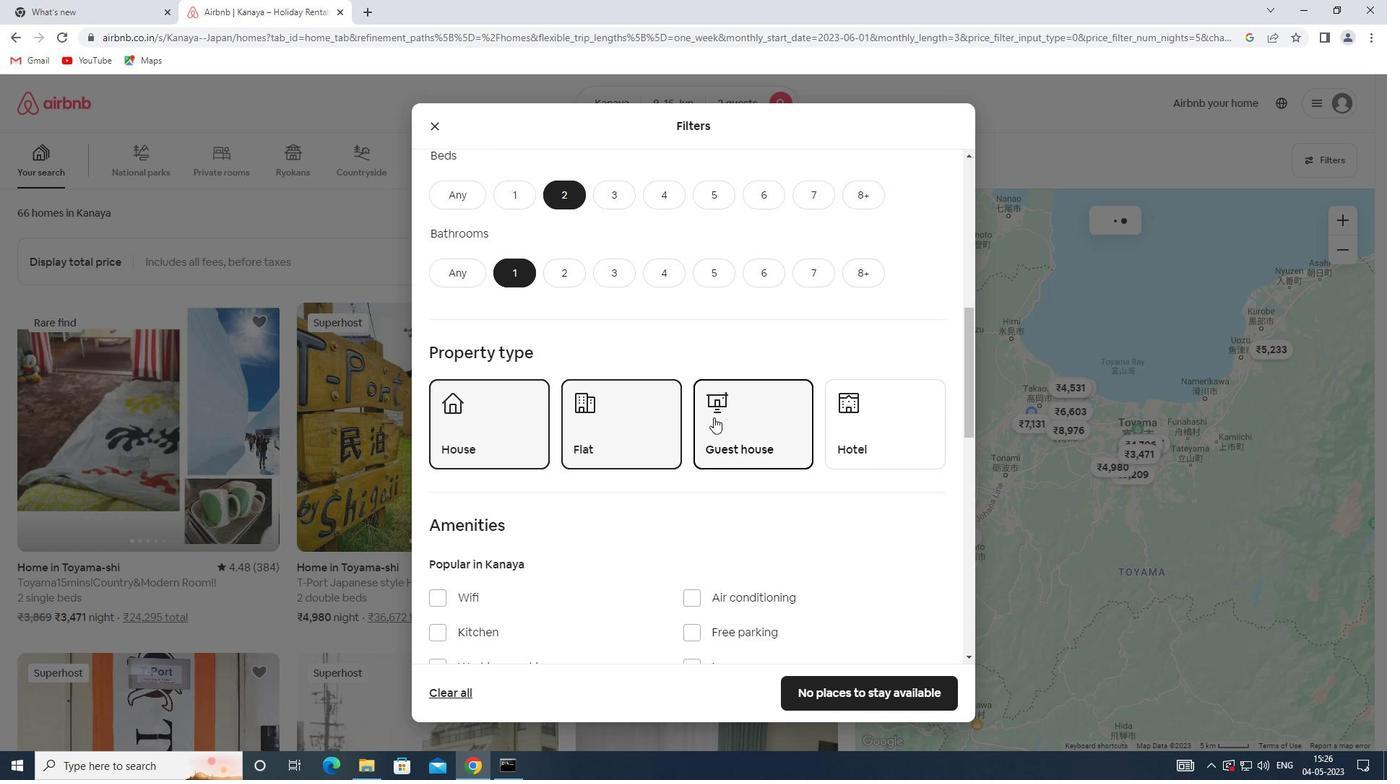 
Action: Mouse scrolled (714, 417) with delta (0, 0)
Screenshot: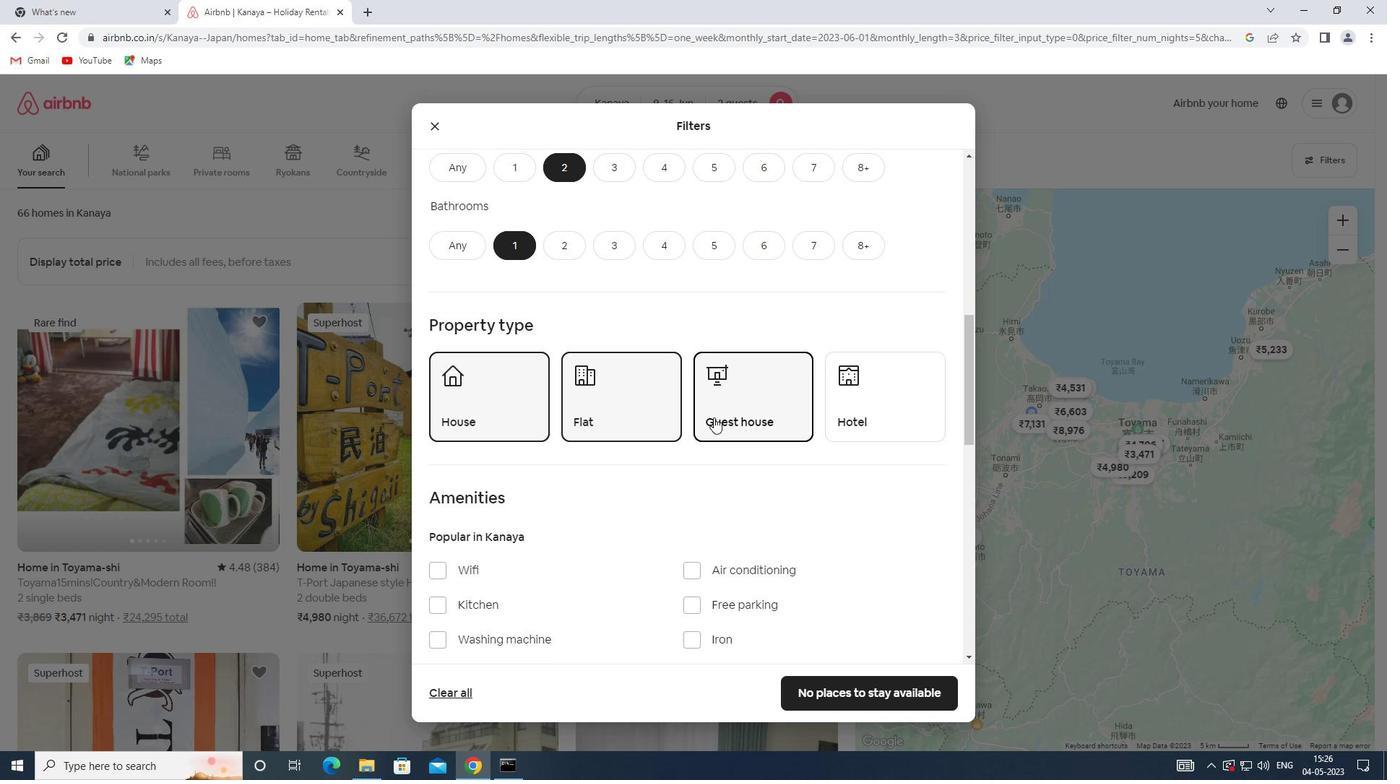 
Action: Mouse scrolled (714, 417) with delta (0, 0)
Screenshot: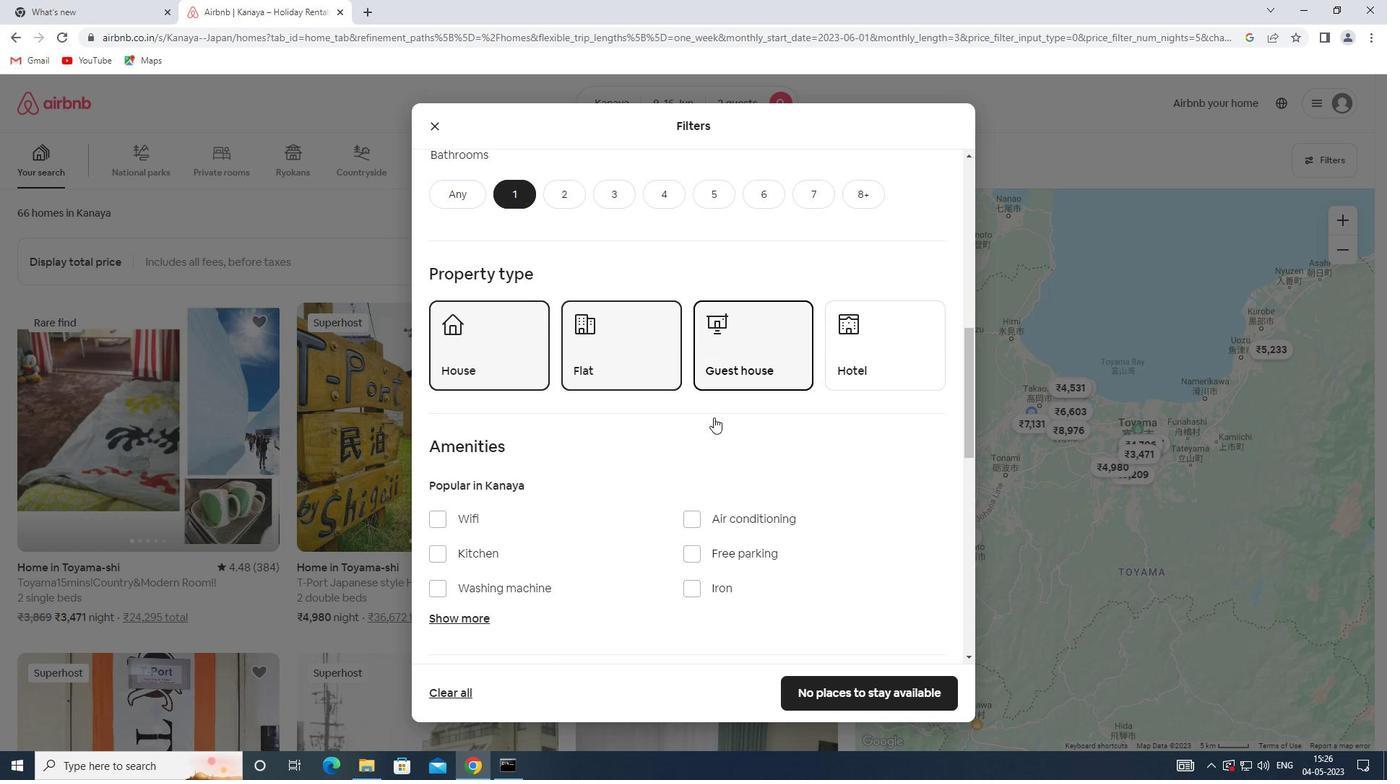 
Action: Mouse scrolled (714, 417) with delta (0, 0)
Screenshot: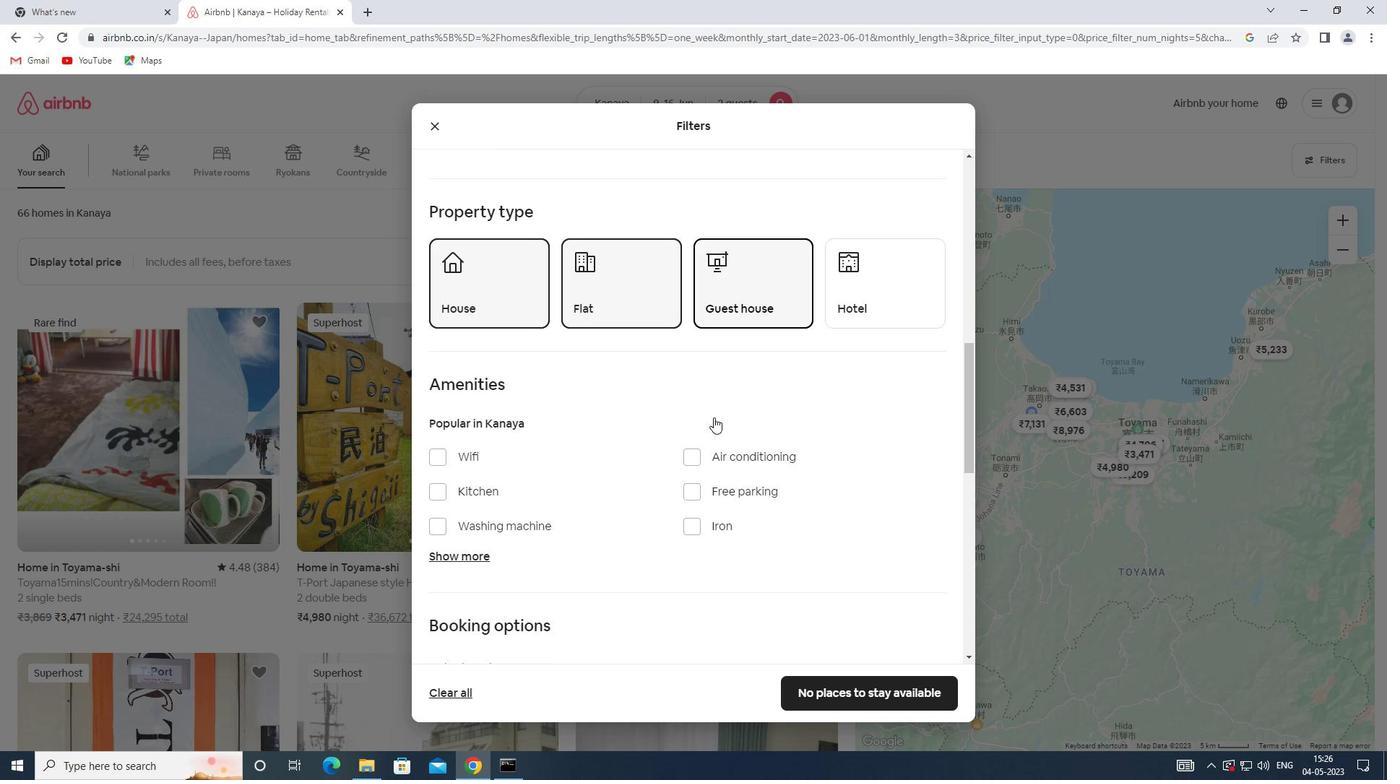 
Action: Mouse moved to (913, 500)
Screenshot: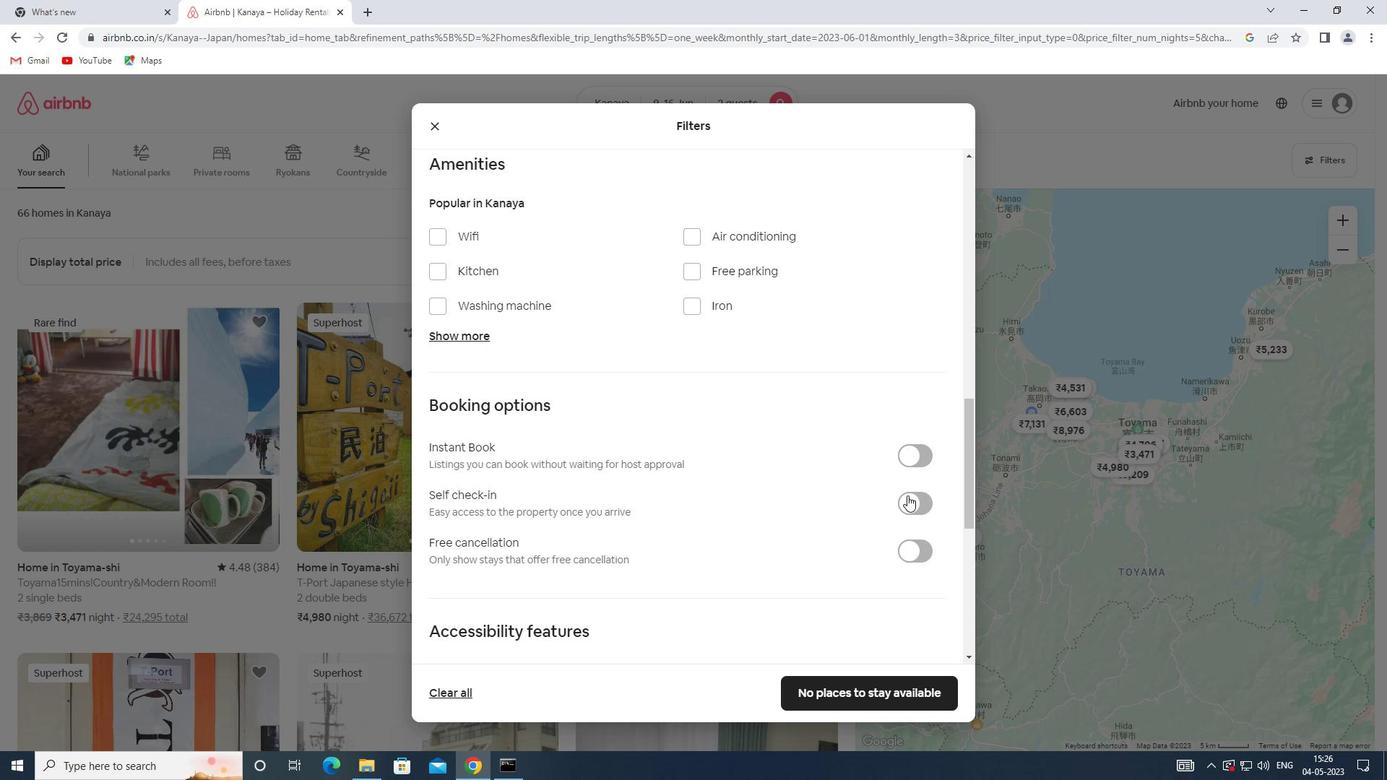 
Action: Mouse pressed left at (913, 500)
Screenshot: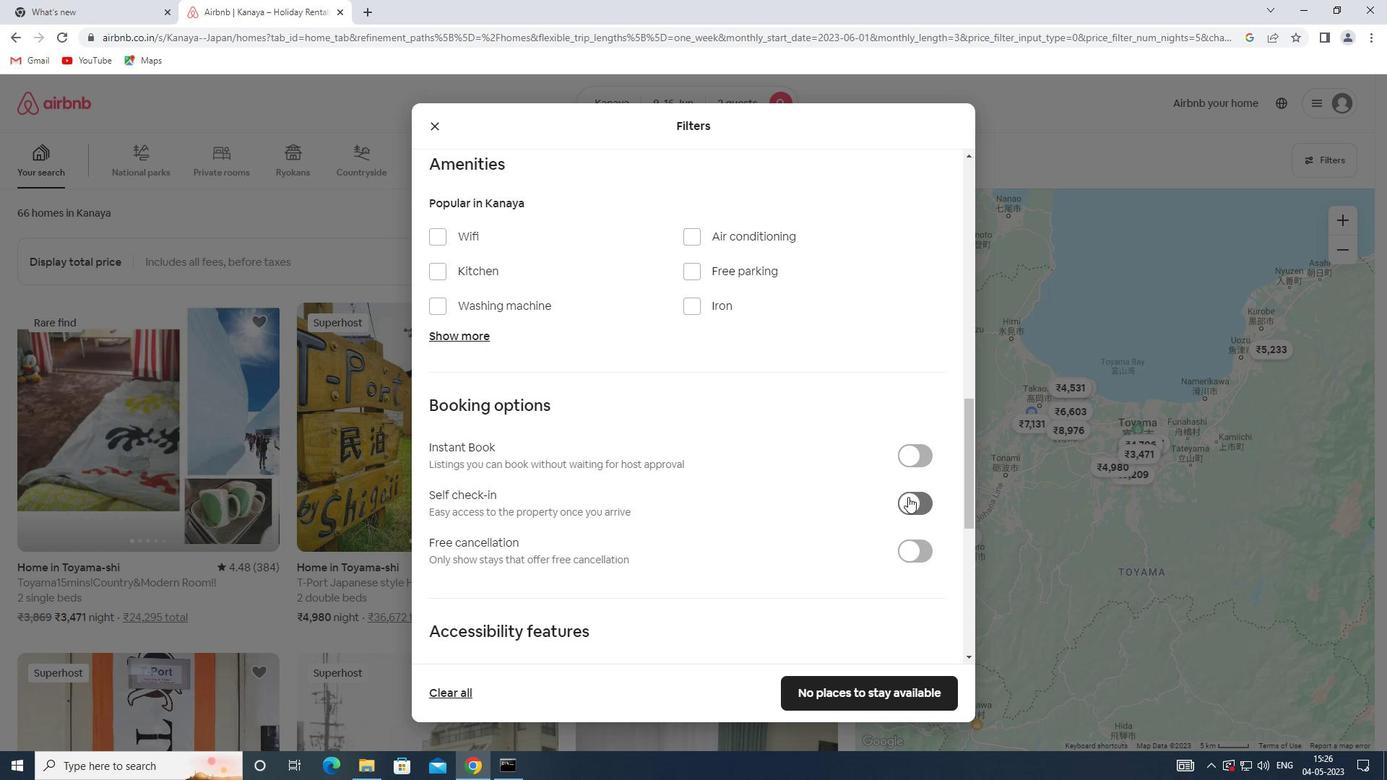
Action: Mouse moved to (617, 452)
Screenshot: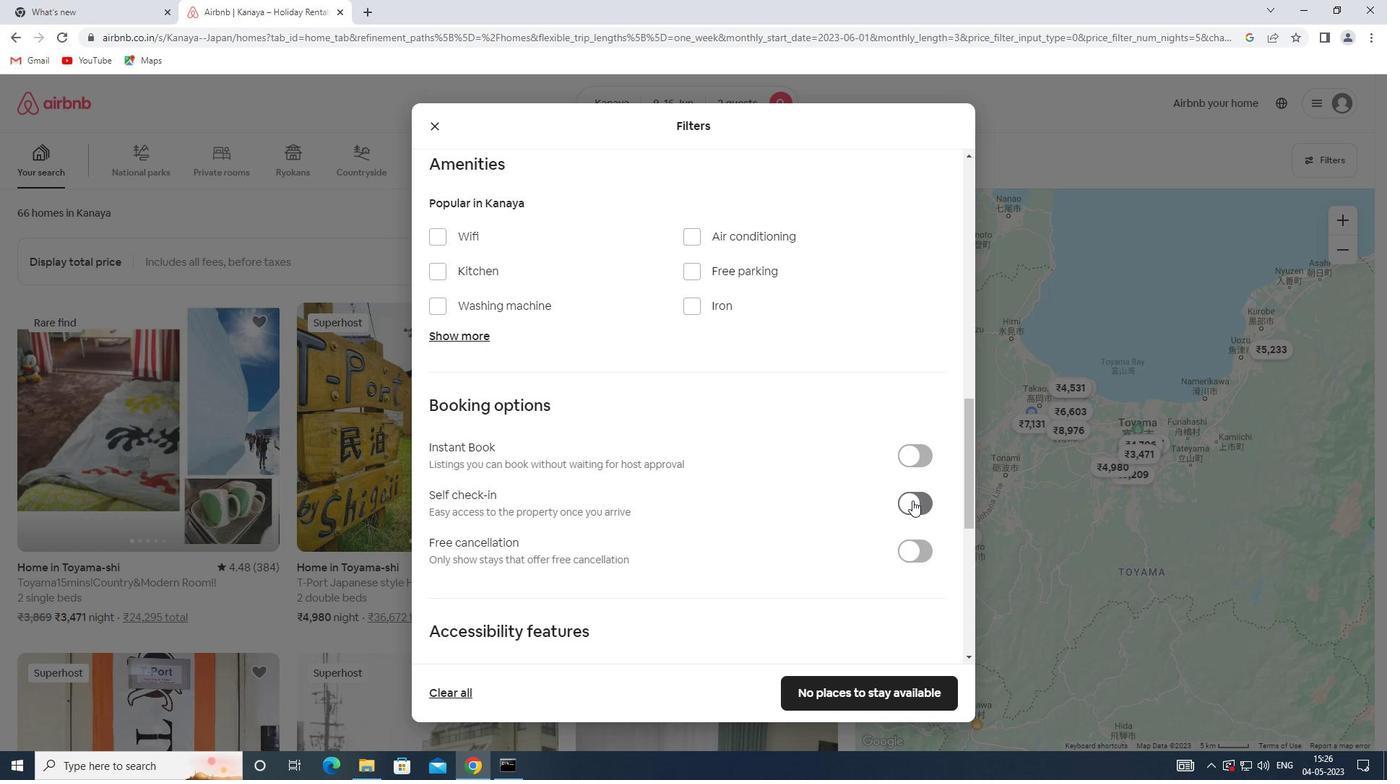 
Action: Mouse scrolled (617, 451) with delta (0, 0)
Screenshot: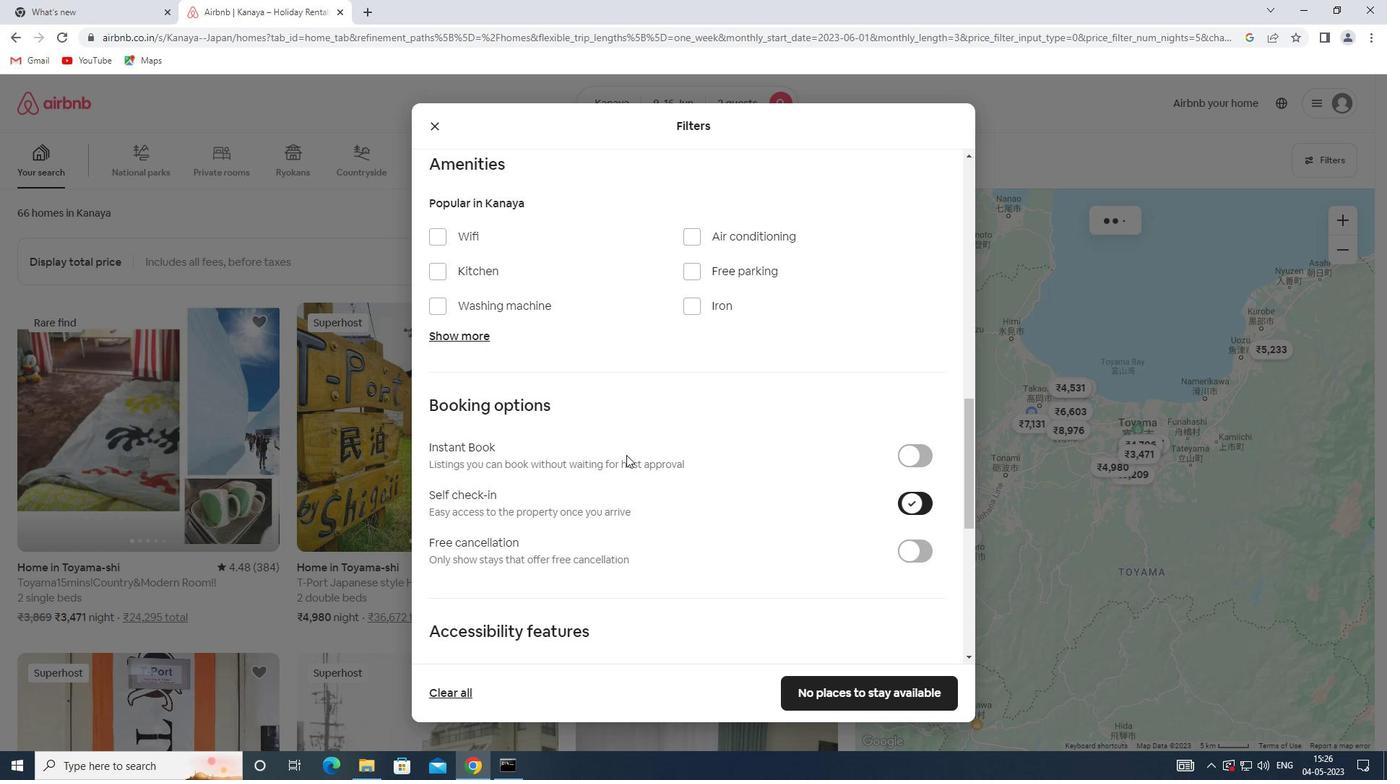 
Action: Mouse scrolled (617, 451) with delta (0, 0)
Screenshot: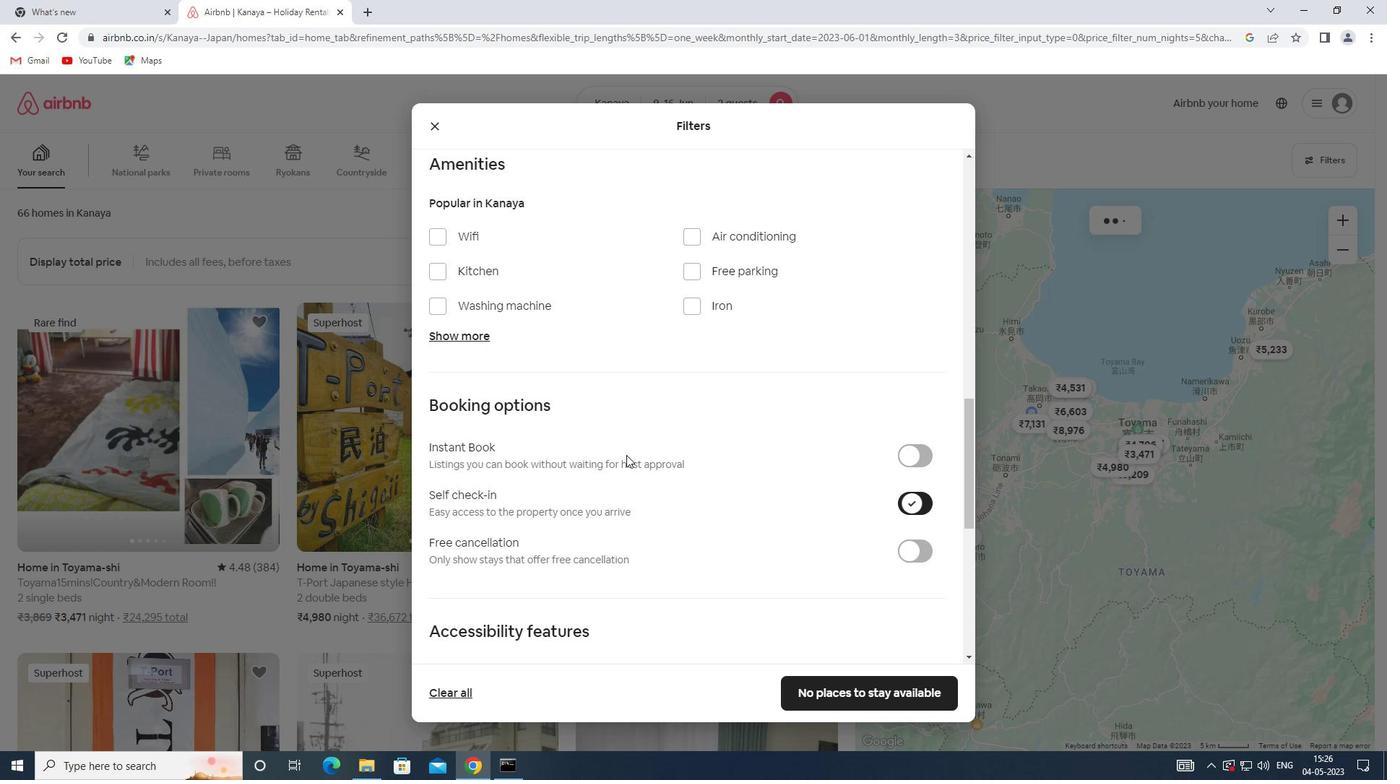 
Action: Mouse scrolled (617, 451) with delta (0, 0)
Screenshot: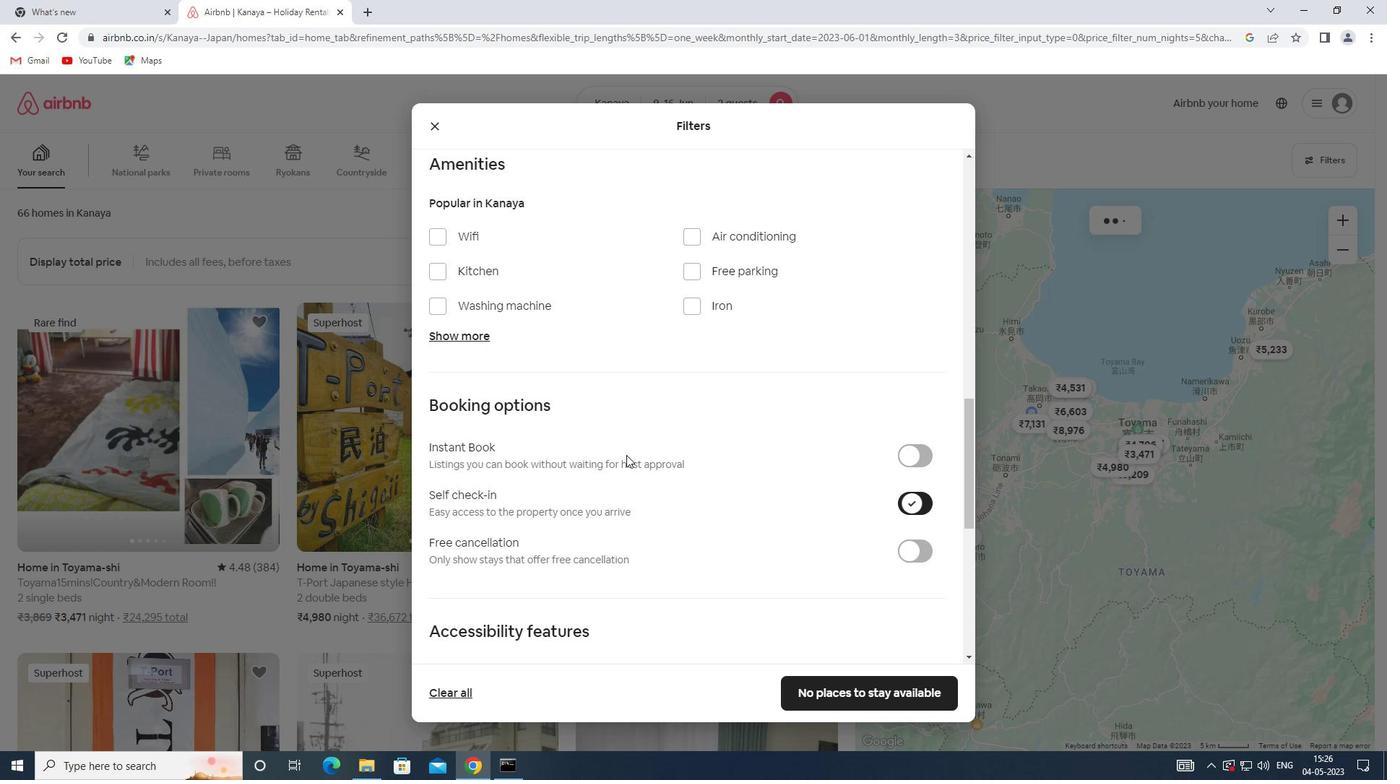 
Action: Mouse scrolled (617, 451) with delta (0, 0)
Screenshot: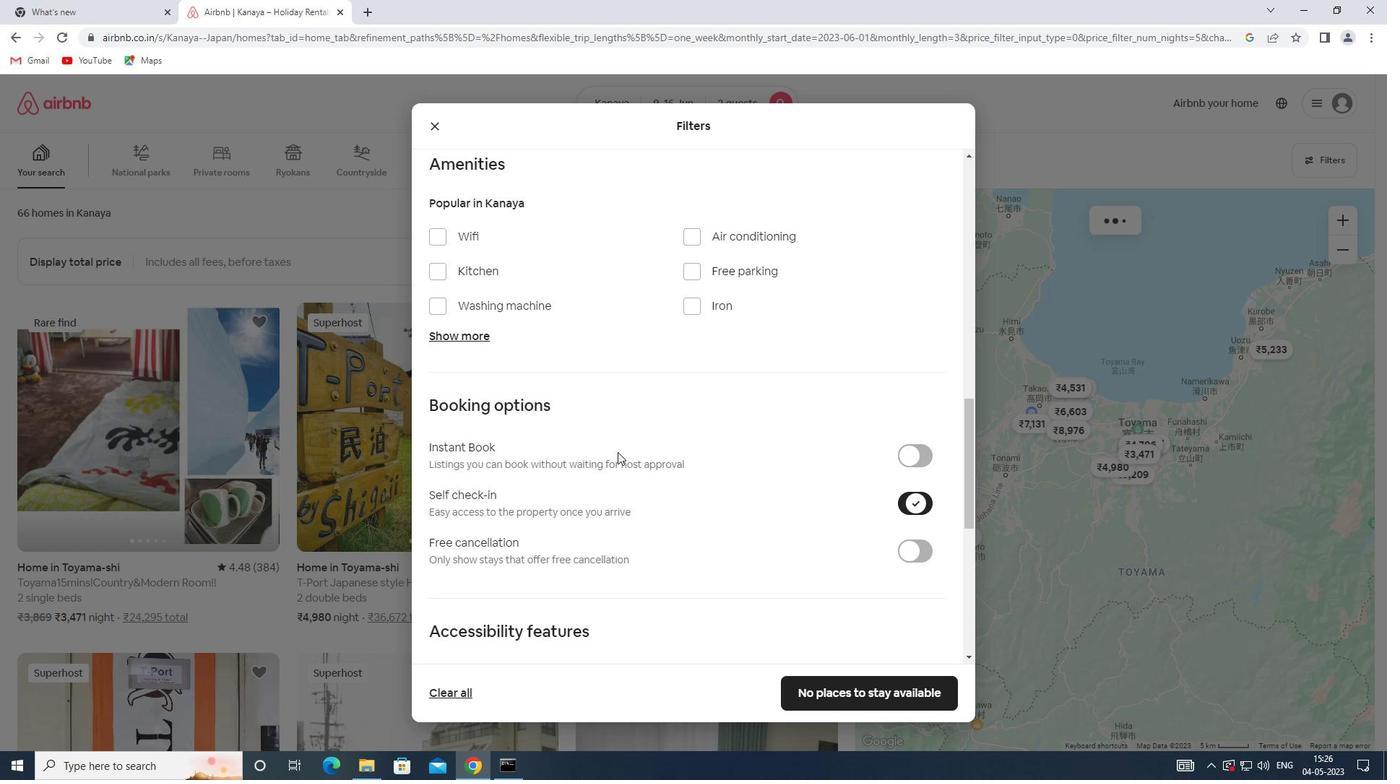 
Action: Mouse moved to (616, 450)
Screenshot: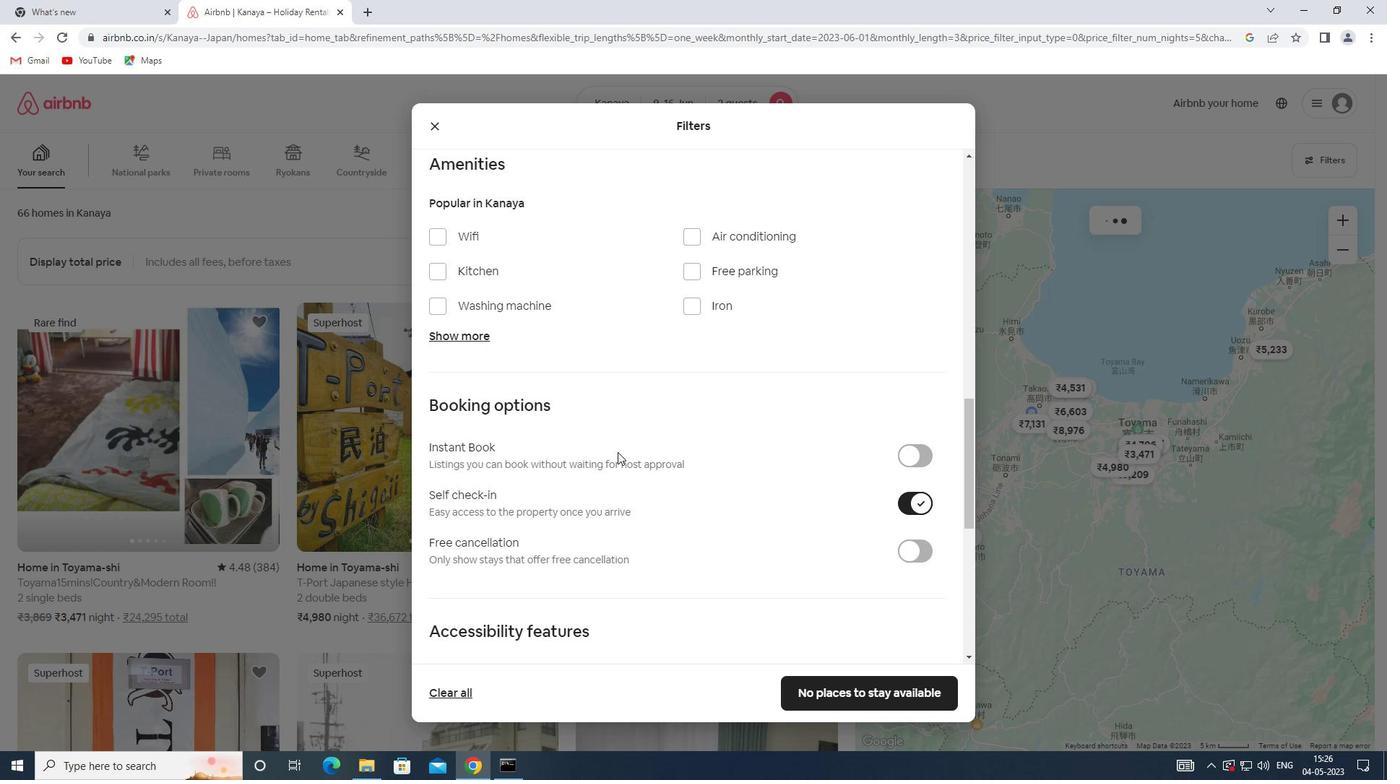 
Action: Mouse scrolled (616, 449) with delta (0, 0)
Screenshot: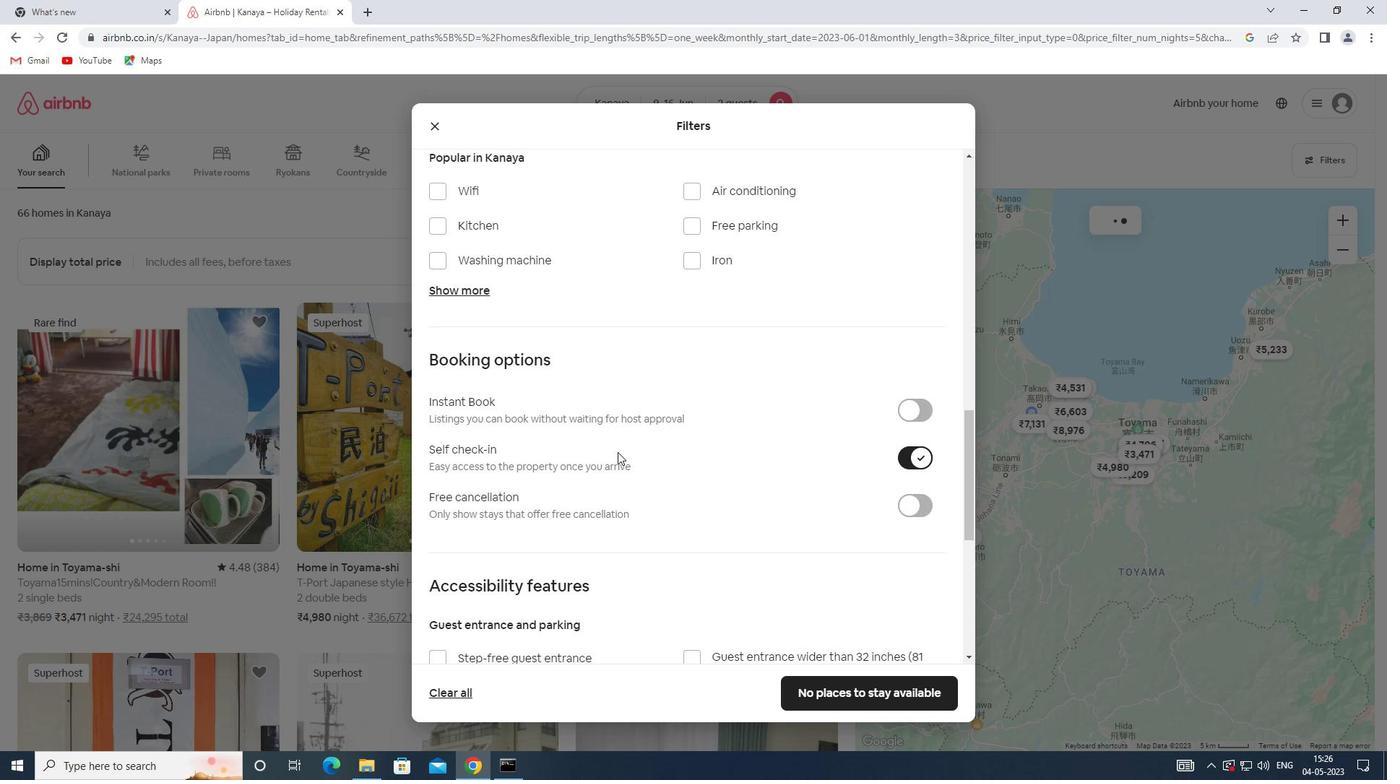
Action: Mouse scrolled (616, 449) with delta (0, 0)
Screenshot: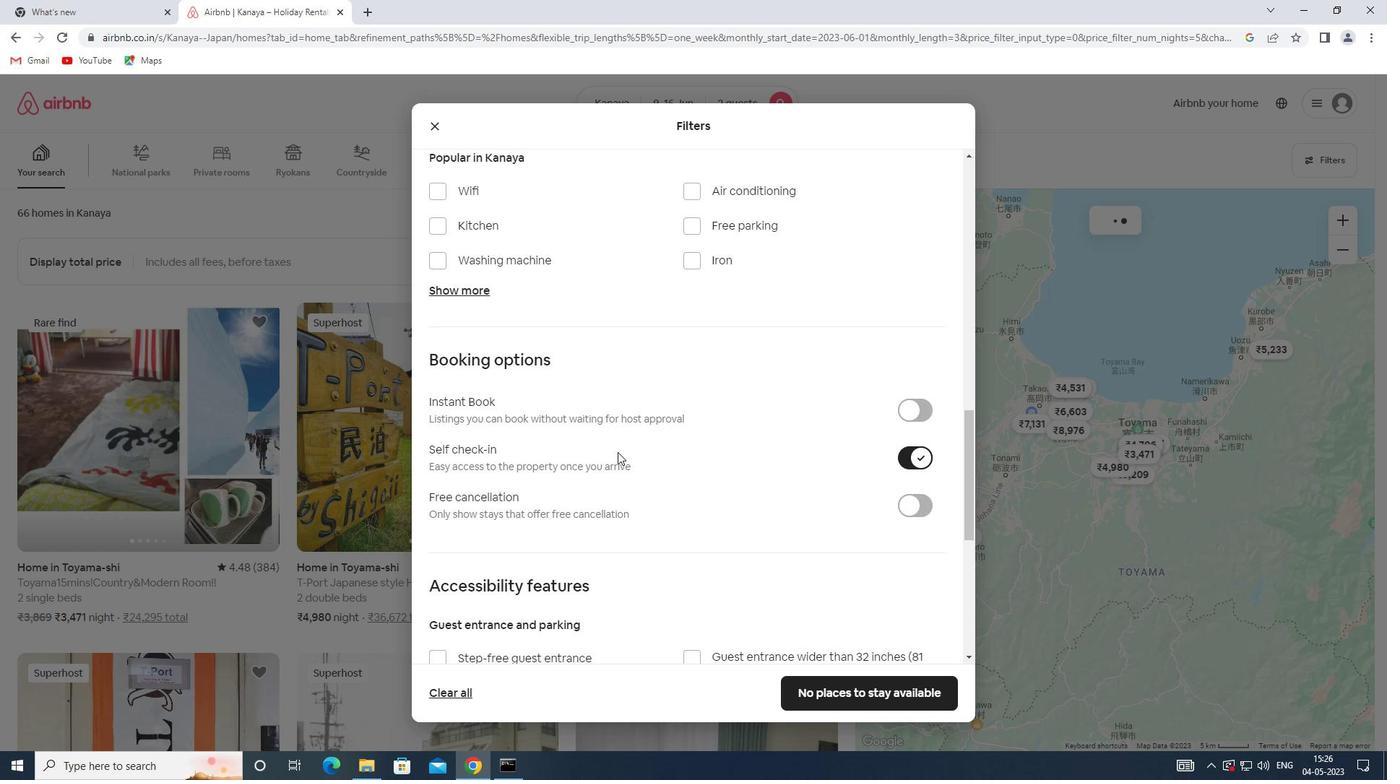 
Action: Mouse scrolled (616, 449) with delta (0, 0)
Screenshot: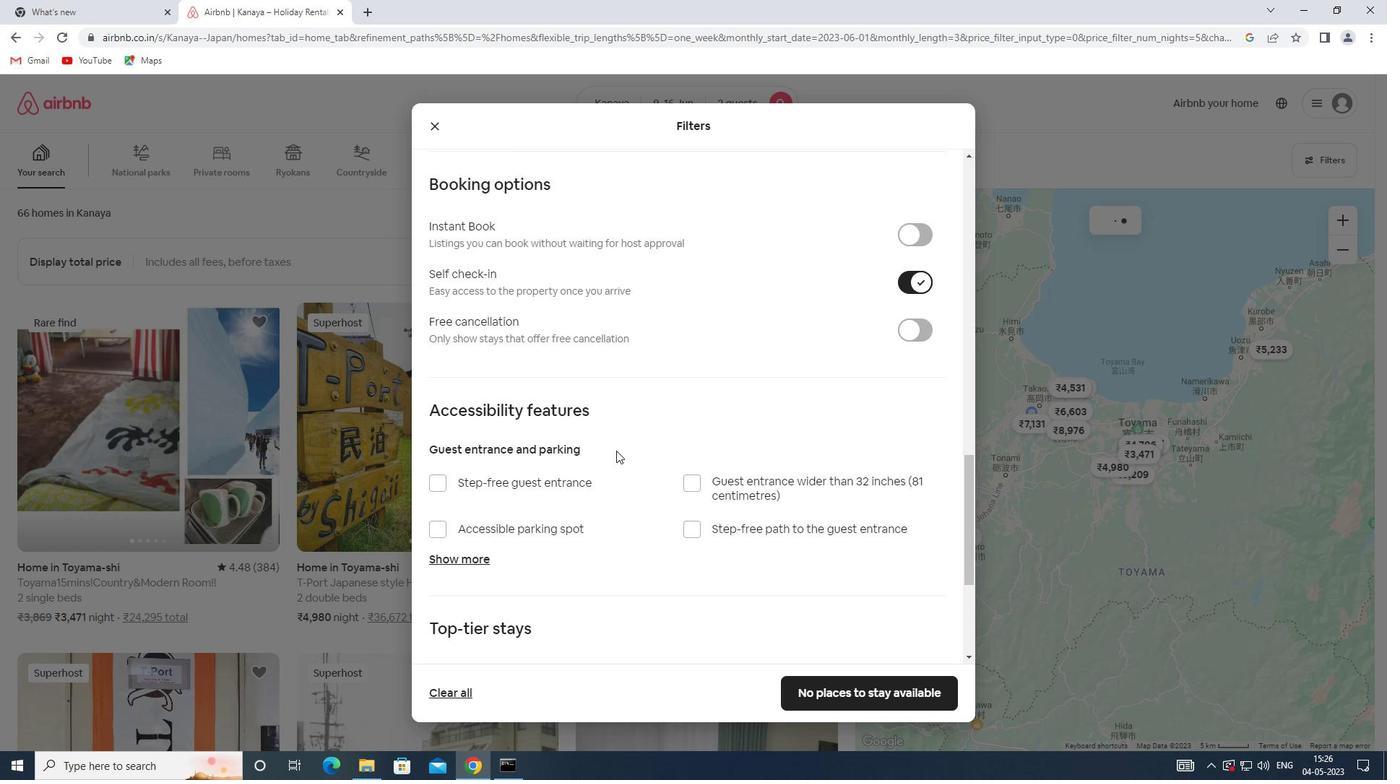 
Action: Mouse scrolled (616, 449) with delta (0, 0)
Screenshot: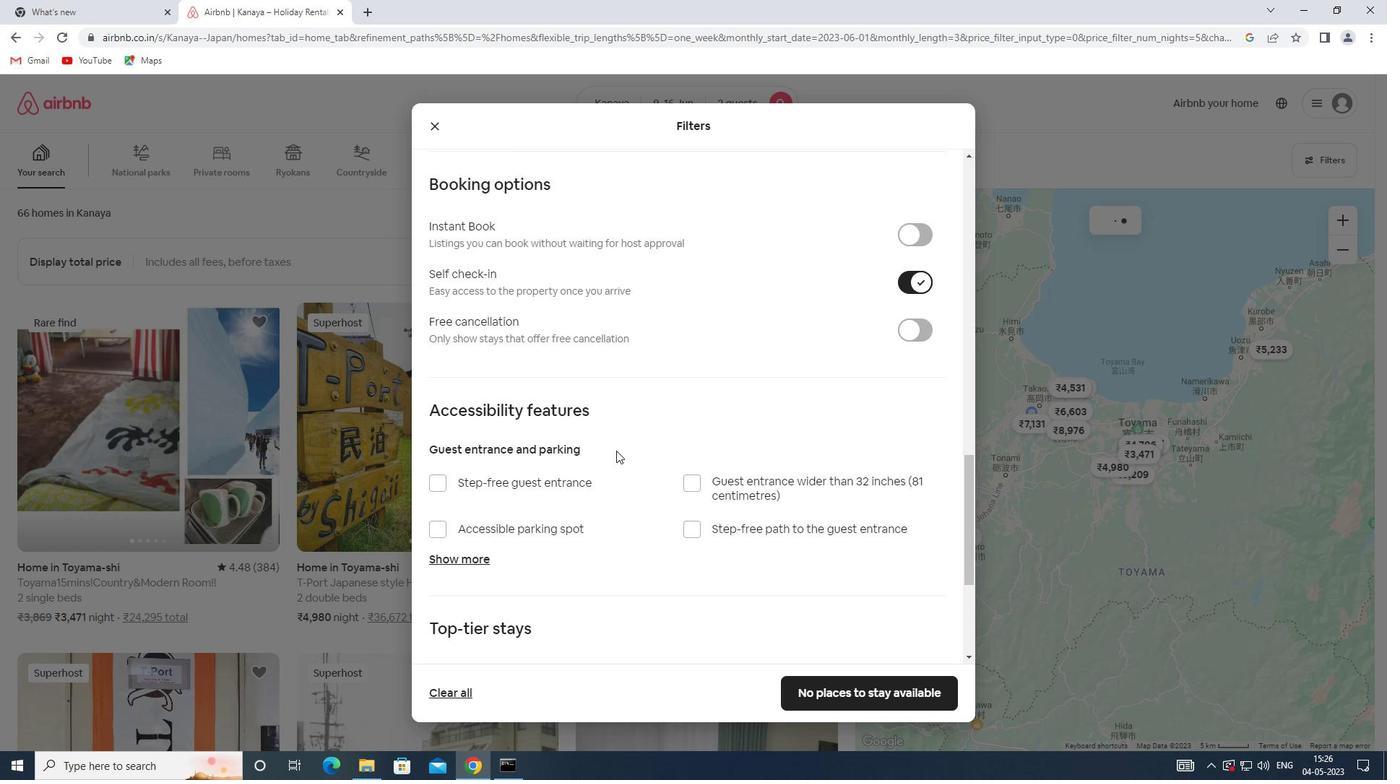 
Action: Mouse moved to (471, 563)
Screenshot: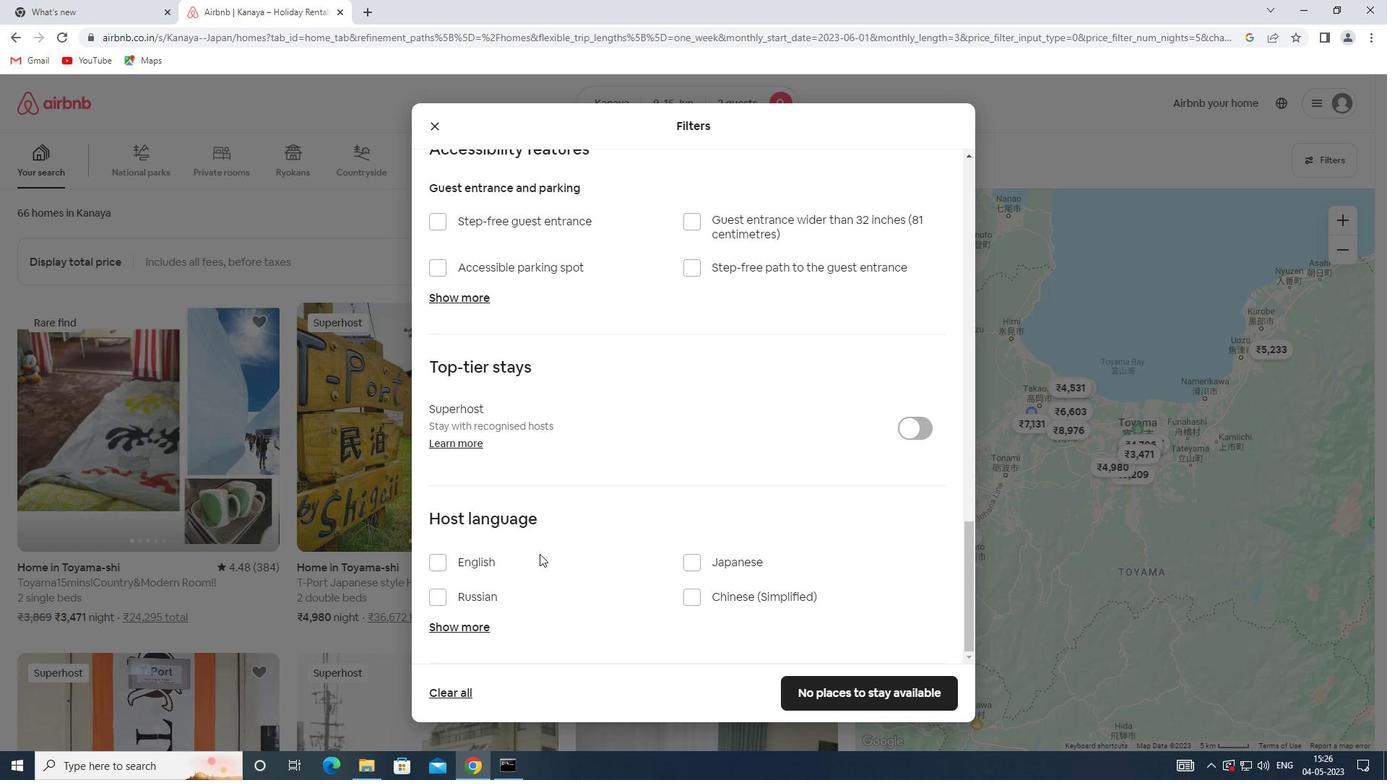 
Action: Mouse pressed left at (471, 563)
Screenshot: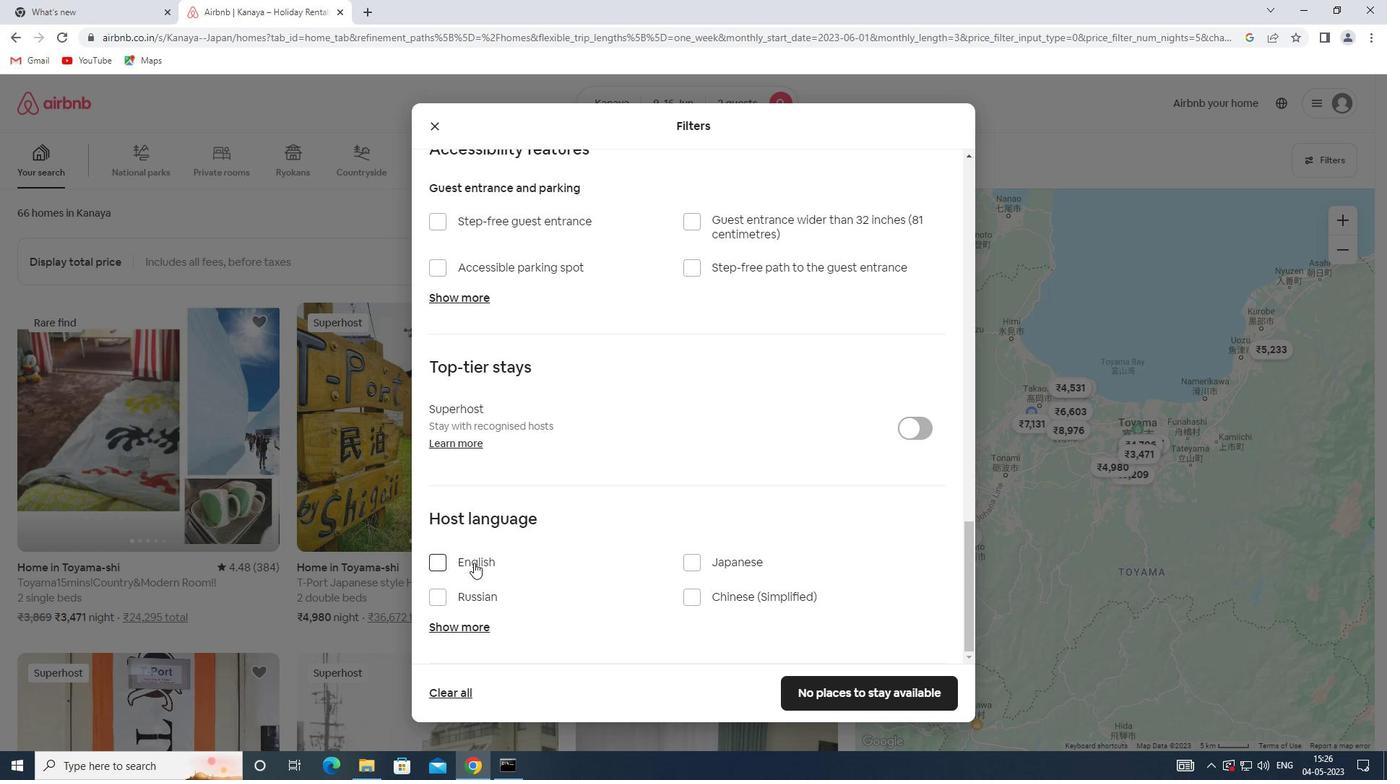 
Action: Mouse moved to (894, 696)
Screenshot: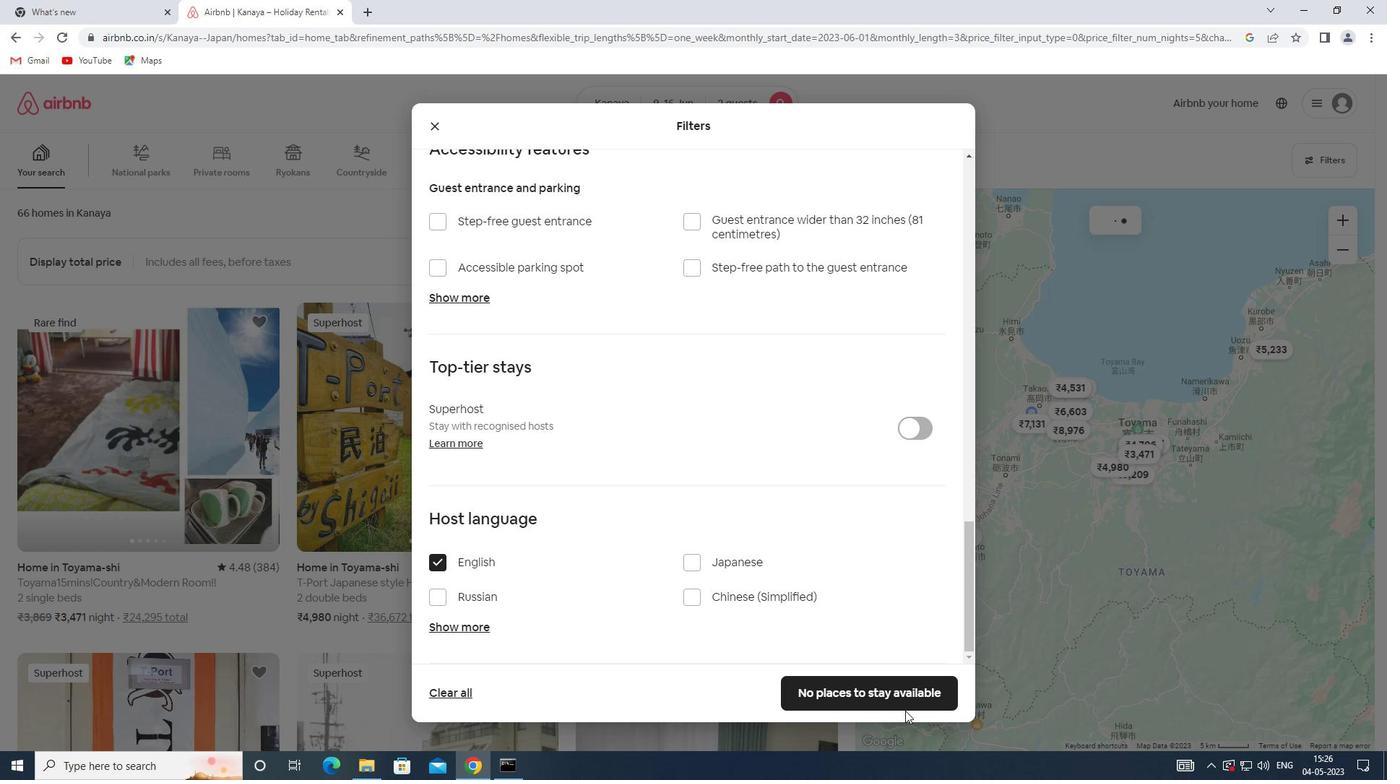 
Action: Mouse pressed left at (894, 696)
Screenshot: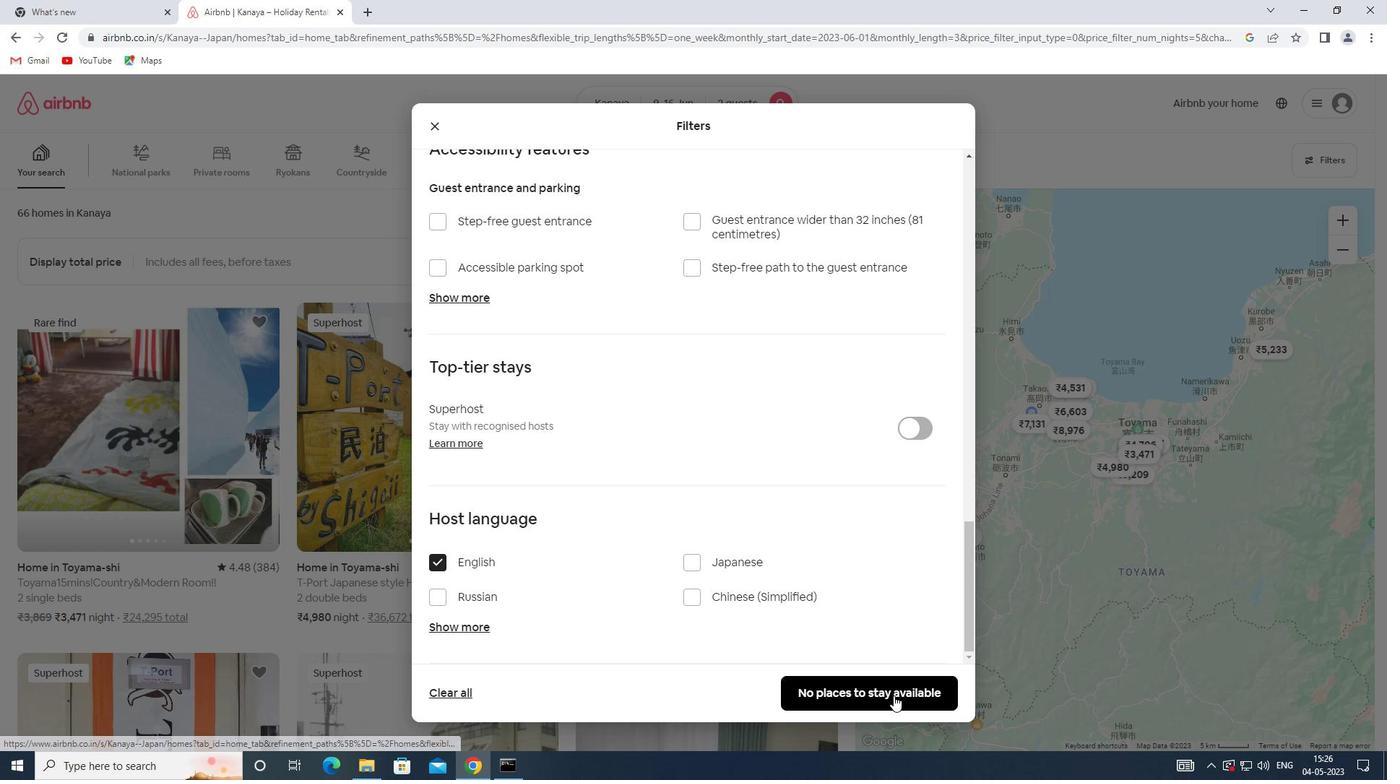 
